 Task: Find flights from New Delhi to Austin using JetBlue, departing between June 2nd and June 6th, with specific departure times.
Action: Mouse moved to (243, 26)
Screenshot: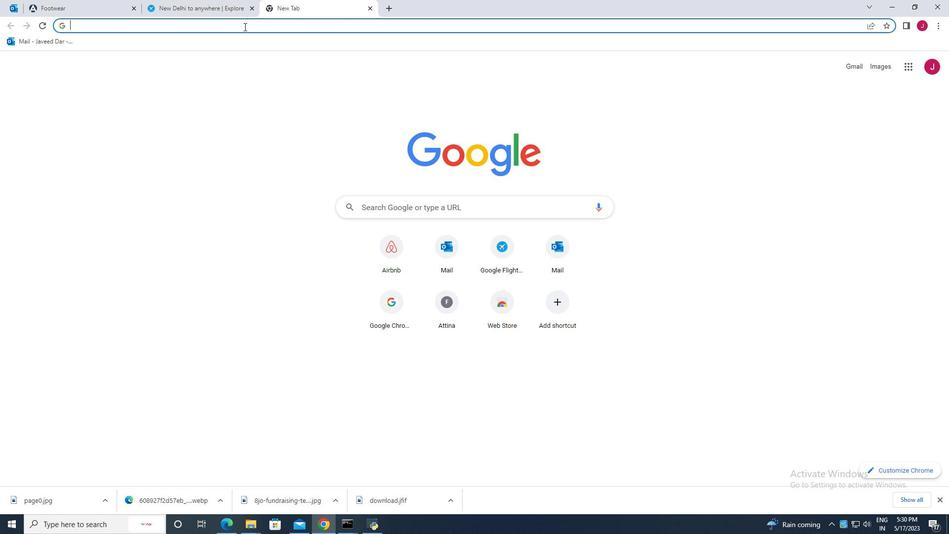 
Action: Key pressed f
Screenshot: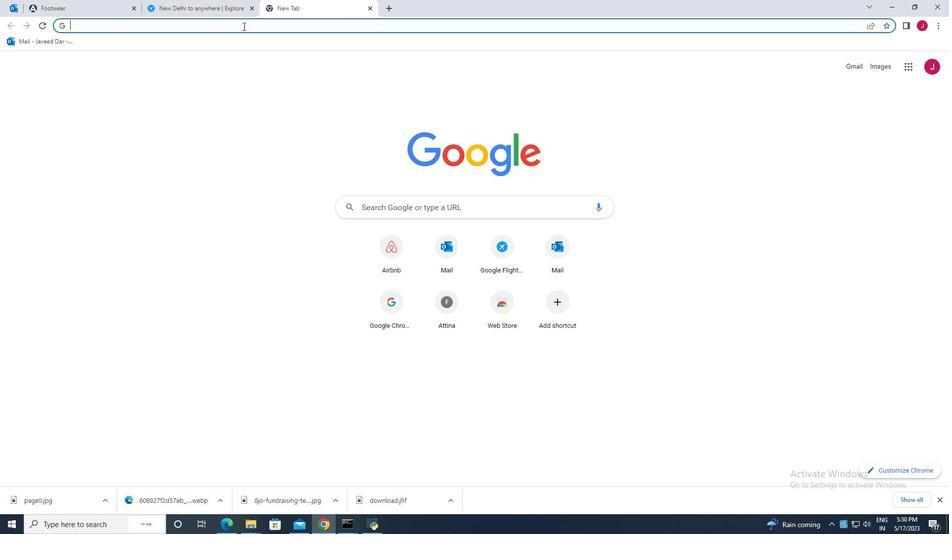 
Action: Mouse moved to (107, 67)
Screenshot: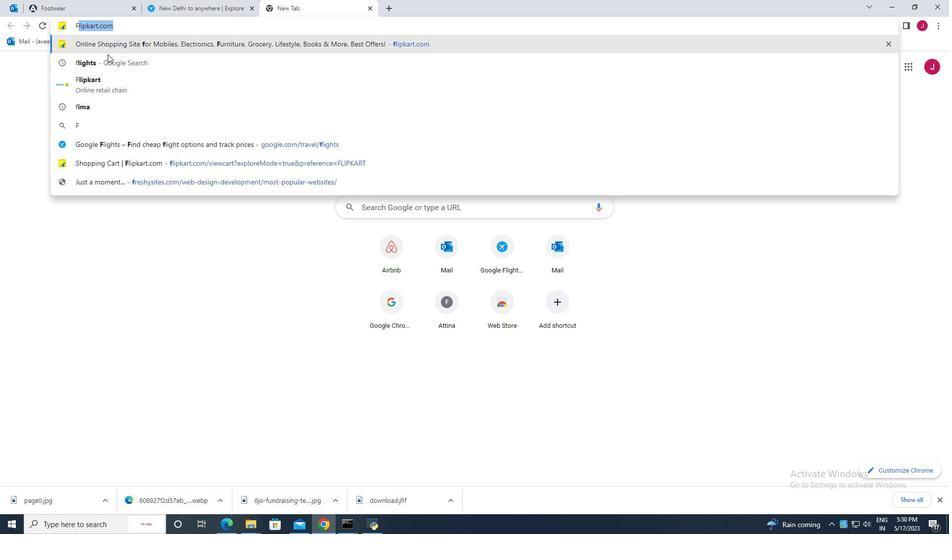 
Action: Mouse pressed left at (107, 67)
Screenshot: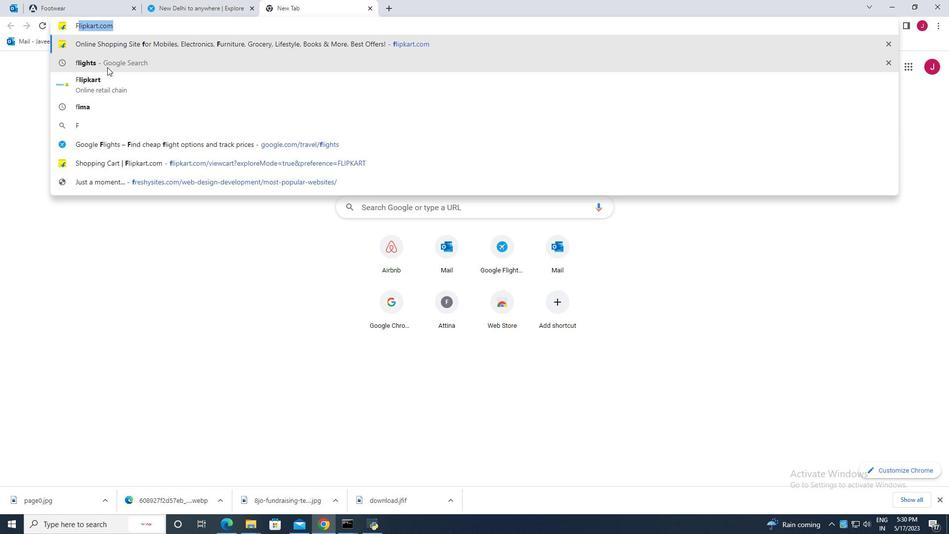 
Action: Mouse moved to (138, 403)
Screenshot: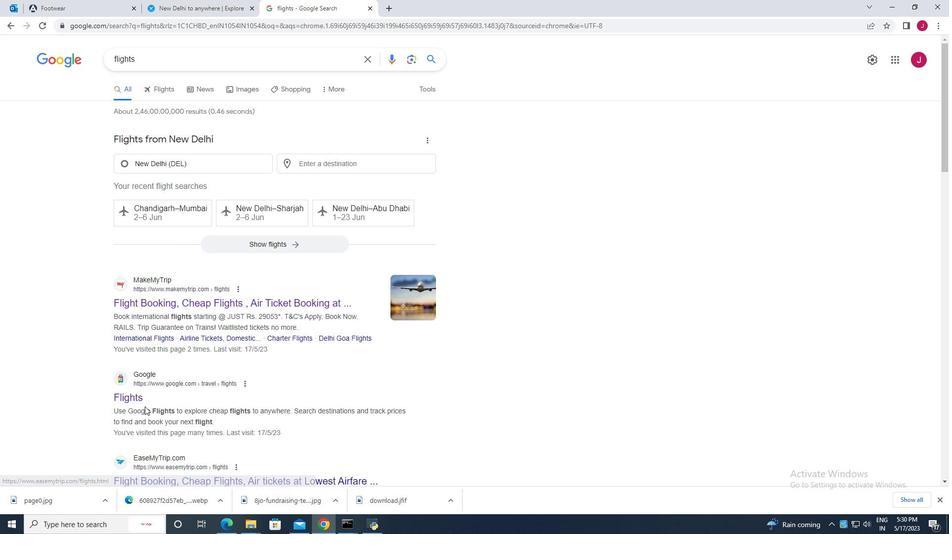 
Action: Mouse pressed left at (138, 403)
Screenshot: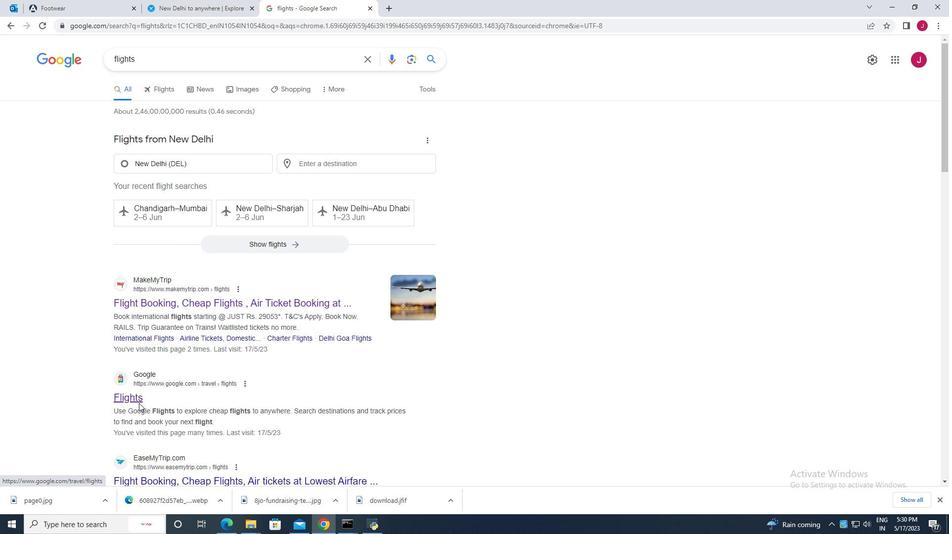 
Action: Mouse moved to (452, 279)
Screenshot: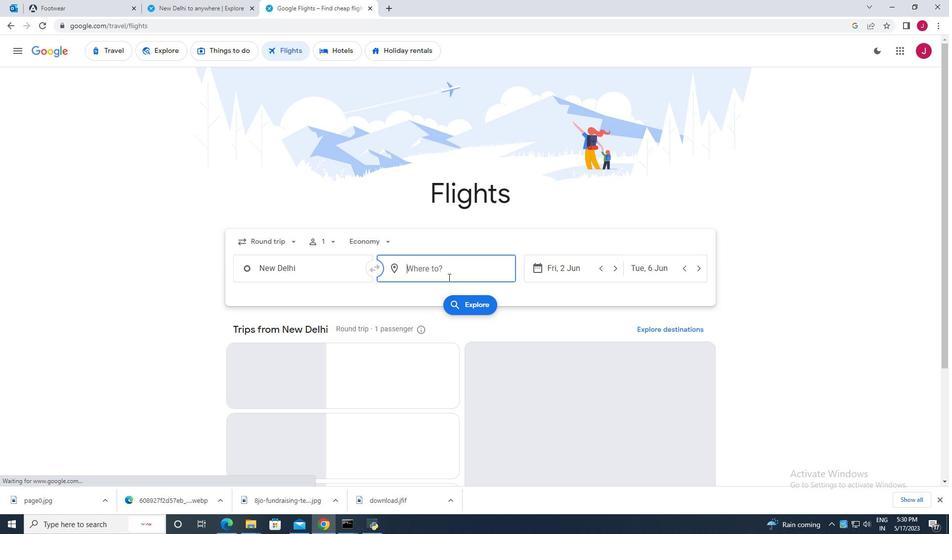 
Action: Mouse scrolled (452, 278) with delta (0, 0)
Screenshot: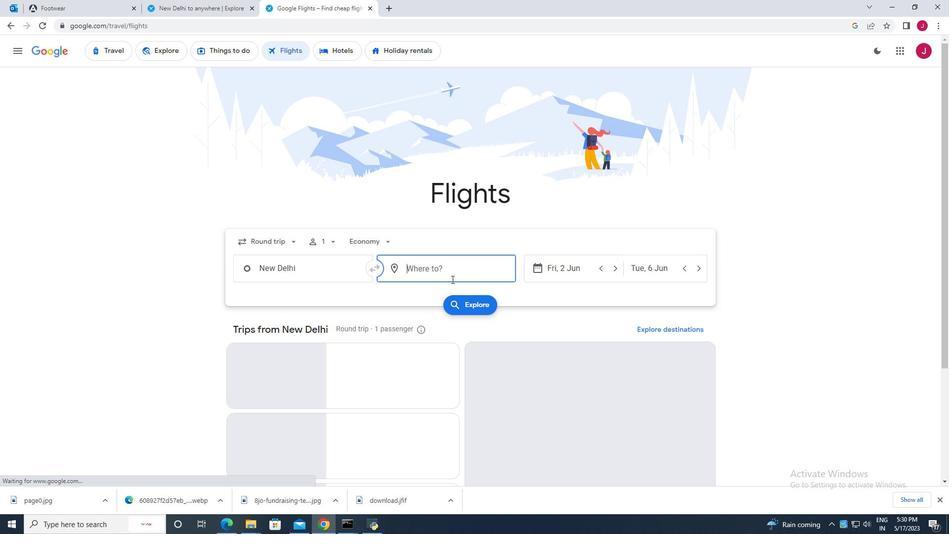 
Action: Mouse moved to (438, 222)
Screenshot: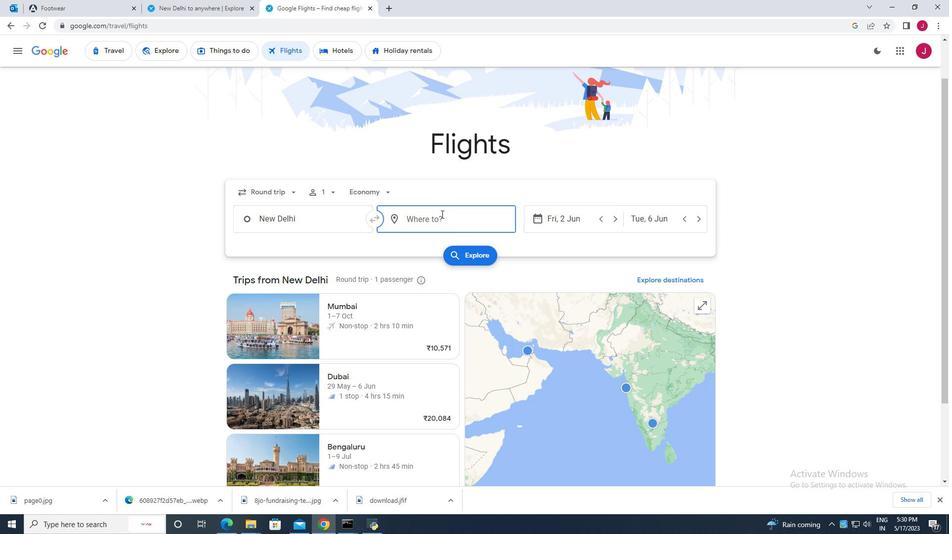 
Action: Key pressed aus
Screenshot: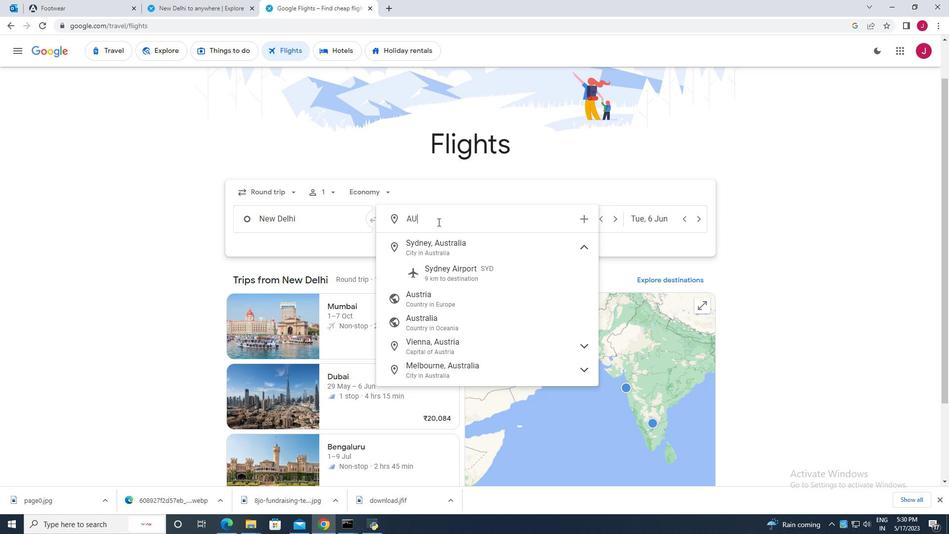 
Action: Mouse moved to (463, 247)
Screenshot: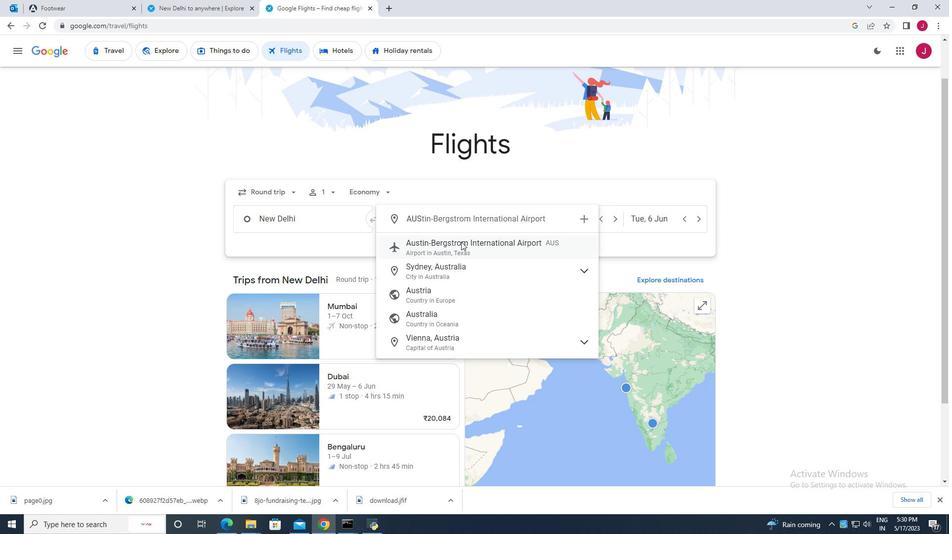 
Action: Mouse pressed left at (463, 247)
Screenshot: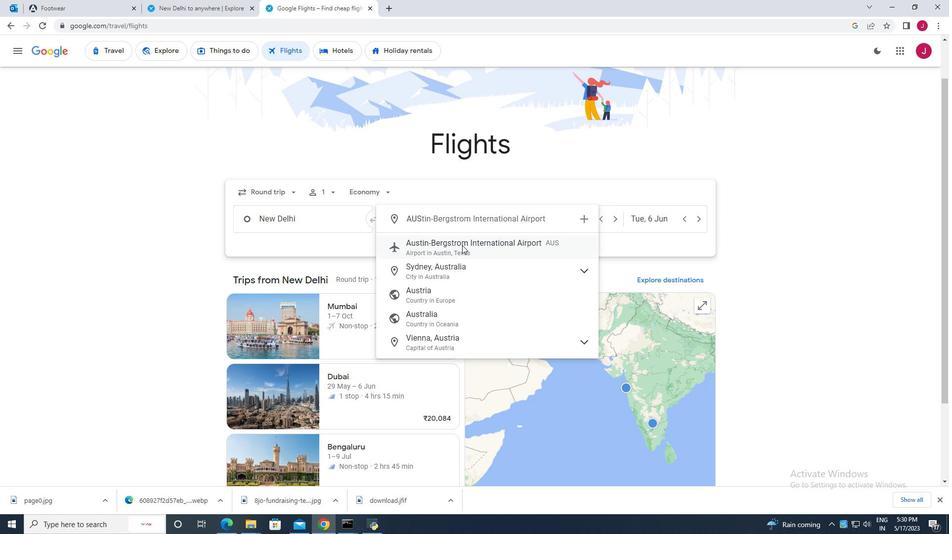 
Action: Mouse moved to (473, 255)
Screenshot: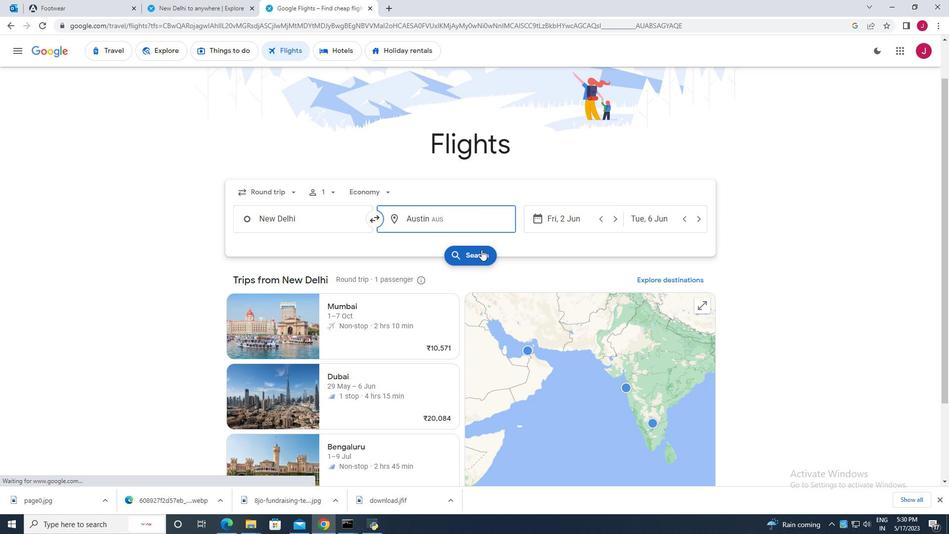 
Action: Mouse pressed left at (473, 255)
Screenshot: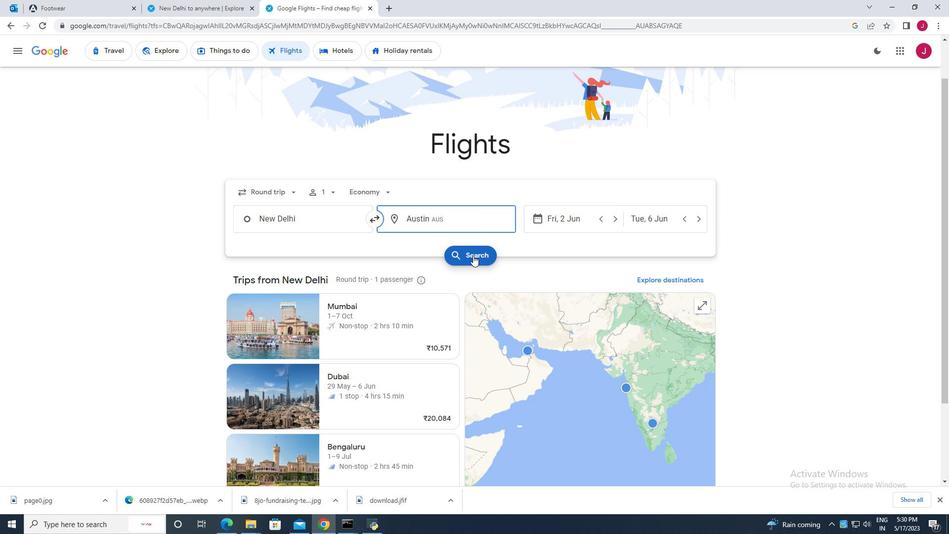 
Action: Mouse moved to (253, 140)
Screenshot: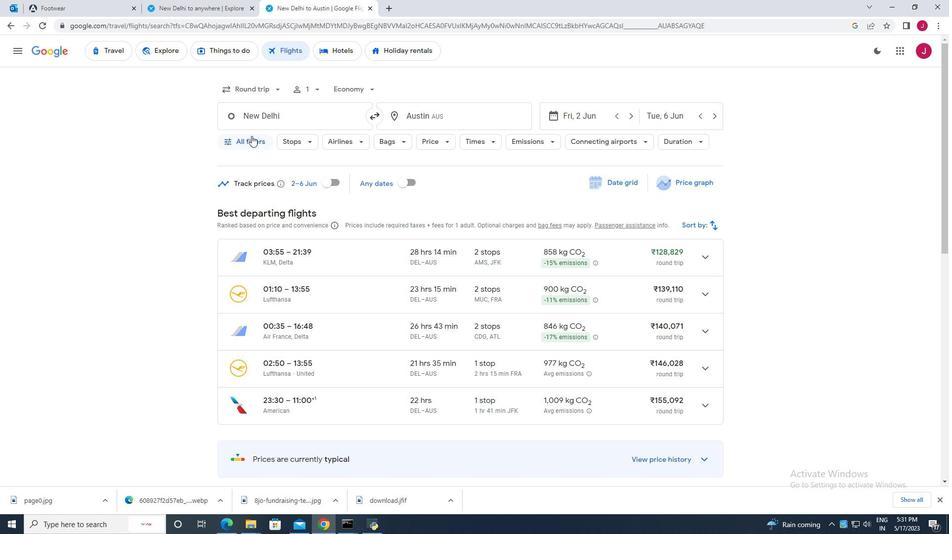 
Action: Mouse pressed left at (253, 140)
Screenshot: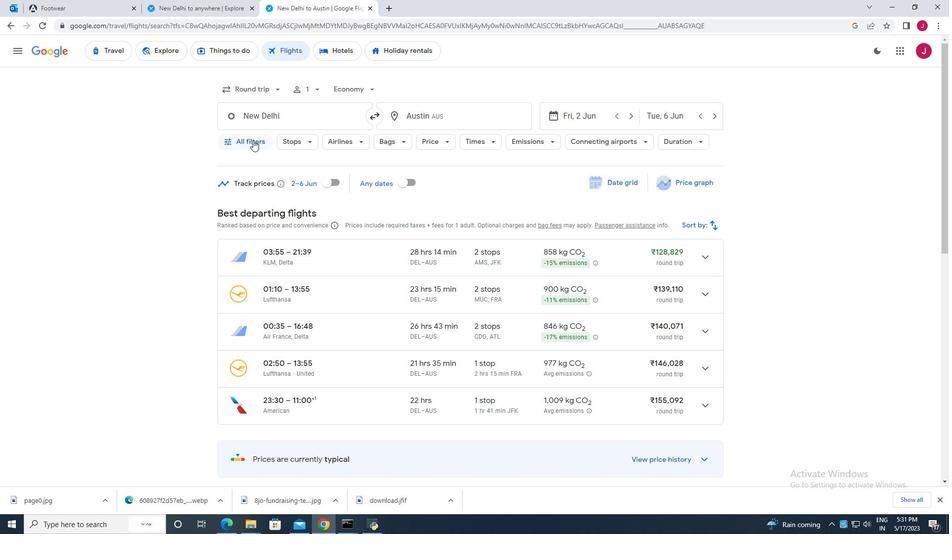 
Action: Mouse moved to (292, 211)
Screenshot: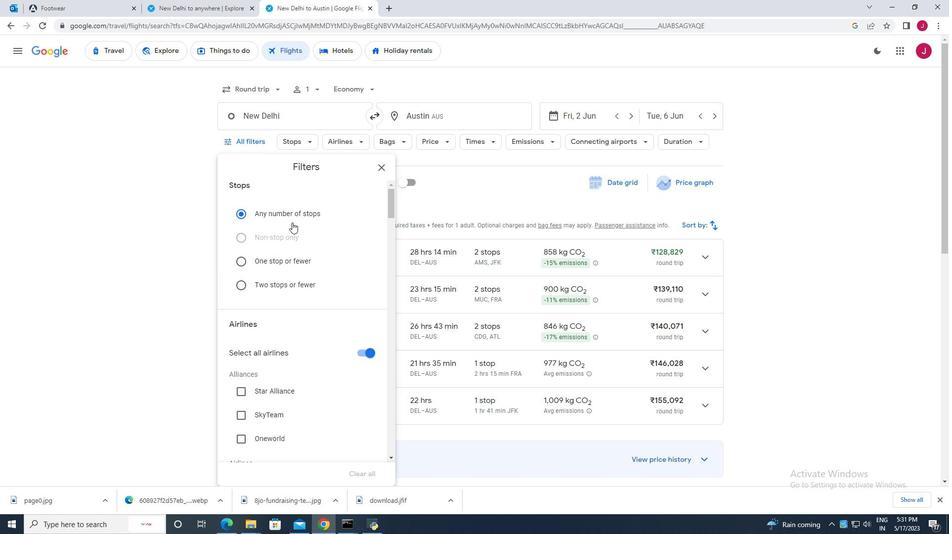 
Action: Mouse scrolled (292, 210) with delta (0, 0)
Screenshot: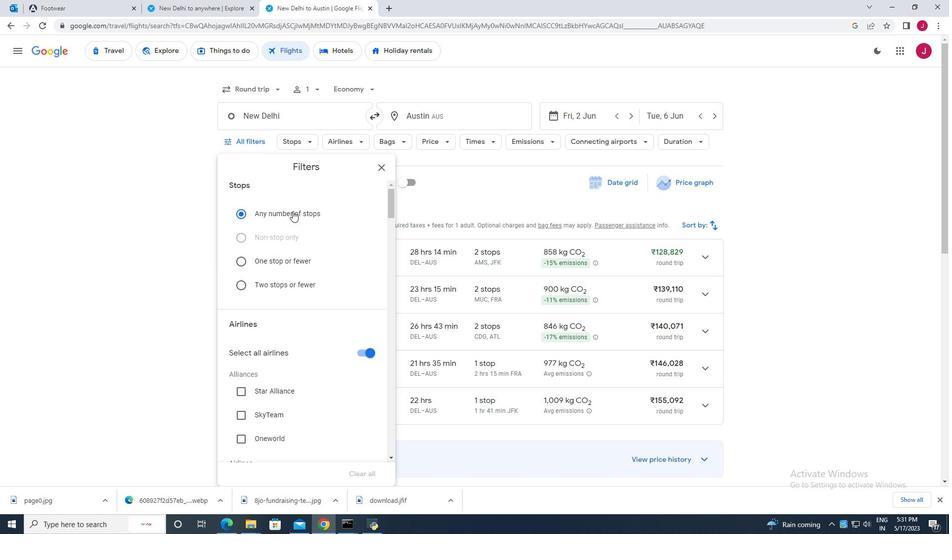 
Action: Mouse scrolled (292, 210) with delta (0, 0)
Screenshot: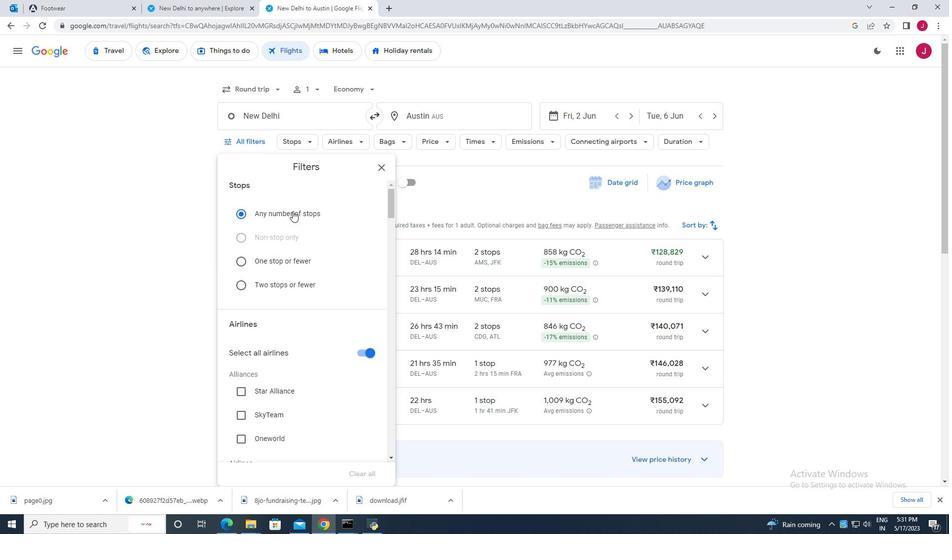 
Action: Mouse moved to (297, 216)
Screenshot: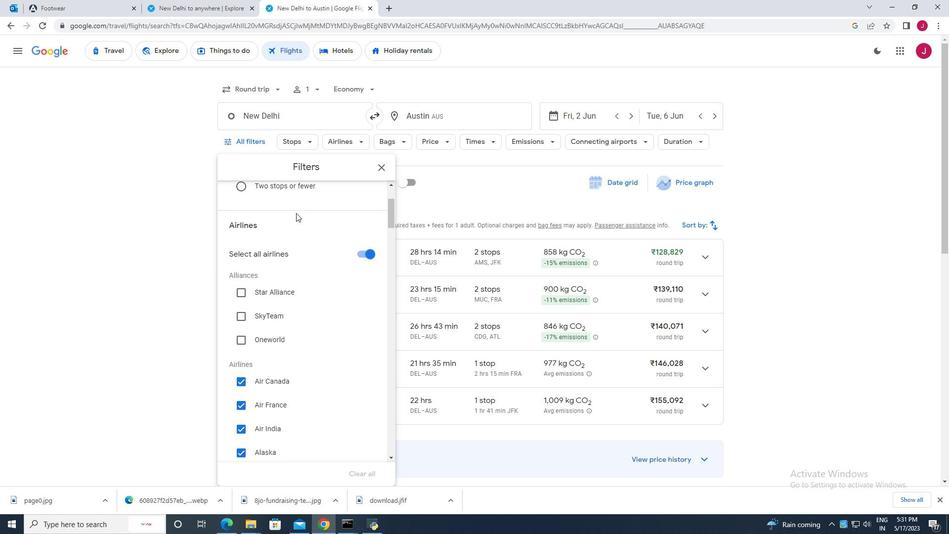 
Action: Mouse scrolled (297, 216) with delta (0, 0)
Screenshot: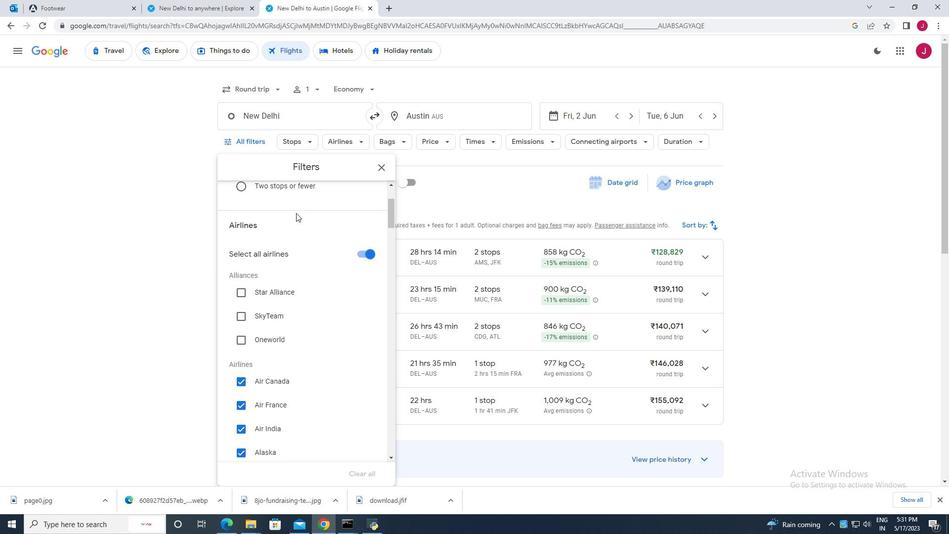 
Action: Mouse scrolled (297, 216) with delta (0, 0)
Screenshot: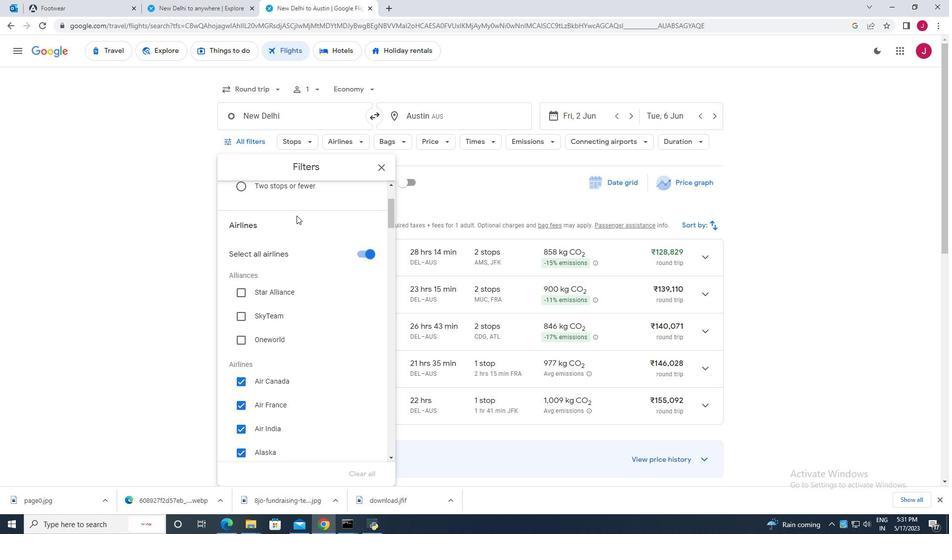 
Action: Mouse scrolled (297, 216) with delta (0, 0)
Screenshot: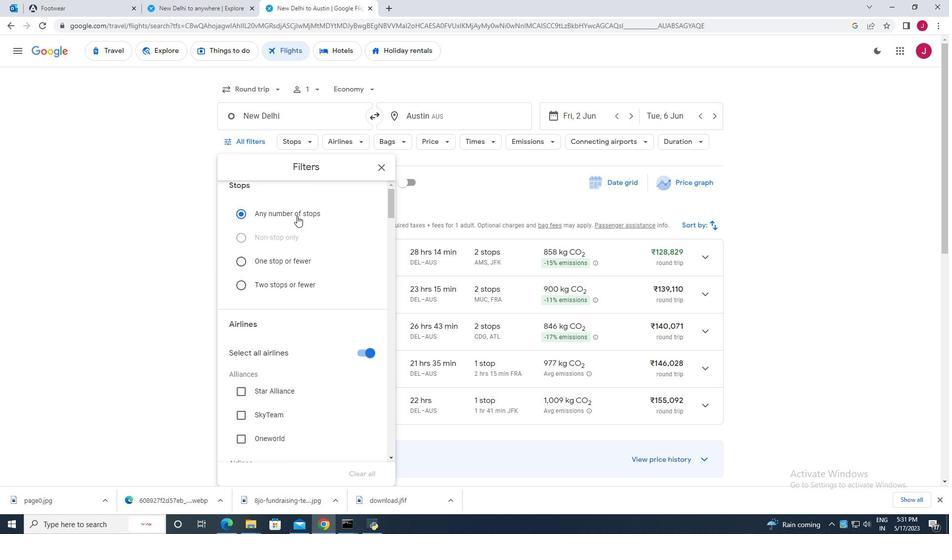
Action: Mouse scrolled (297, 216) with delta (0, 0)
Screenshot: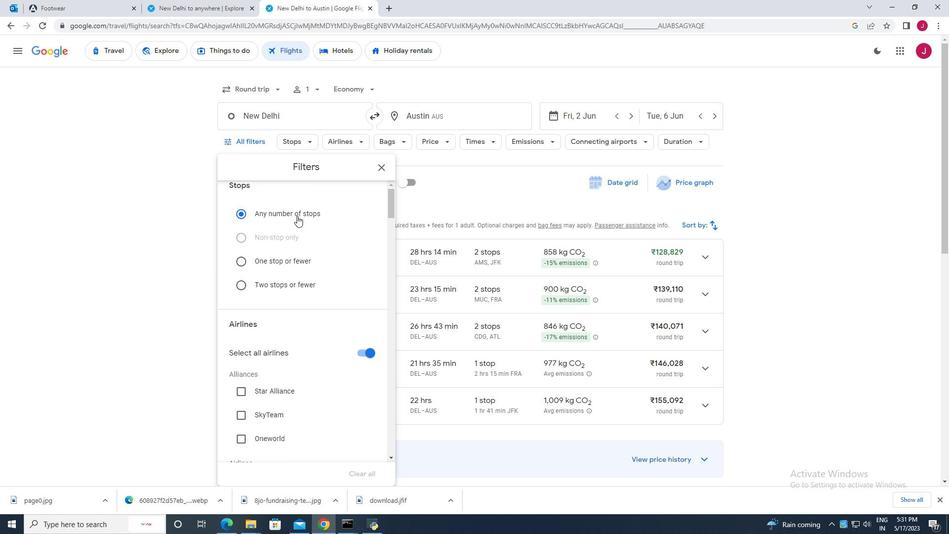 
Action: Mouse moved to (297, 224)
Screenshot: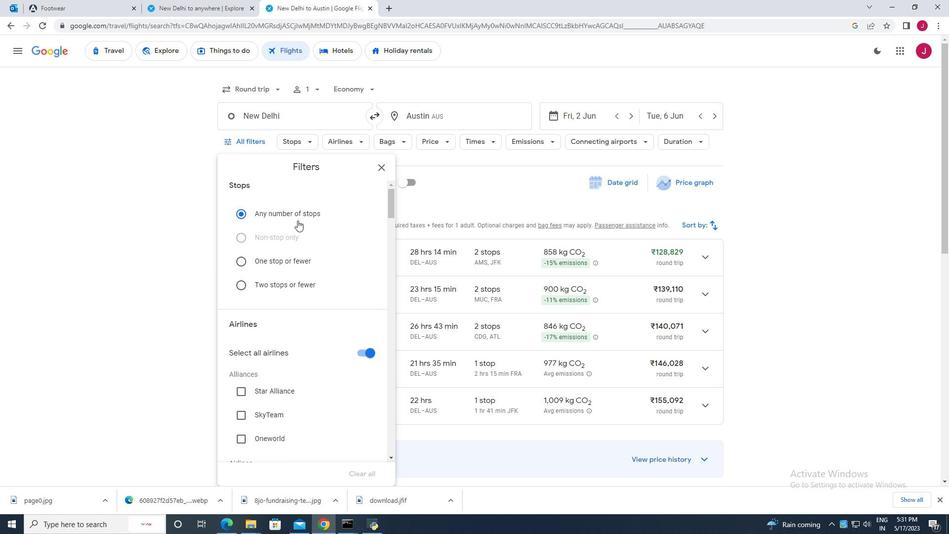 
Action: Mouse scrolled (297, 224) with delta (0, 0)
Screenshot: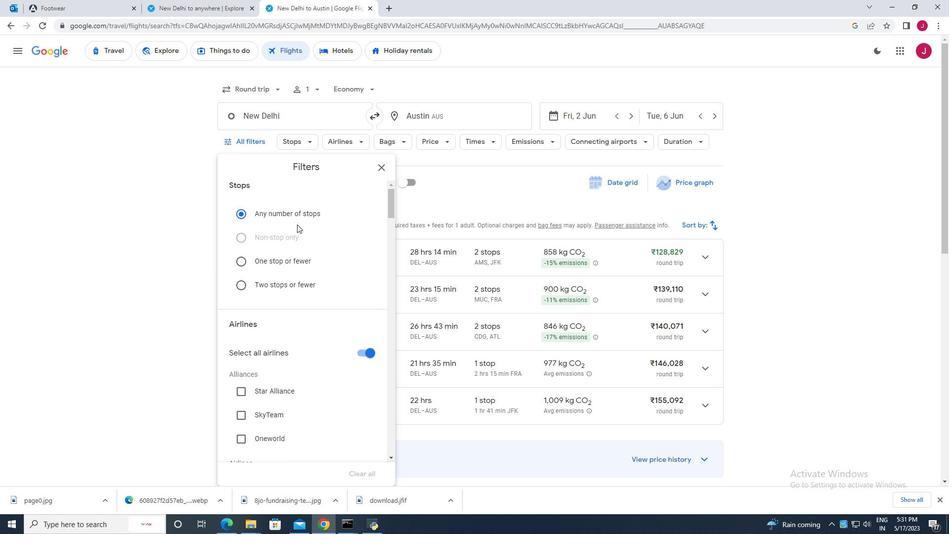 
Action: Mouse scrolled (297, 224) with delta (0, 0)
Screenshot: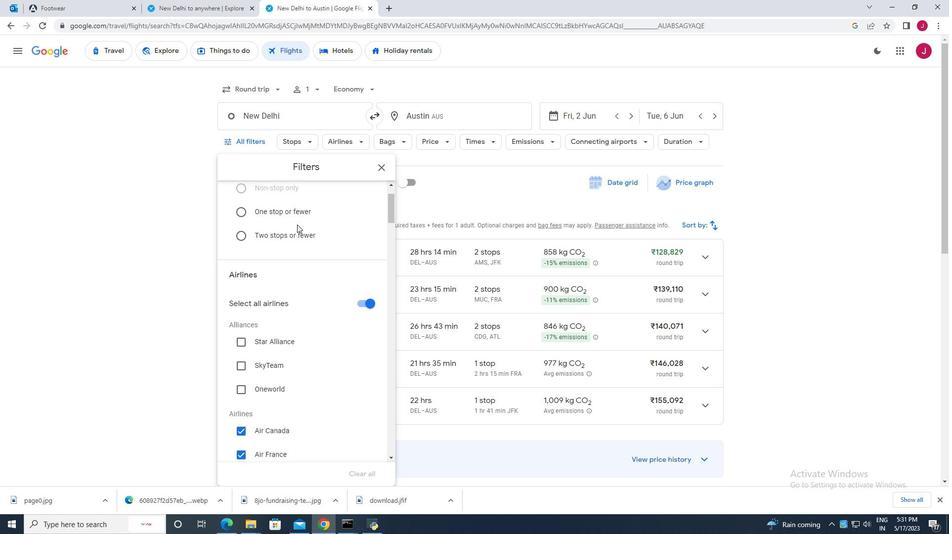 
Action: Mouse scrolled (297, 224) with delta (0, 0)
Screenshot: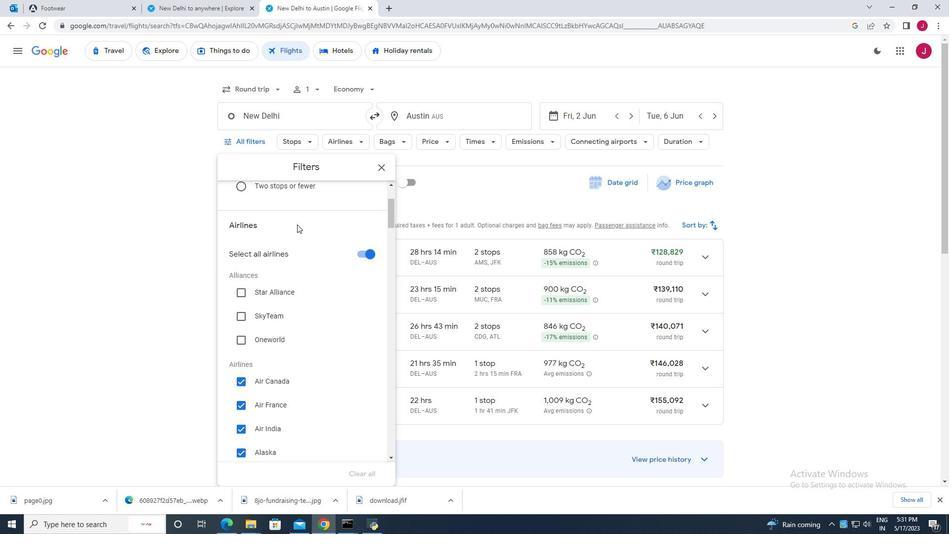 
Action: Mouse moved to (242, 245)
Screenshot: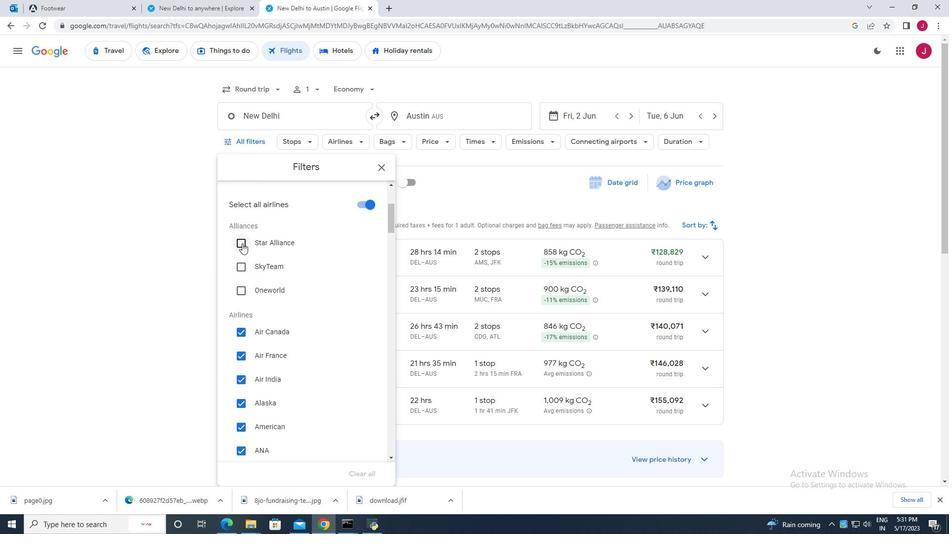 
Action: Mouse scrolled (242, 244) with delta (0, 0)
Screenshot: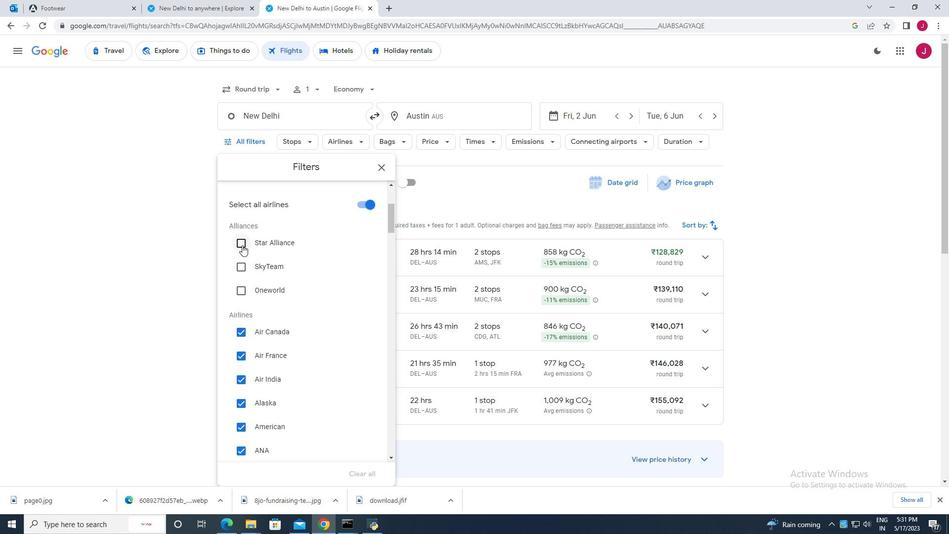 
Action: Mouse moved to (239, 281)
Screenshot: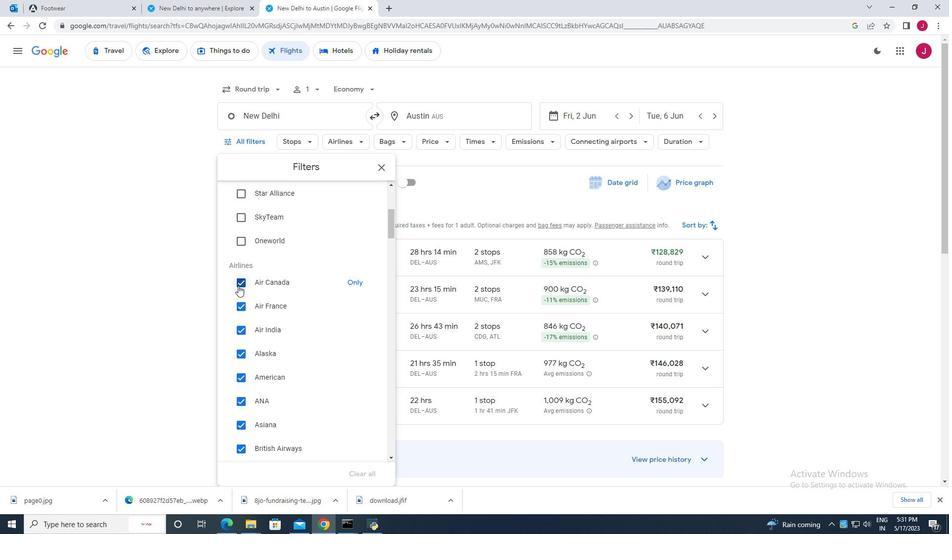 
Action: Mouse pressed left at (239, 281)
Screenshot: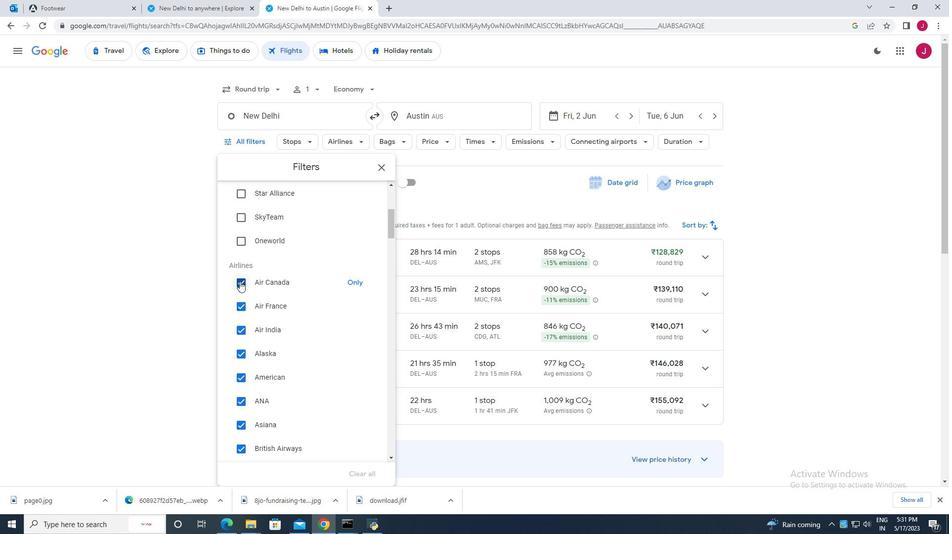 
Action: Mouse moved to (241, 303)
Screenshot: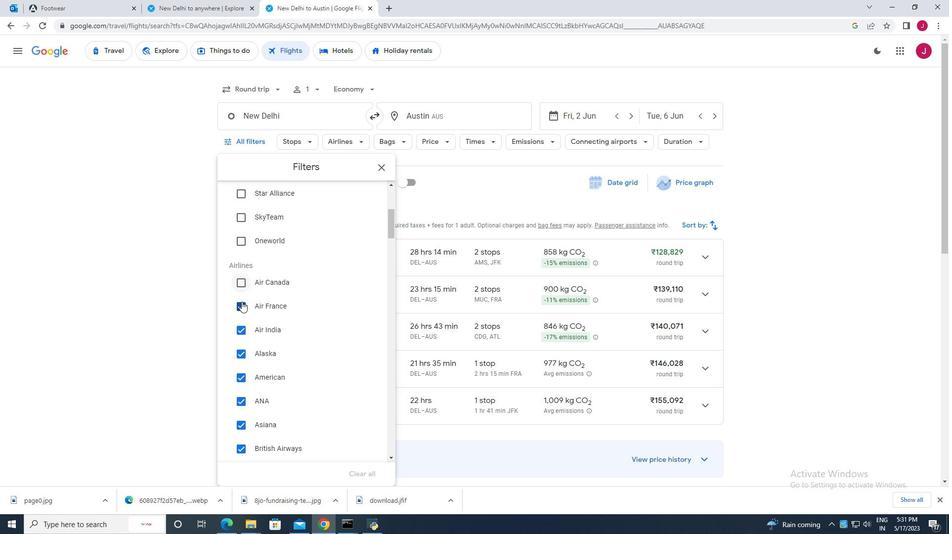 
Action: Mouse pressed left at (241, 303)
Screenshot: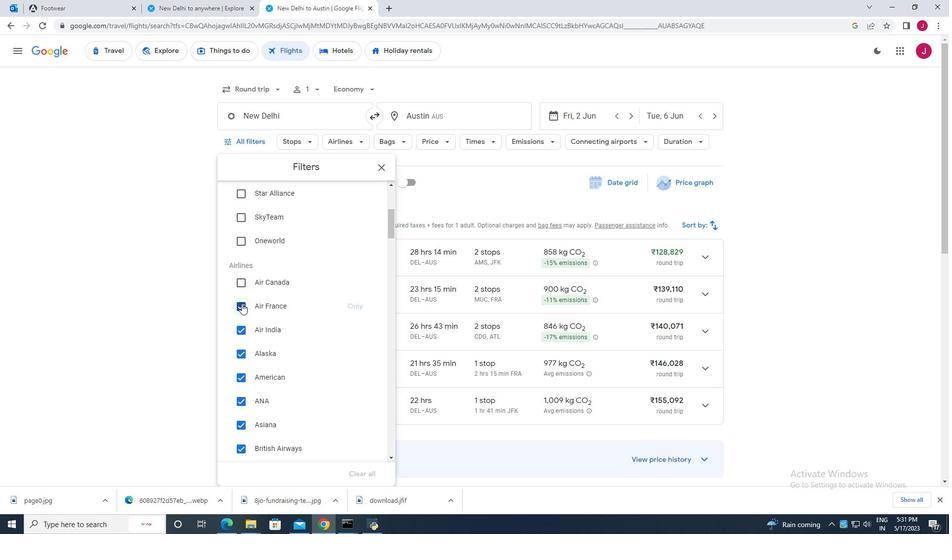 
Action: Mouse moved to (278, 296)
Screenshot: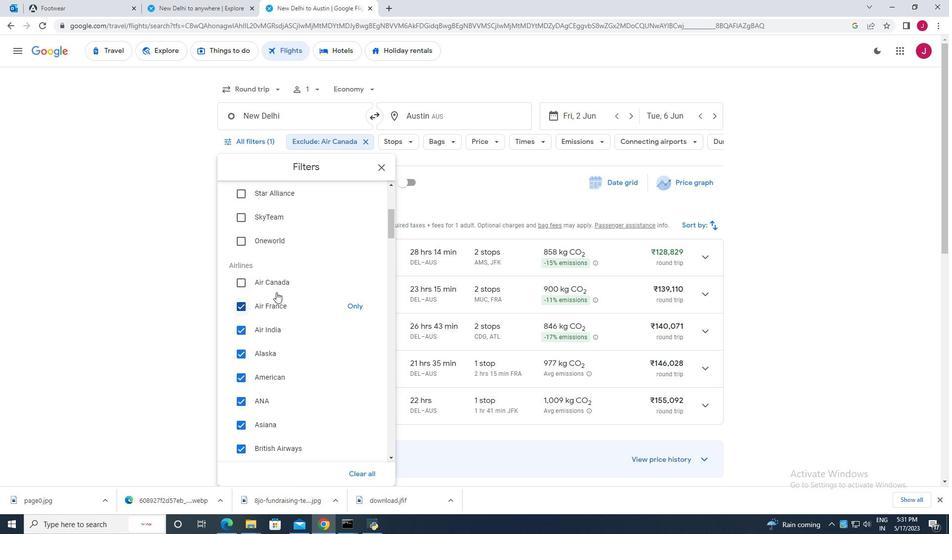 
Action: Mouse scrolled (278, 296) with delta (0, 0)
Screenshot: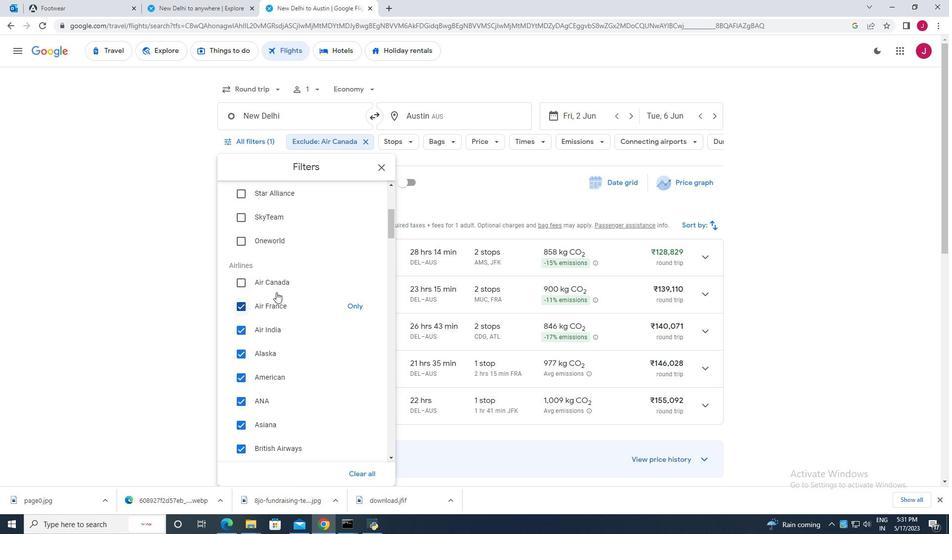 
Action: Mouse scrolled (278, 296) with delta (0, 0)
Screenshot: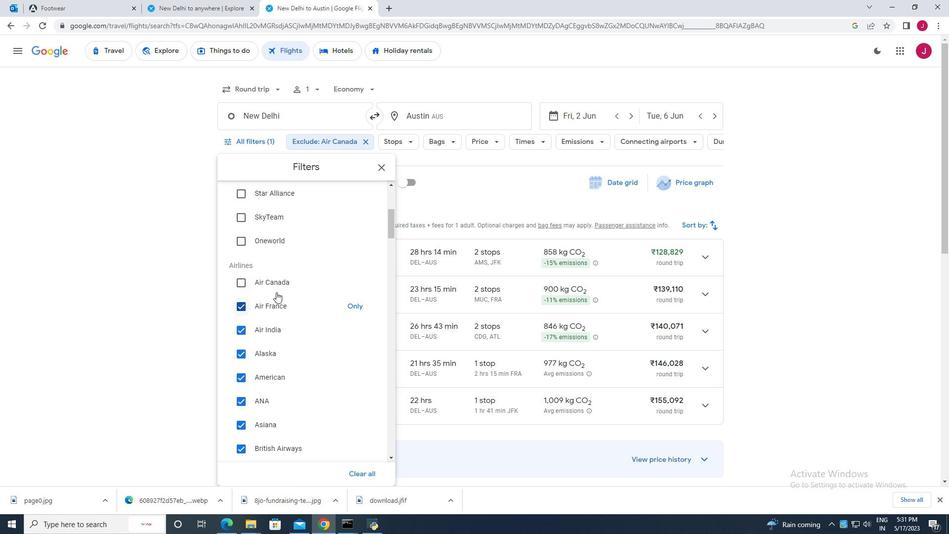 
Action: Mouse moved to (278, 296)
Screenshot: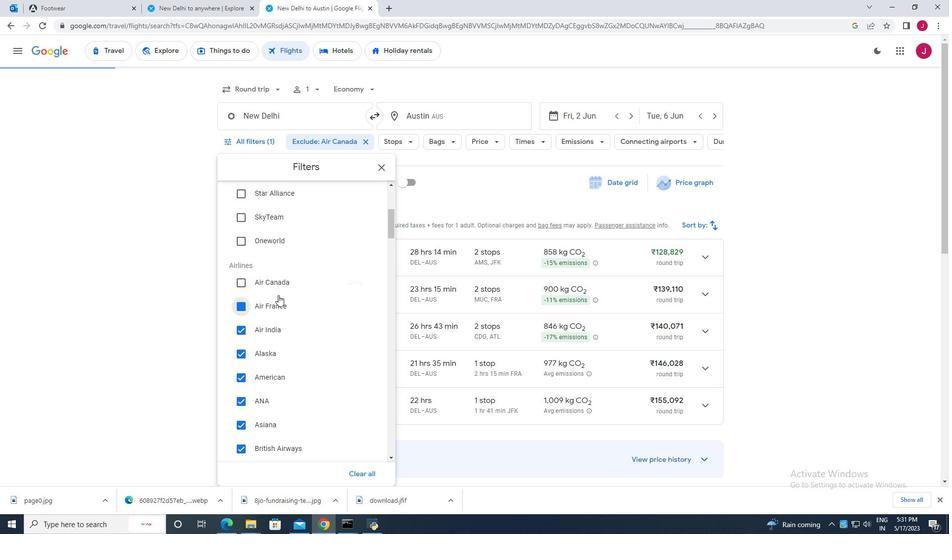 
Action: Mouse scrolled (278, 296) with delta (0, 0)
Screenshot: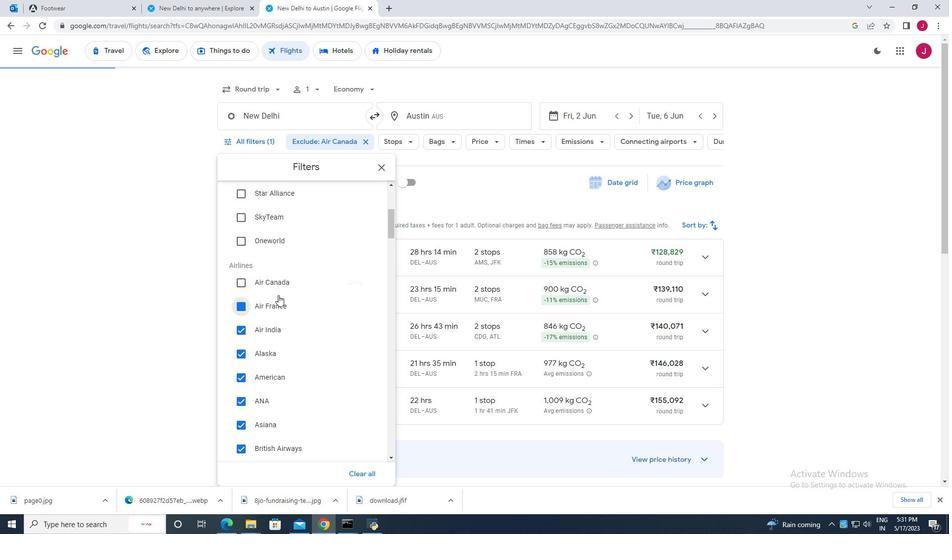 
Action: Mouse moved to (361, 306)
Screenshot: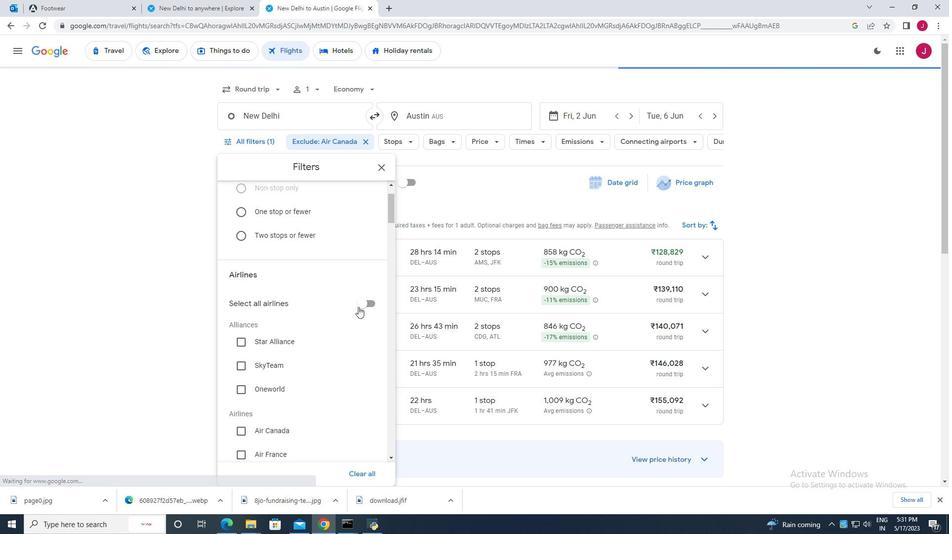 
Action: Mouse pressed left at (361, 306)
Screenshot: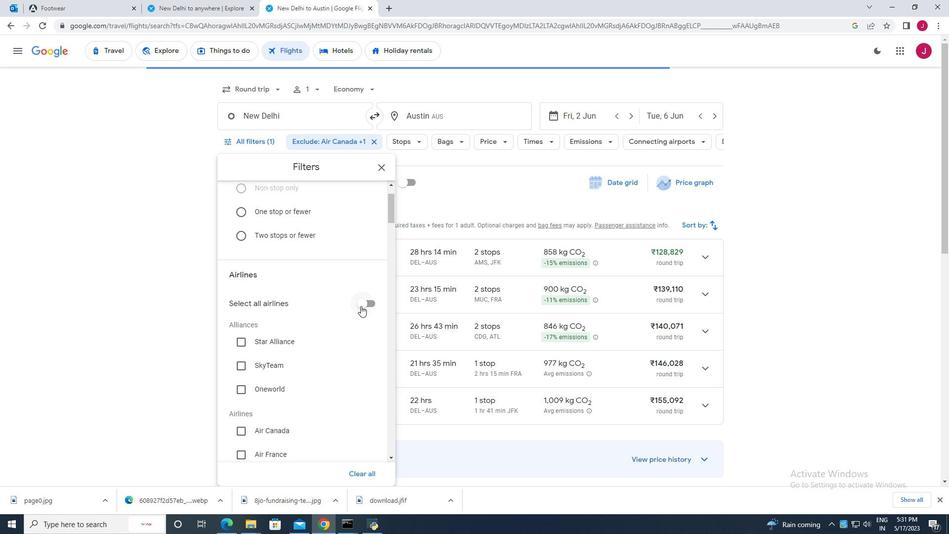 
Action: Mouse moved to (358, 305)
Screenshot: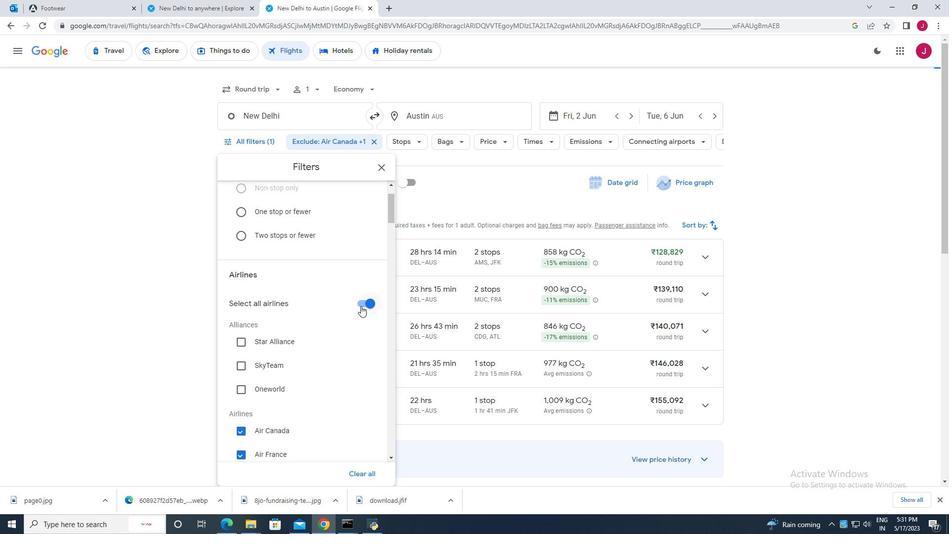 
Action: Mouse pressed left at (358, 305)
Screenshot: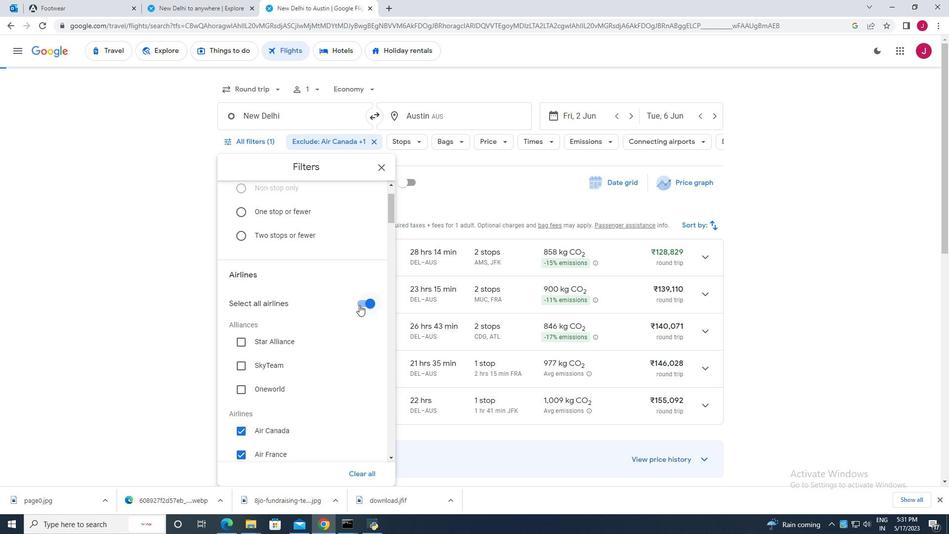 
Action: Mouse moved to (303, 300)
Screenshot: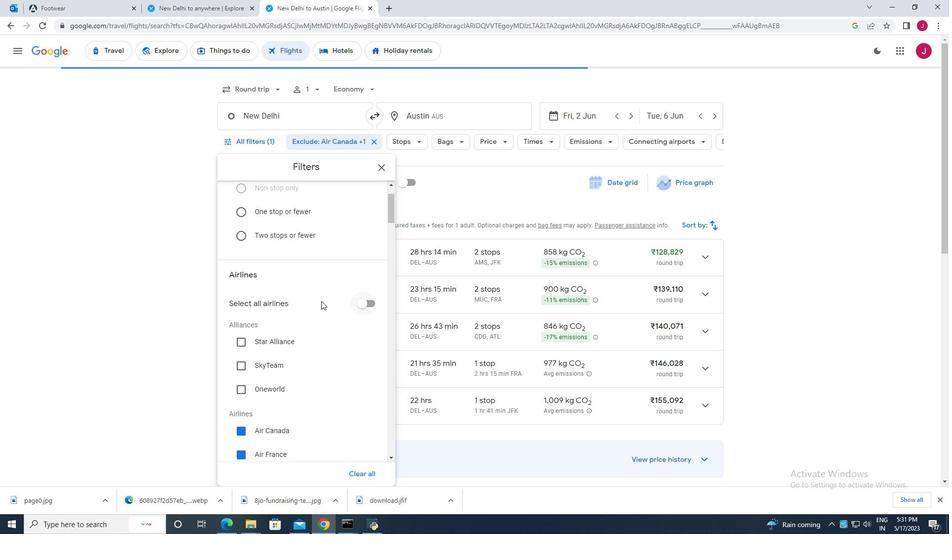 
Action: Mouse scrolled (303, 299) with delta (0, 0)
Screenshot: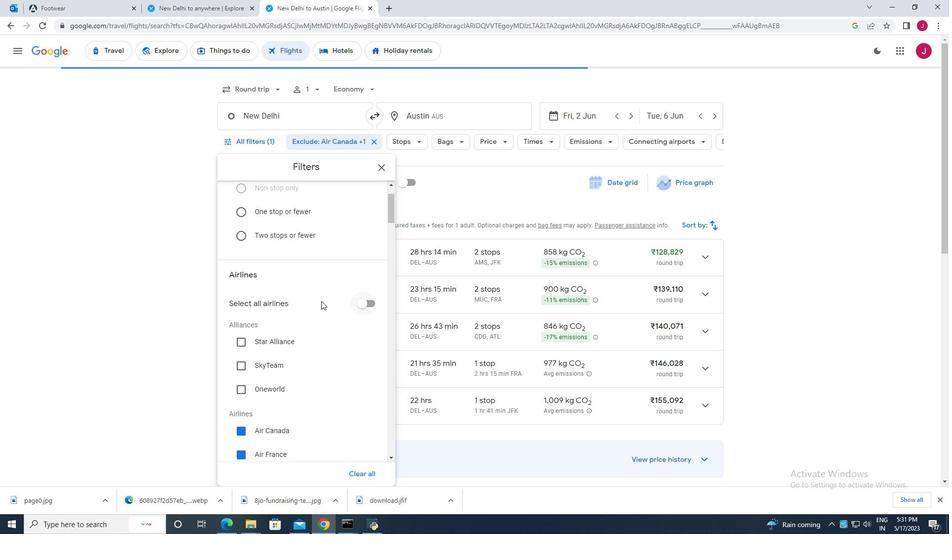 
Action: Mouse scrolled (303, 299) with delta (0, 0)
Screenshot: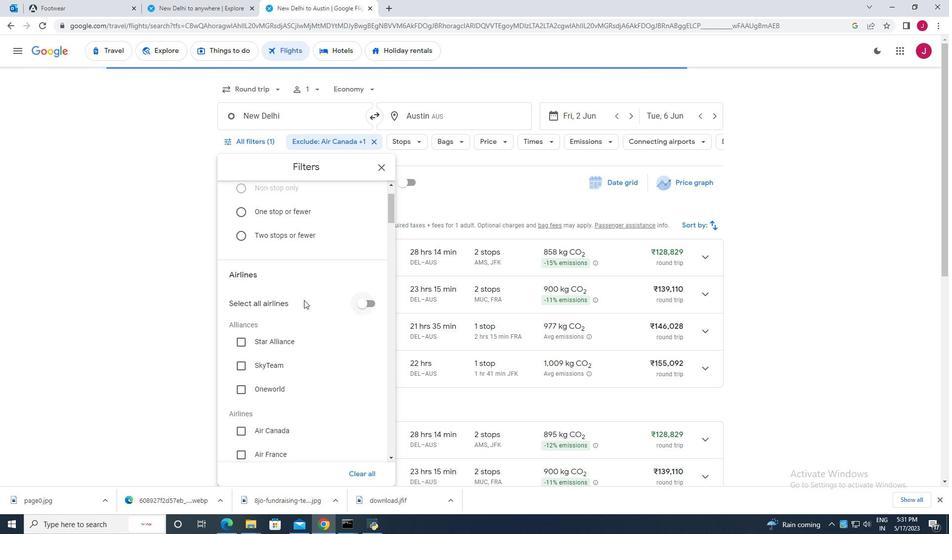 
Action: Mouse scrolled (303, 299) with delta (0, 0)
Screenshot: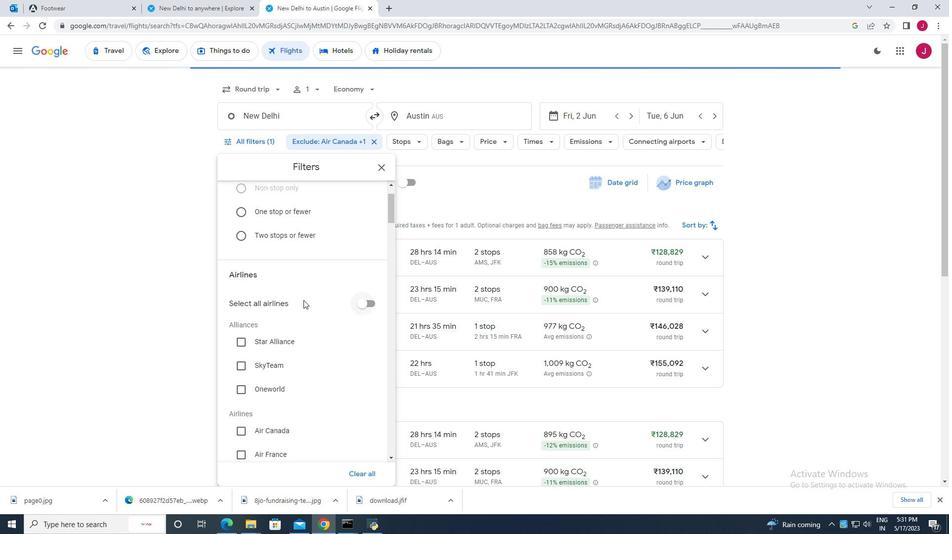 
Action: Mouse moved to (303, 298)
Screenshot: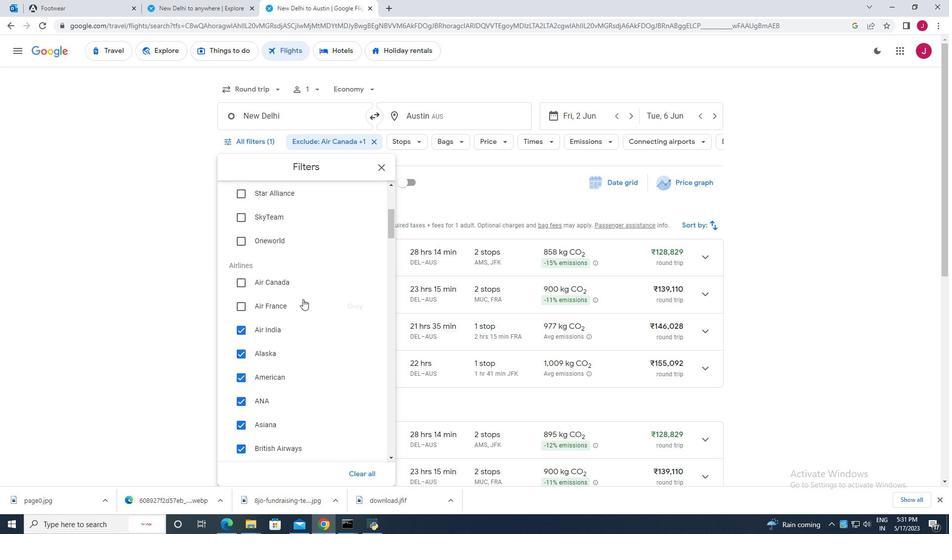 
Action: Mouse scrolled (303, 297) with delta (0, 0)
Screenshot: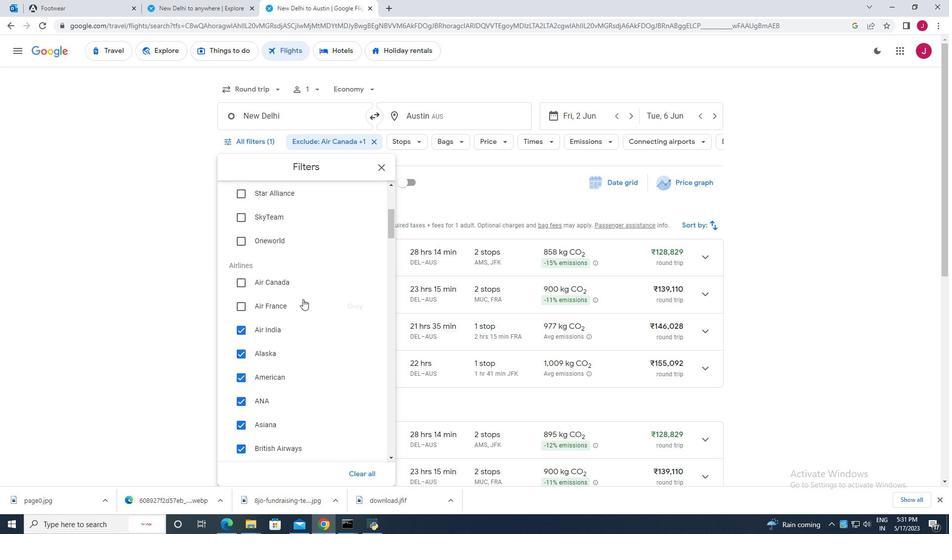 
Action: Mouse scrolled (303, 297) with delta (0, 0)
Screenshot: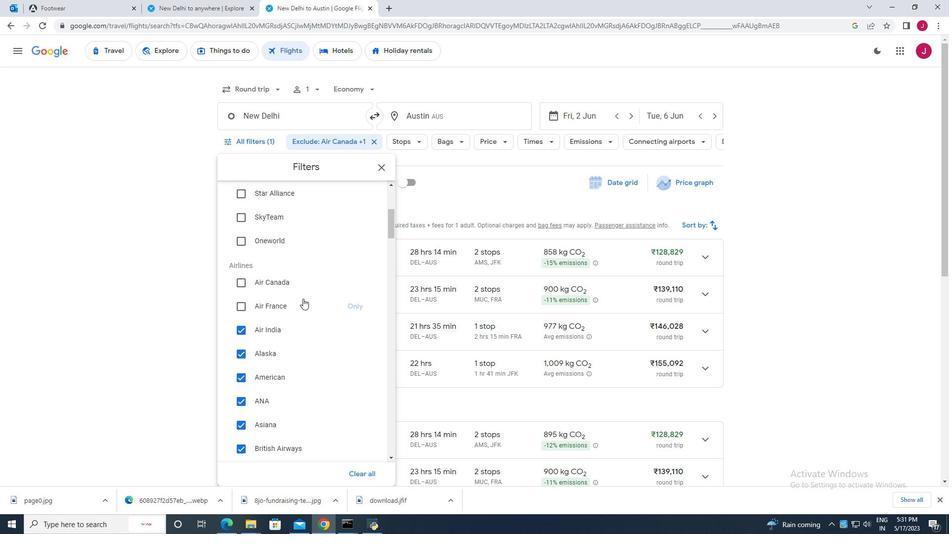 
Action: Mouse moved to (260, 263)
Screenshot: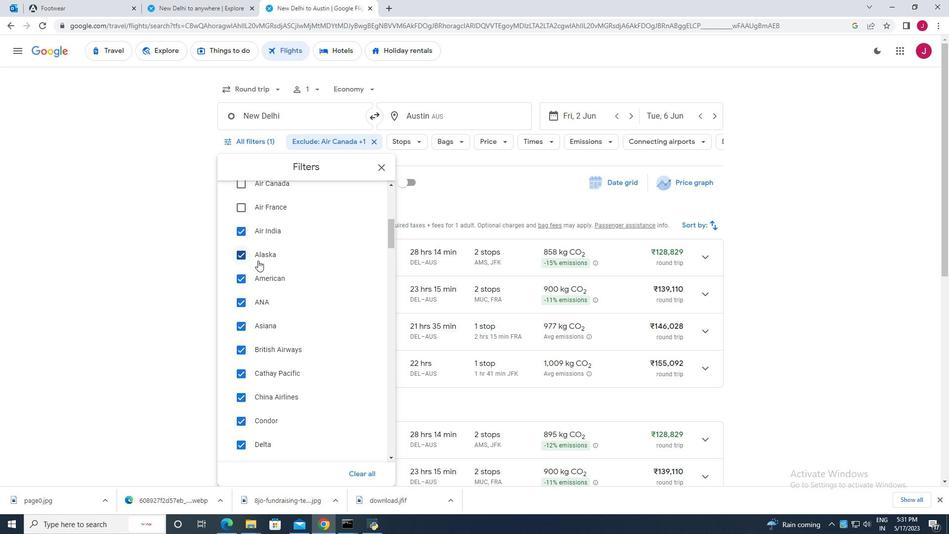
Action: Mouse scrolled (260, 263) with delta (0, 0)
Screenshot: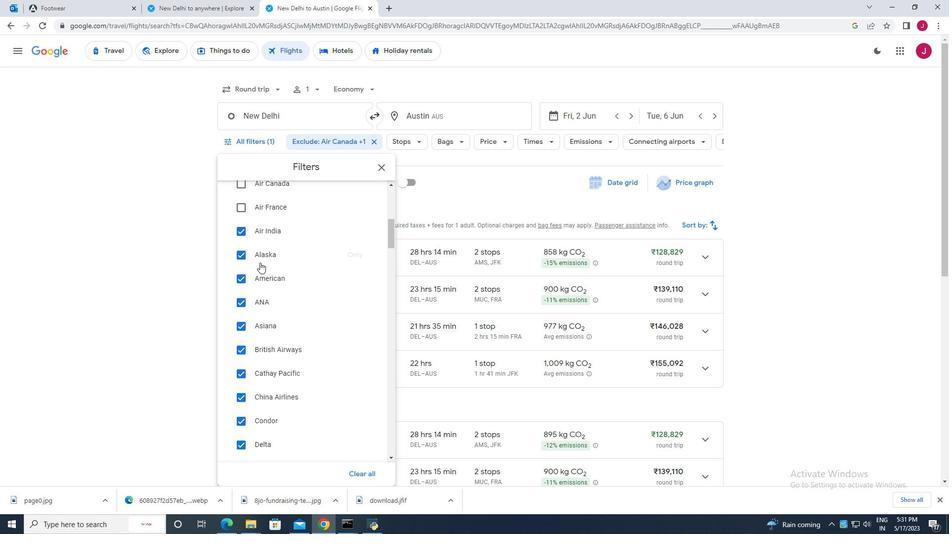 
Action: Mouse scrolled (260, 263) with delta (0, 0)
Screenshot: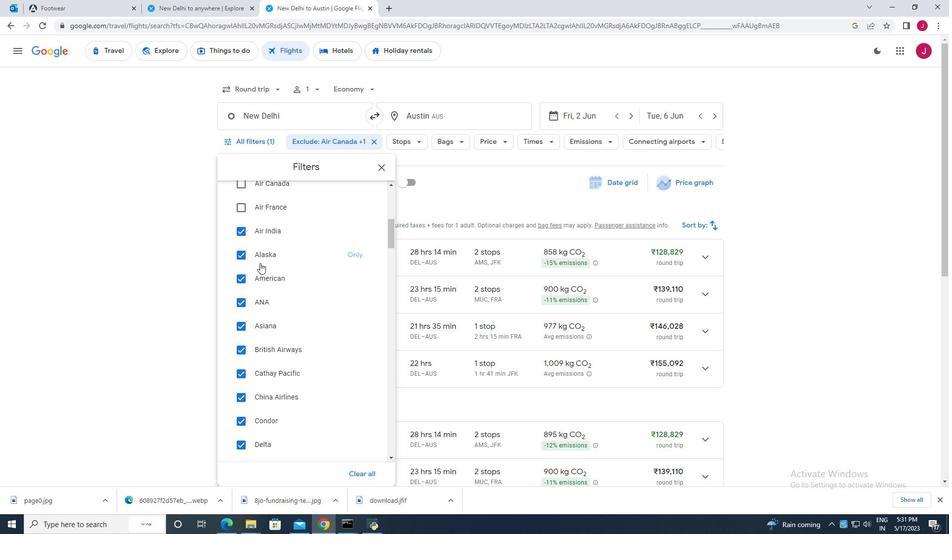 
Action: Mouse moved to (238, 329)
Screenshot: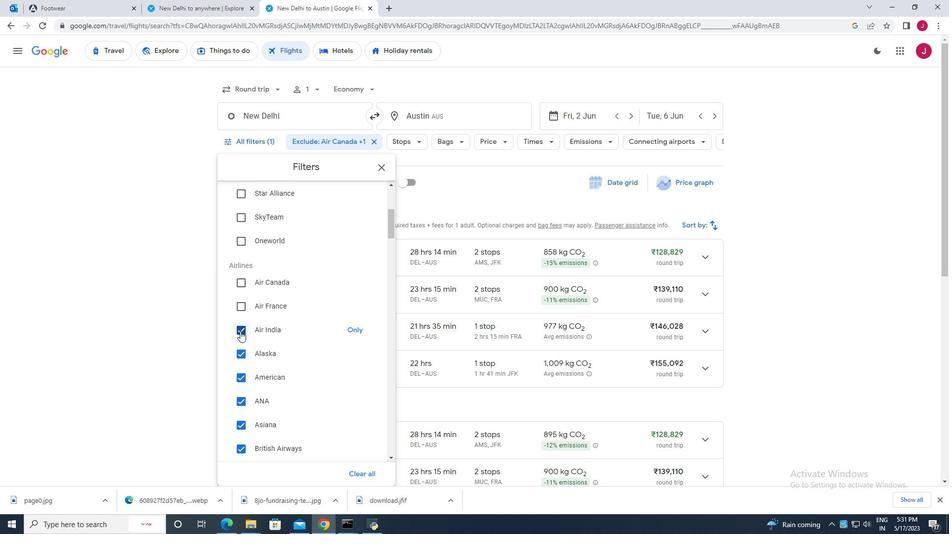 
Action: Mouse pressed left at (238, 329)
Screenshot: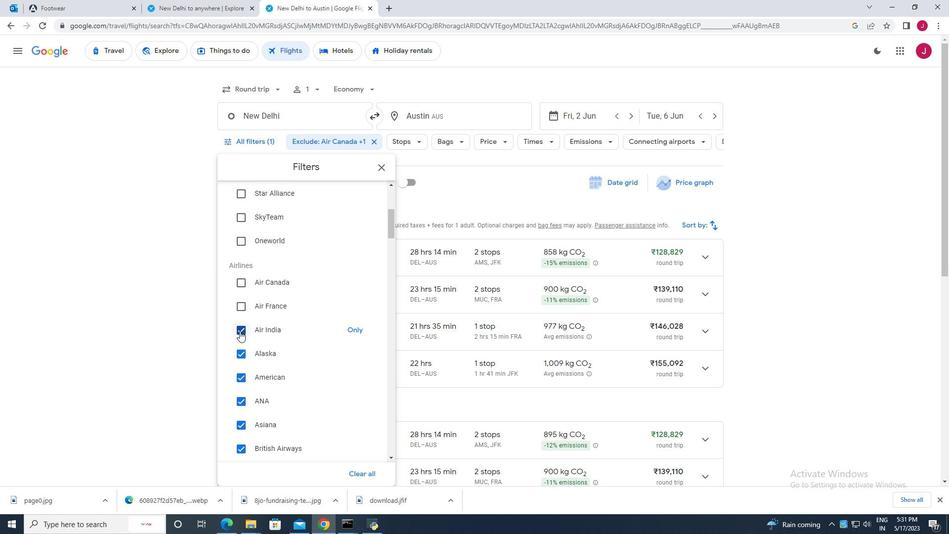 
Action: Mouse moved to (238, 355)
Screenshot: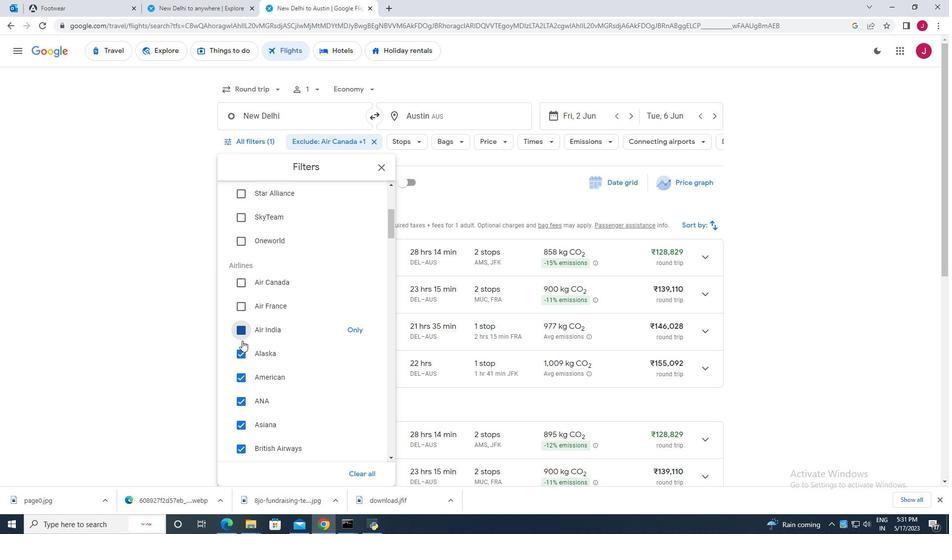 
Action: Mouse pressed left at (238, 355)
Screenshot: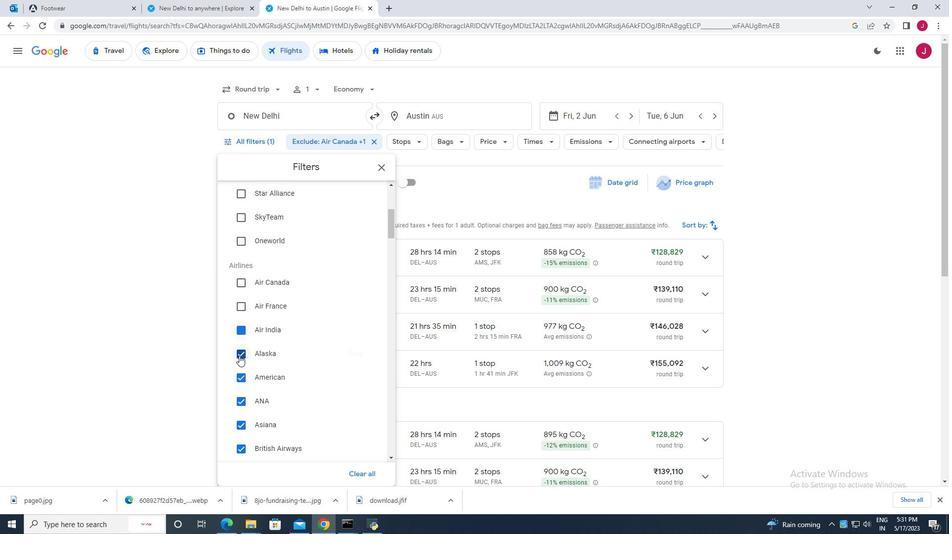 
Action: Mouse moved to (238, 377)
Screenshot: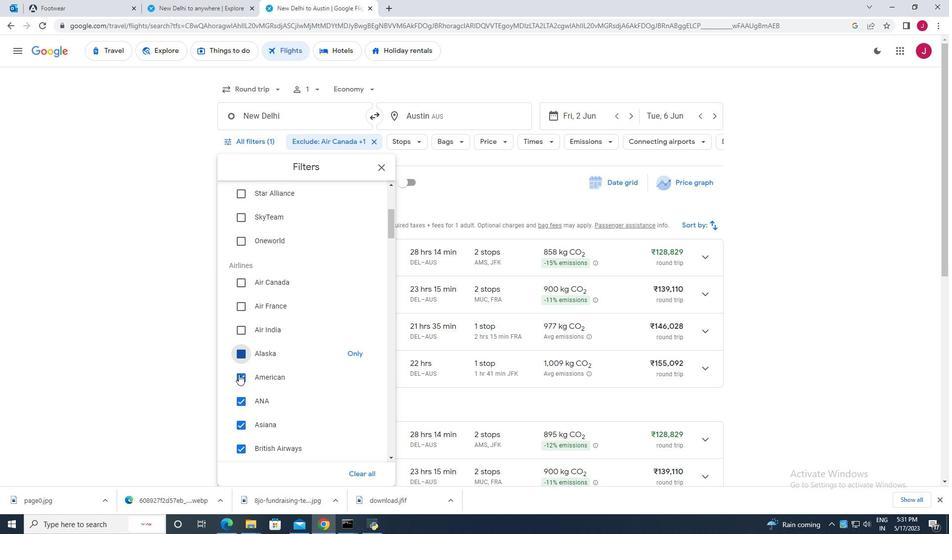 
Action: Mouse pressed left at (238, 377)
Screenshot: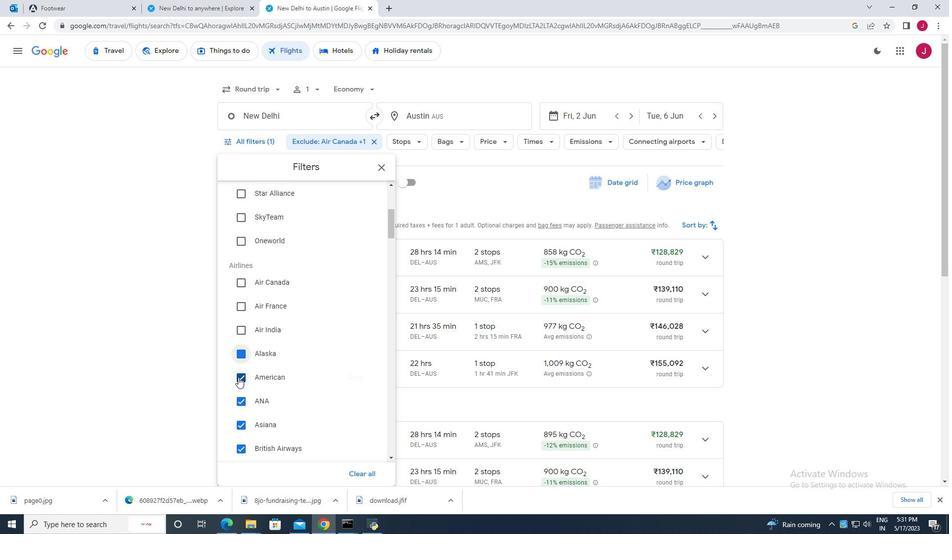 
Action: Mouse moved to (240, 399)
Screenshot: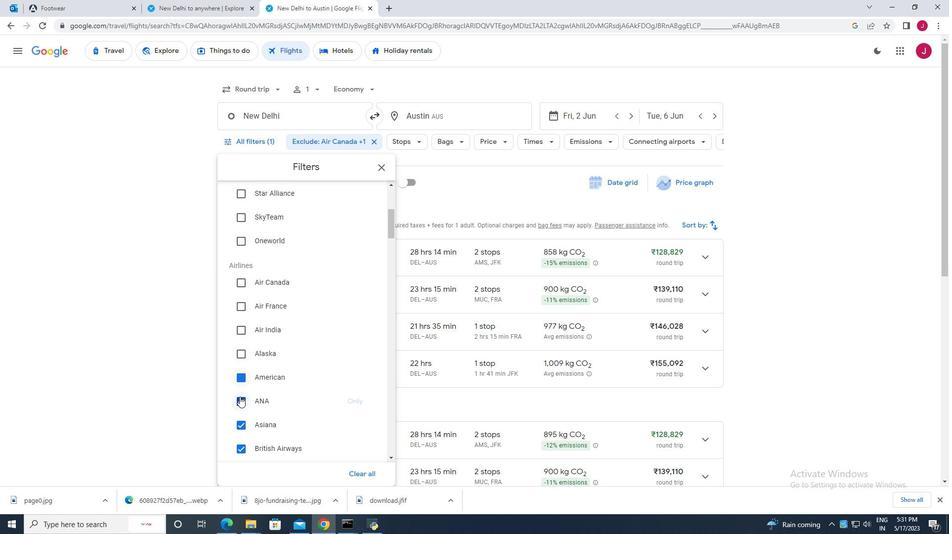 
Action: Mouse pressed left at (240, 399)
Screenshot: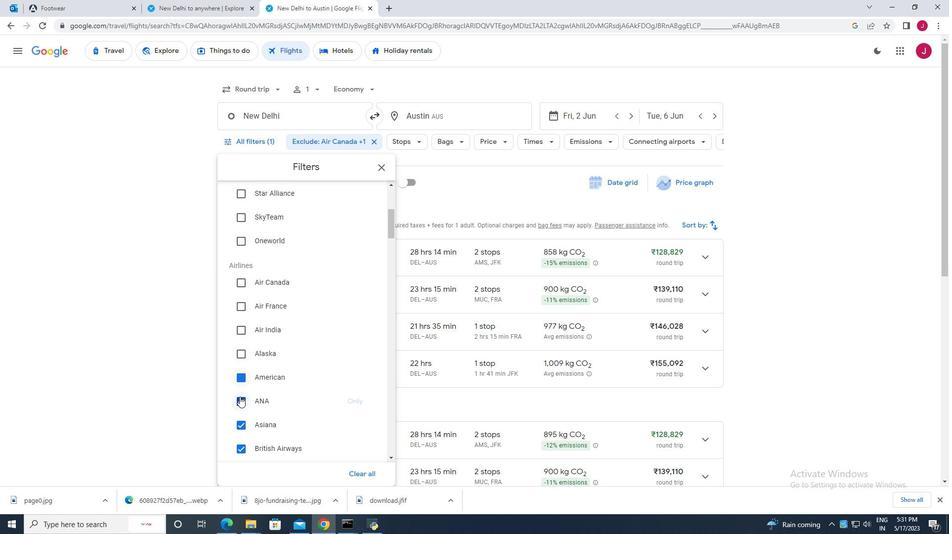 
Action: Mouse moved to (239, 426)
Screenshot: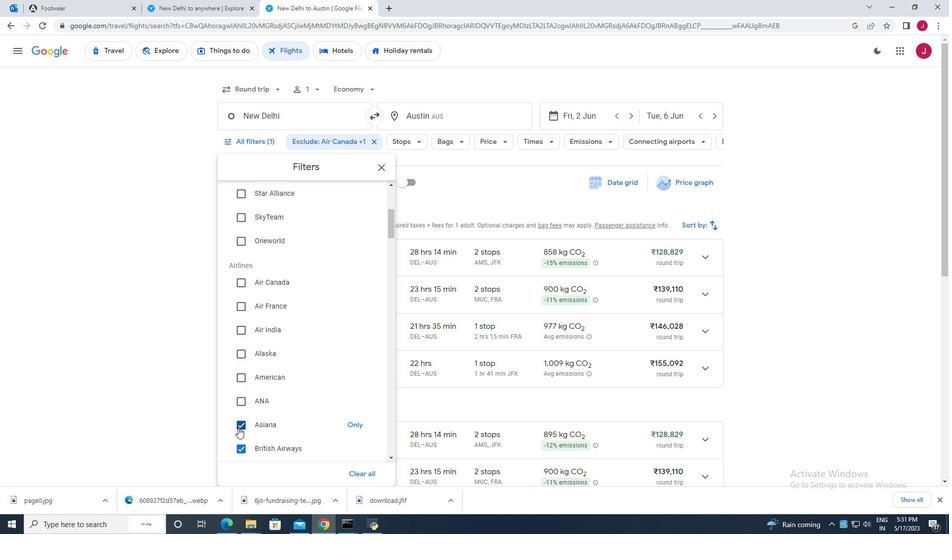 
Action: Mouse pressed left at (239, 426)
Screenshot: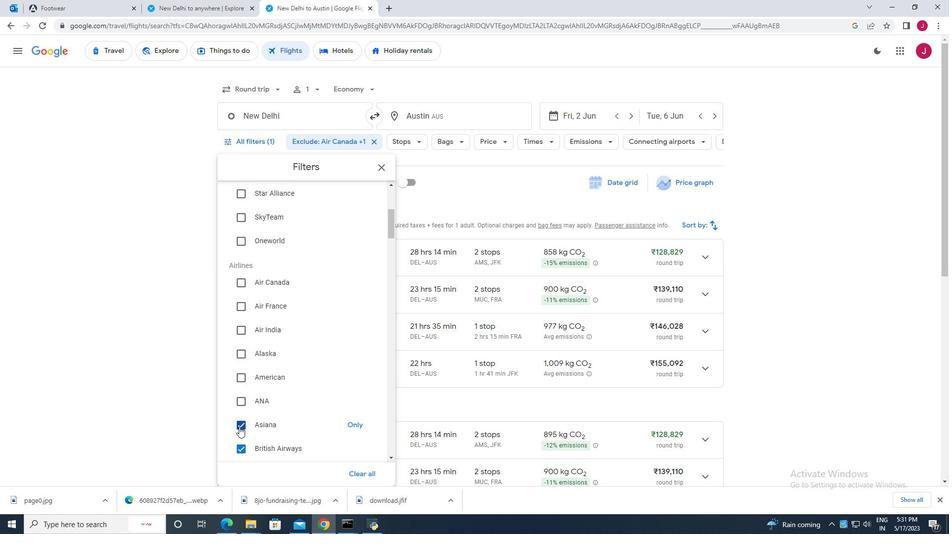 
Action: Mouse moved to (240, 449)
Screenshot: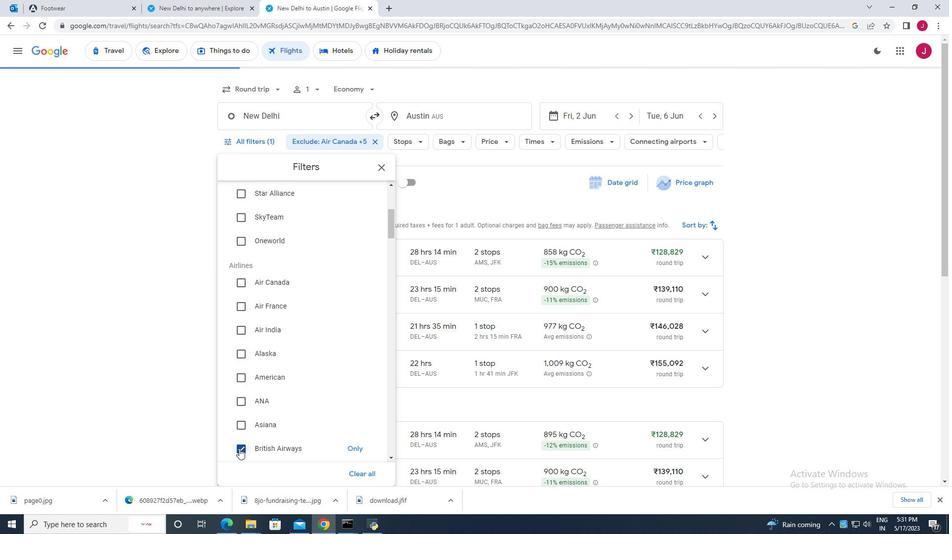 
Action: Mouse pressed left at (240, 449)
Screenshot: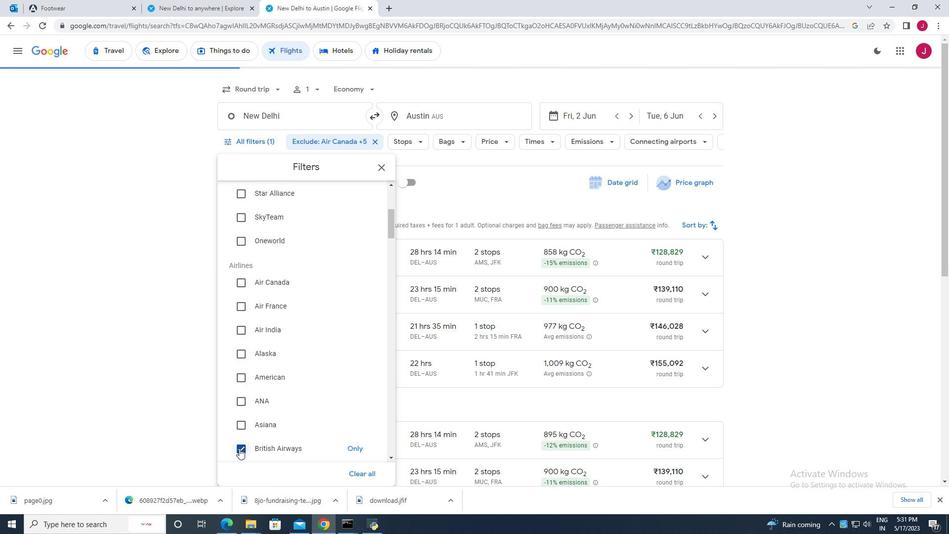 
Action: Mouse moved to (272, 369)
Screenshot: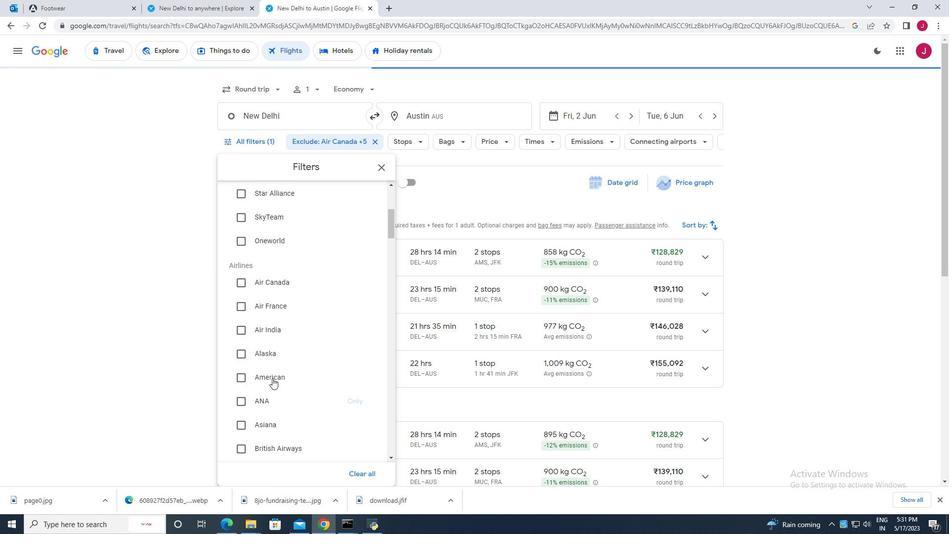 
Action: Mouse scrolled (272, 368) with delta (0, 0)
Screenshot: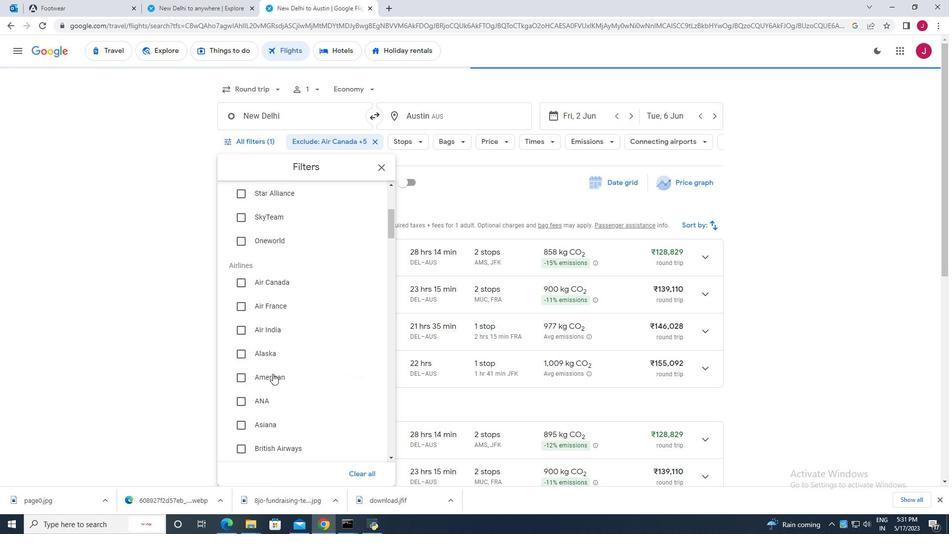 
Action: Mouse scrolled (272, 368) with delta (0, 0)
Screenshot: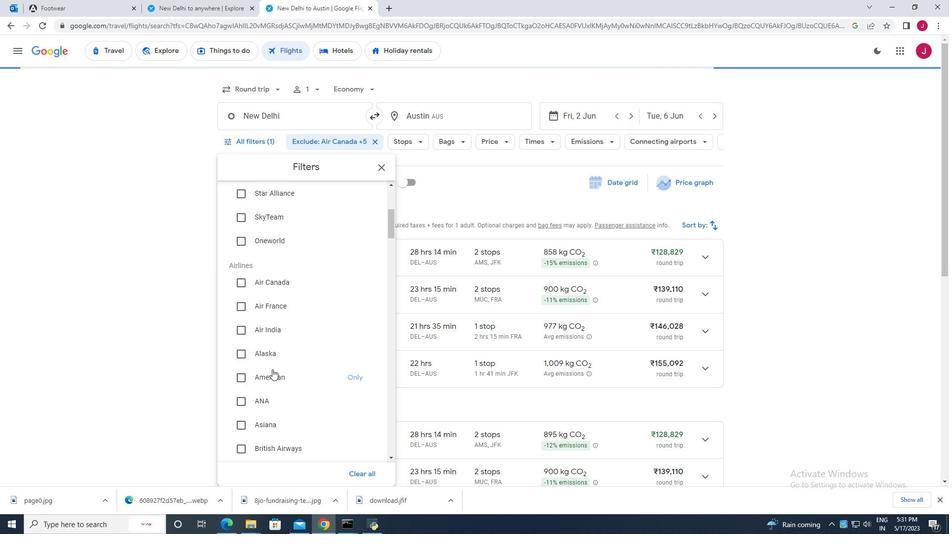 
Action: Mouse scrolled (272, 368) with delta (0, 0)
Screenshot: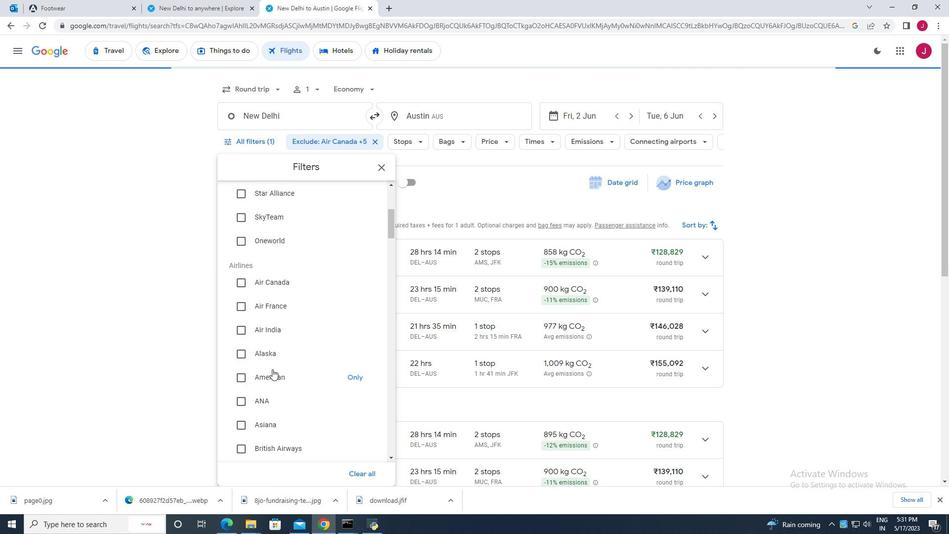 
Action: Mouse moved to (241, 323)
Screenshot: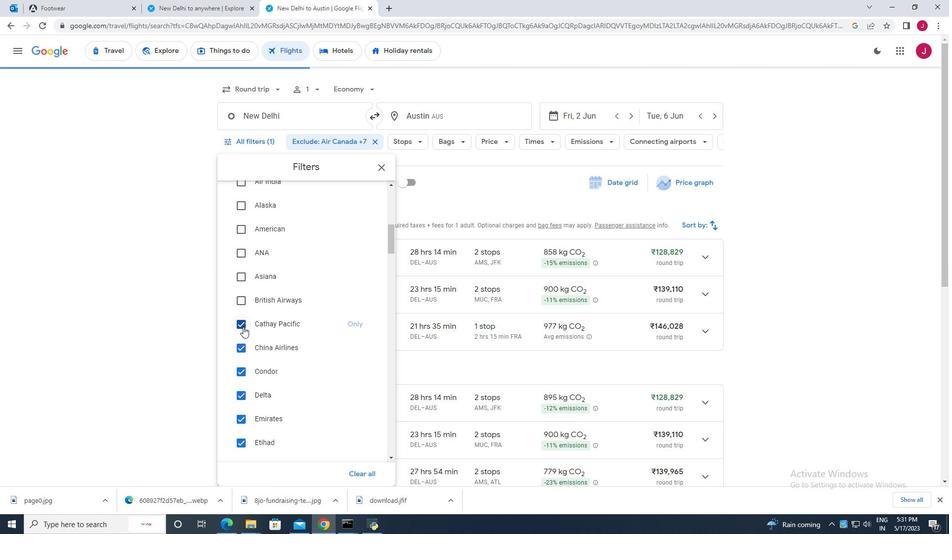 
Action: Mouse pressed left at (241, 323)
Screenshot: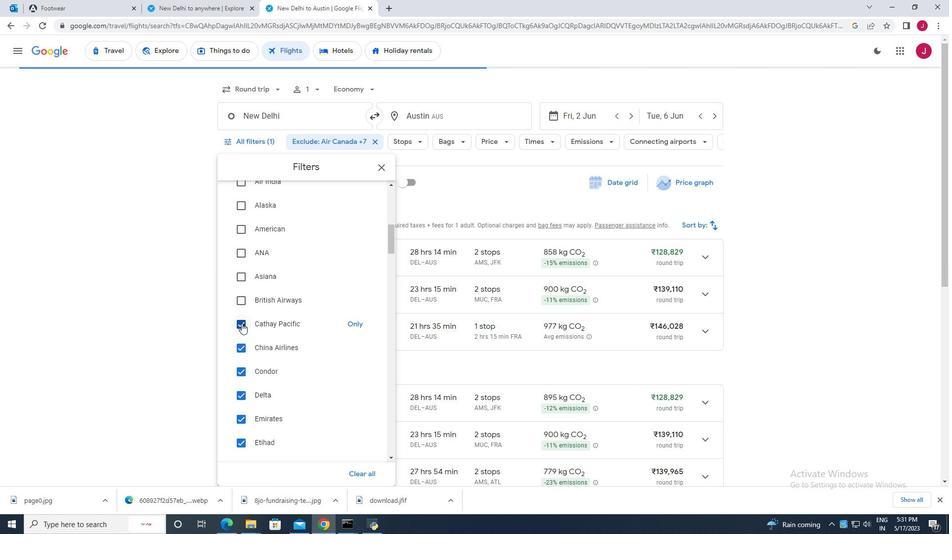 
Action: Mouse moved to (241, 352)
Screenshot: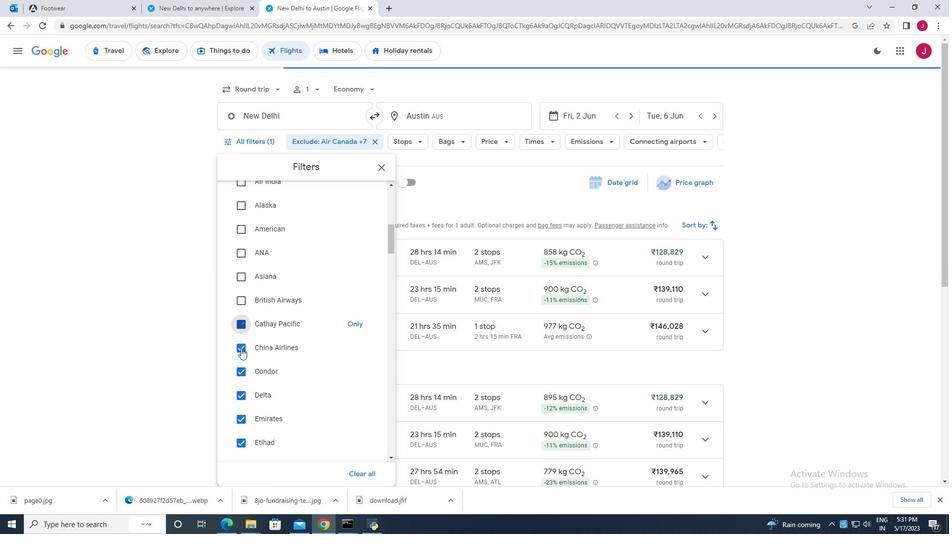 
Action: Mouse pressed left at (241, 352)
Screenshot: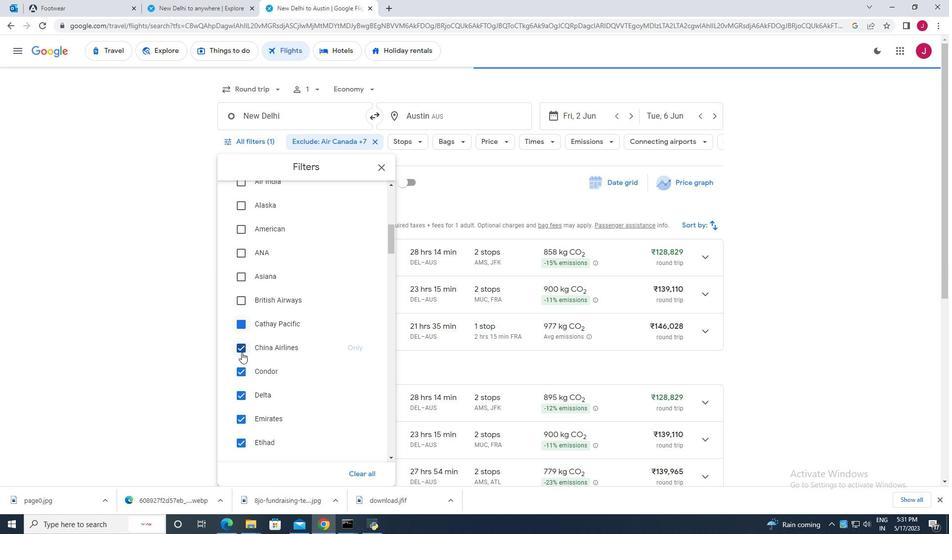 
Action: Mouse moved to (240, 376)
Screenshot: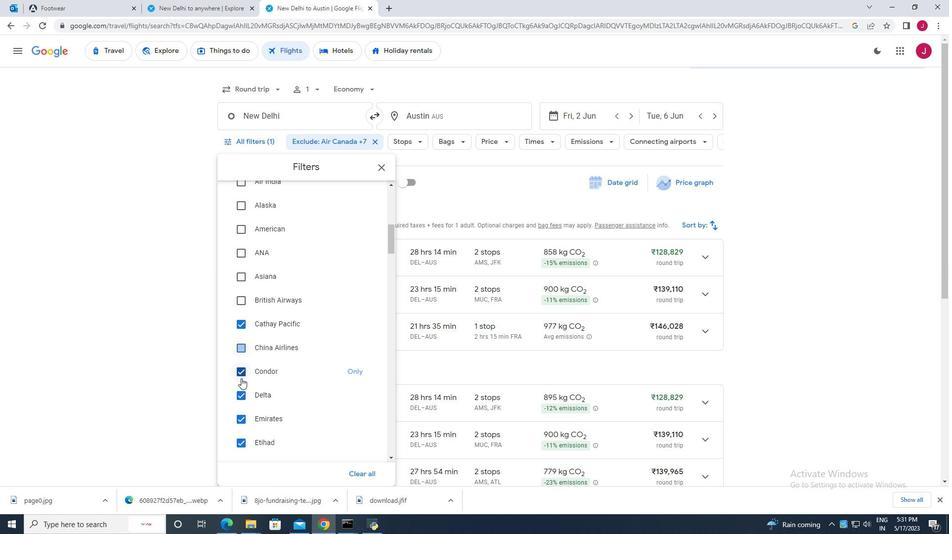 
Action: Mouse pressed left at (240, 376)
Screenshot: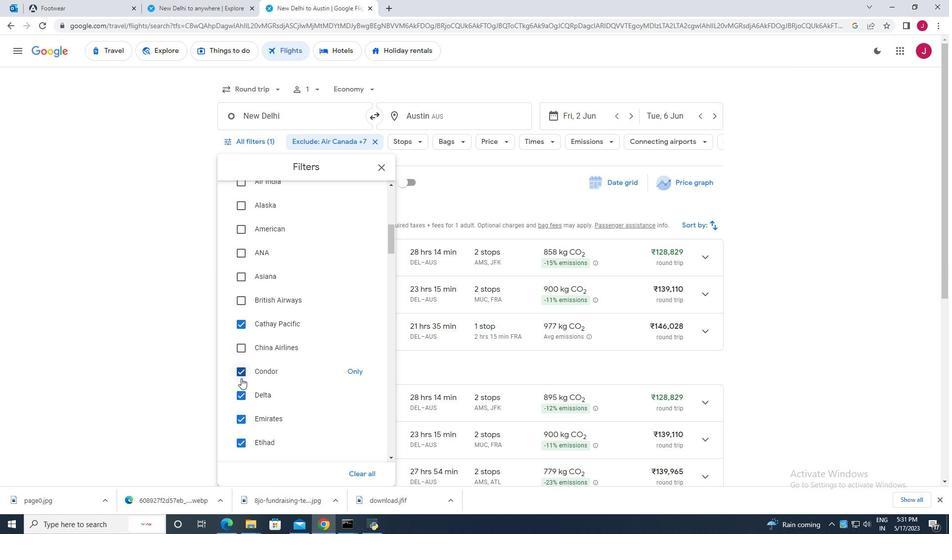 
Action: Mouse moved to (237, 394)
Screenshot: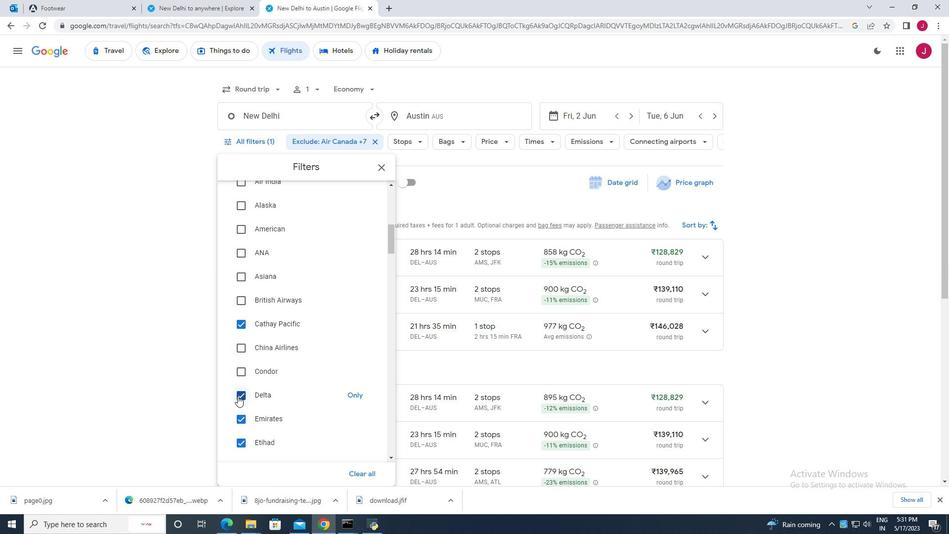 
Action: Mouse pressed left at (237, 394)
Screenshot: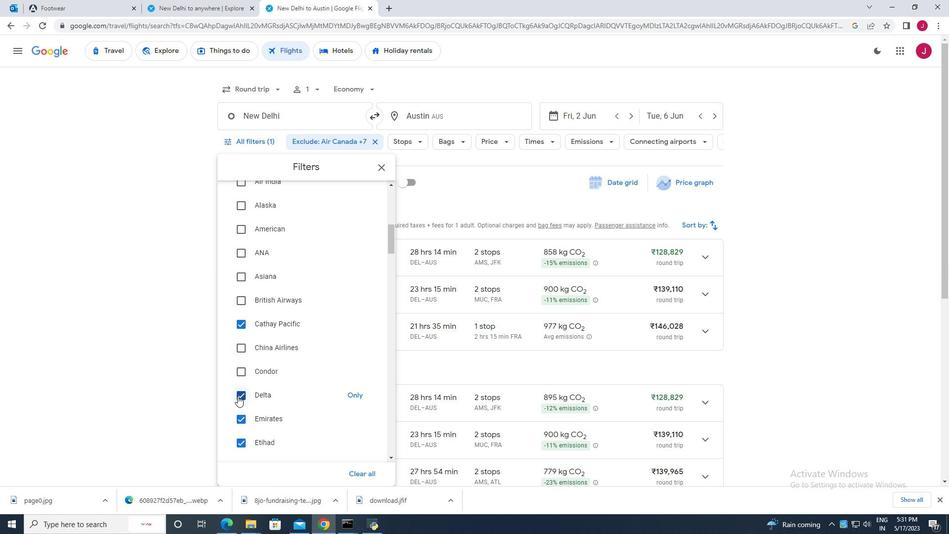 
Action: Mouse moved to (242, 417)
Screenshot: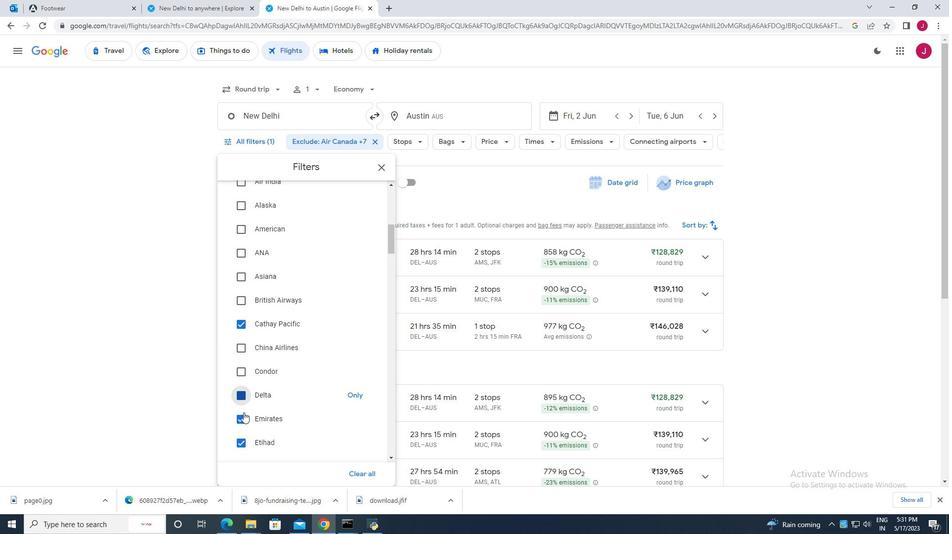 
Action: Mouse pressed left at (242, 417)
Screenshot: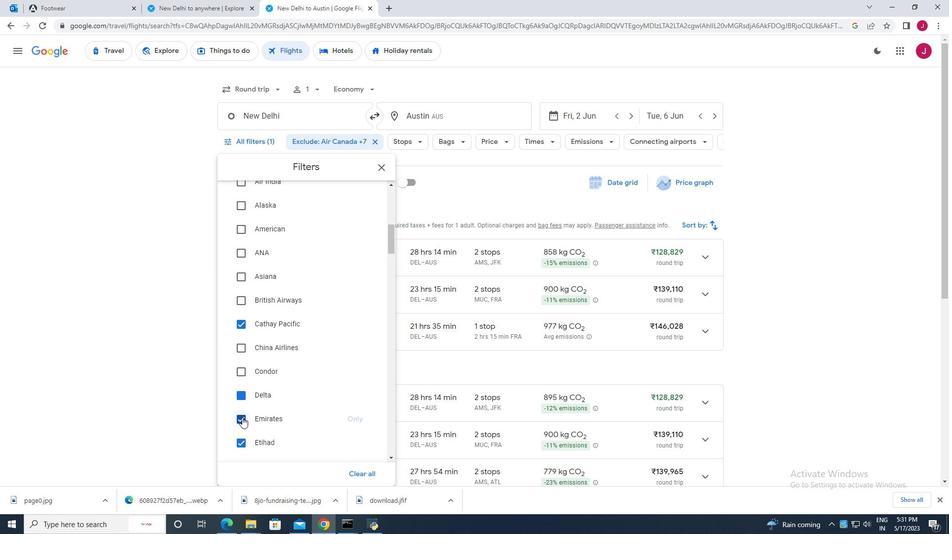 
Action: Mouse moved to (238, 442)
Screenshot: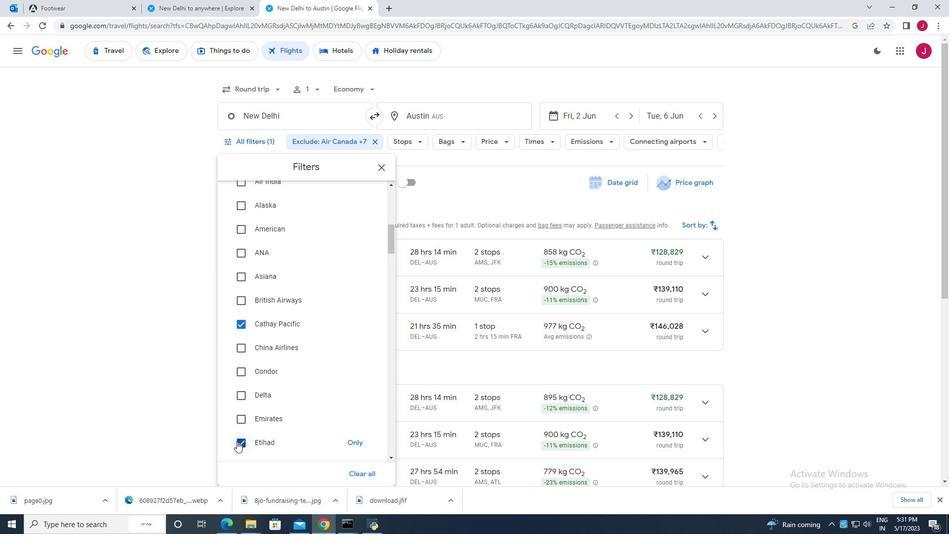 
Action: Mouse pressed left at (238, 442)
Screenshot: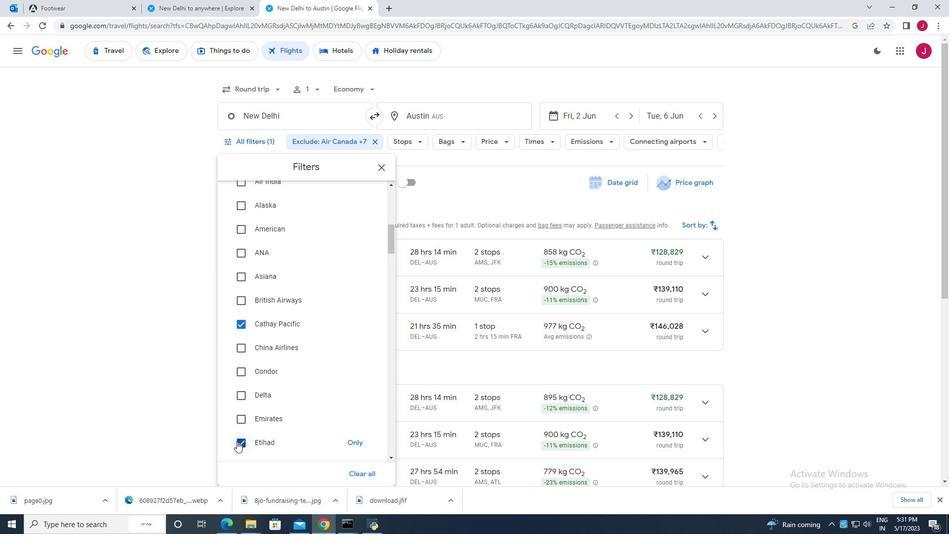 
Action: Mouse moved to (273, 393)
Screenshot: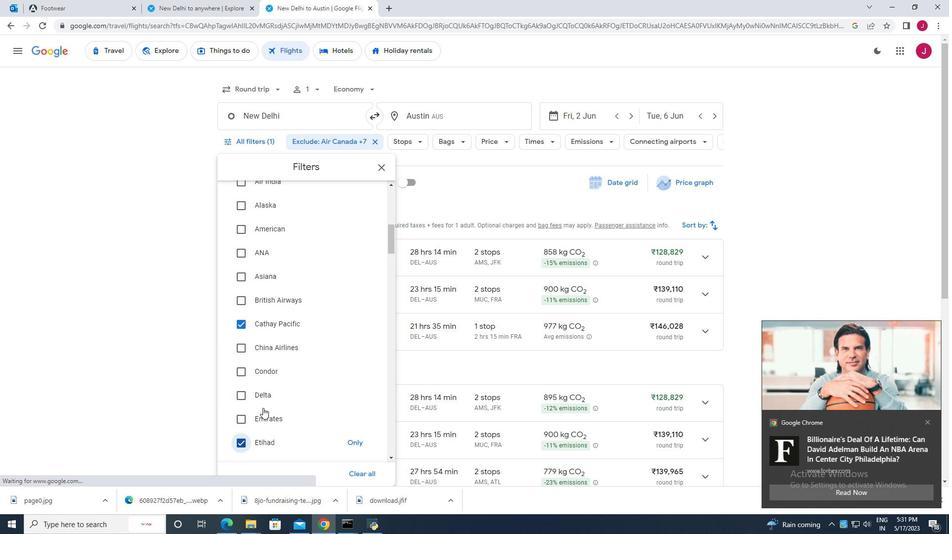 
Action: Mouse scrolled (273, 392) with delta (0, 0)
Screenshot: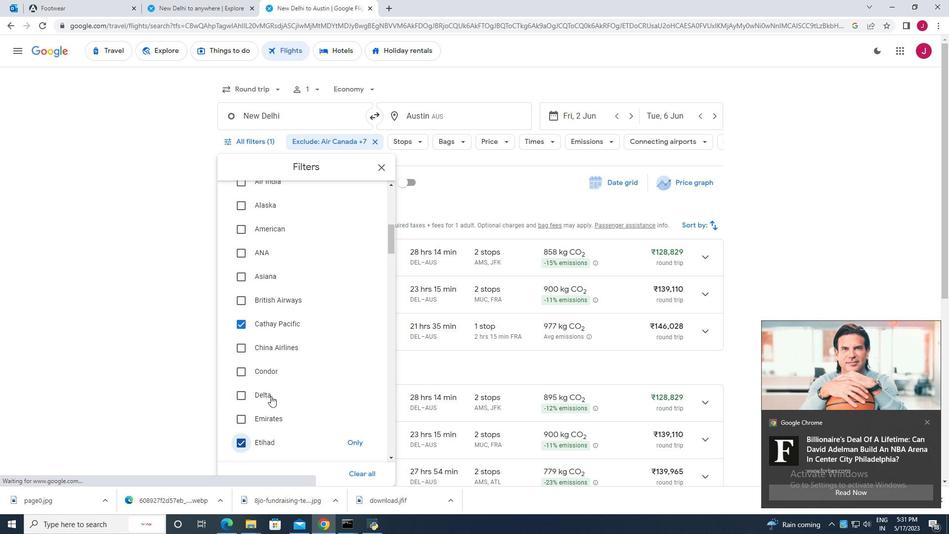 
Action: Mouse scrolled (273, 392) with delta (0, 0)
Screenshot: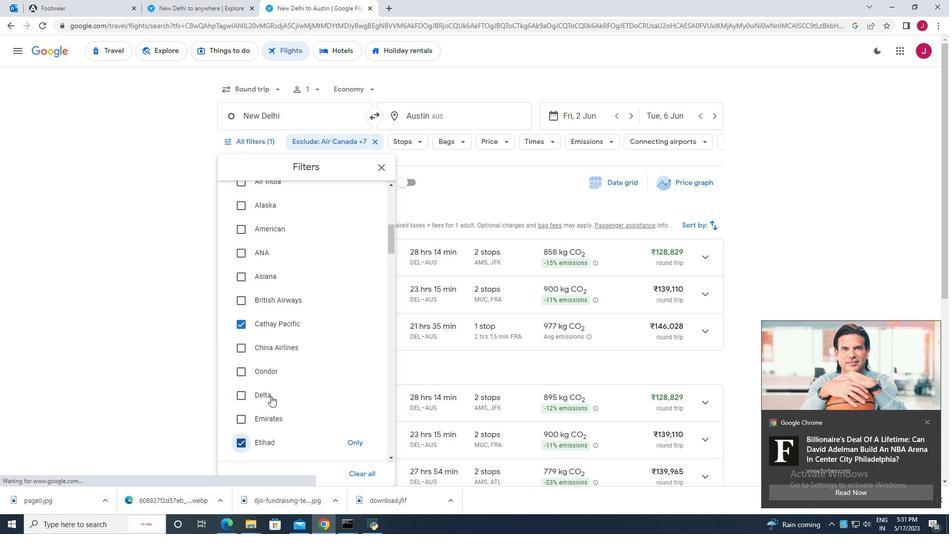 
Action: Mouse moved to (244, 345)
Screenshot: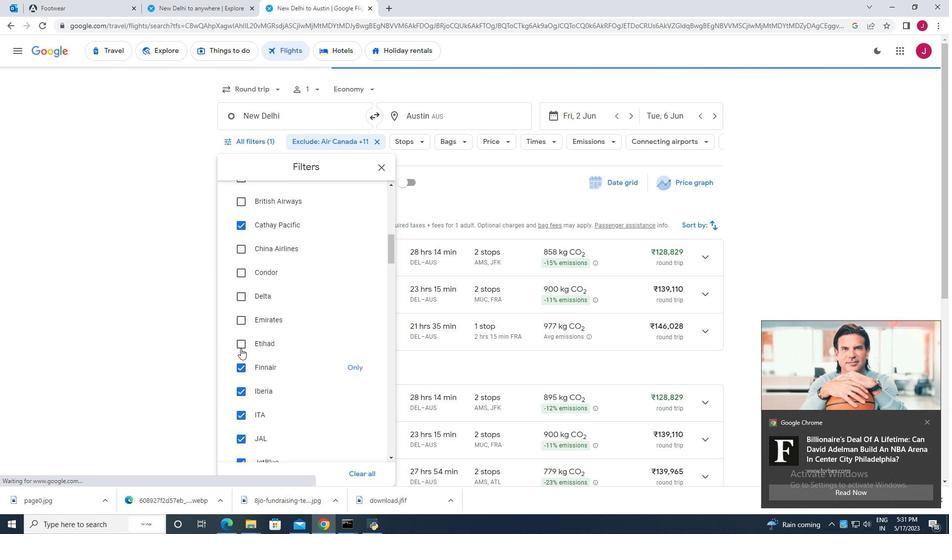 
Action: Mouse scrolled (244, 345) with delta (0, 0)
Screenshot: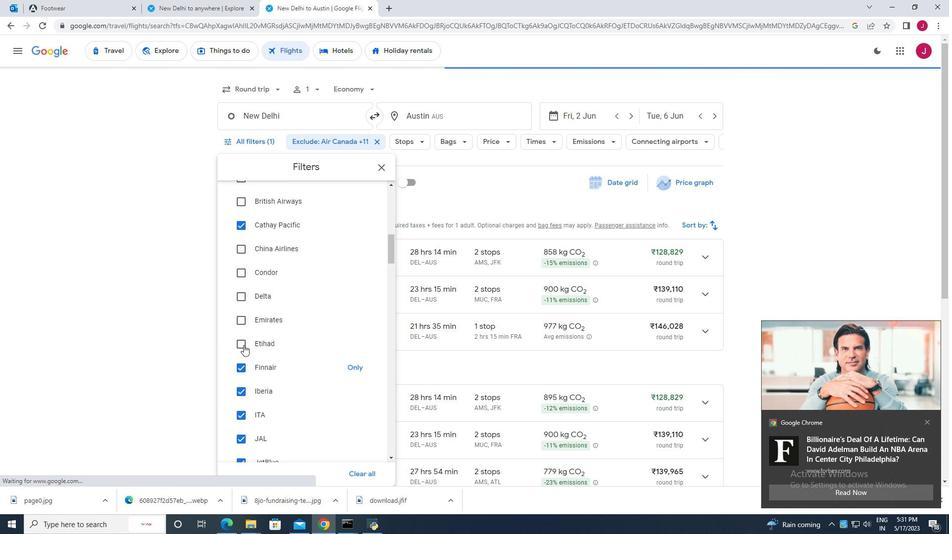 
Action: Mouse moved to (245, 345)
Screenshot: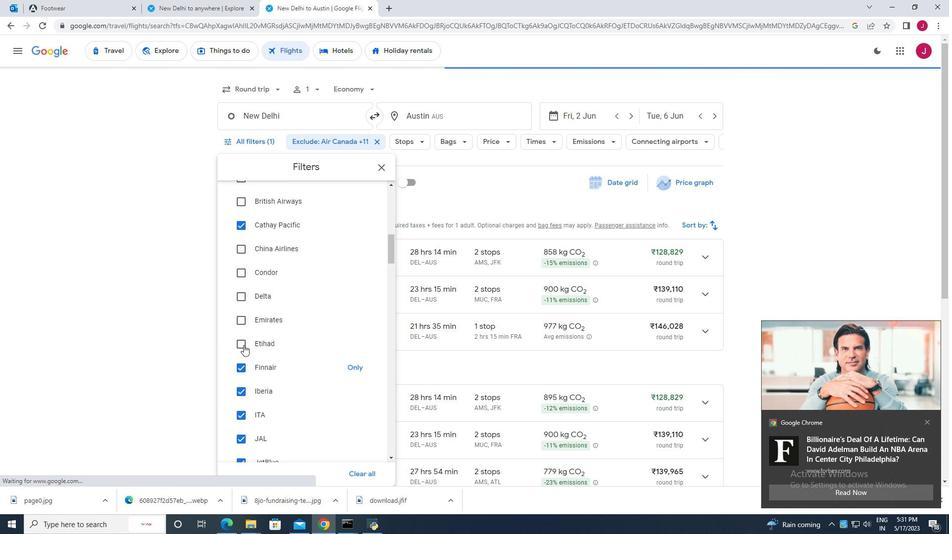 
Action: Mouse scrolled (245, 345) with delta (0, 0)
Screenshot: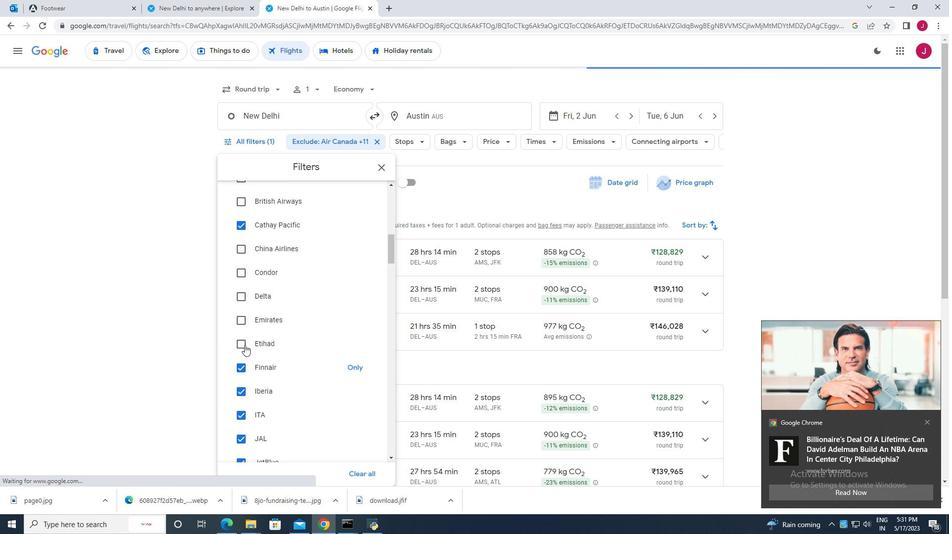 
Action: Mouse scrolled (245, 345) with delta (0, 0)
Screenshot: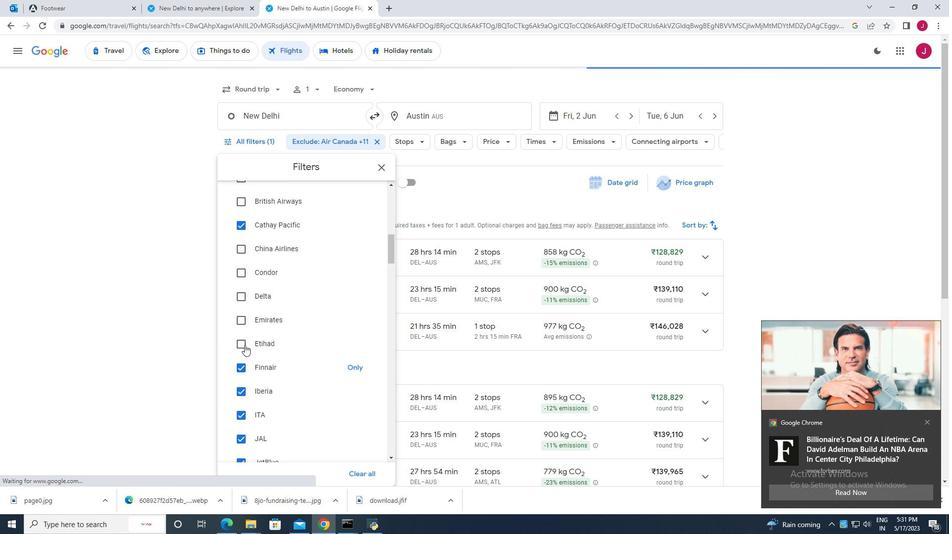 
Action: Mouse moved to (245, 344)
Screenshot: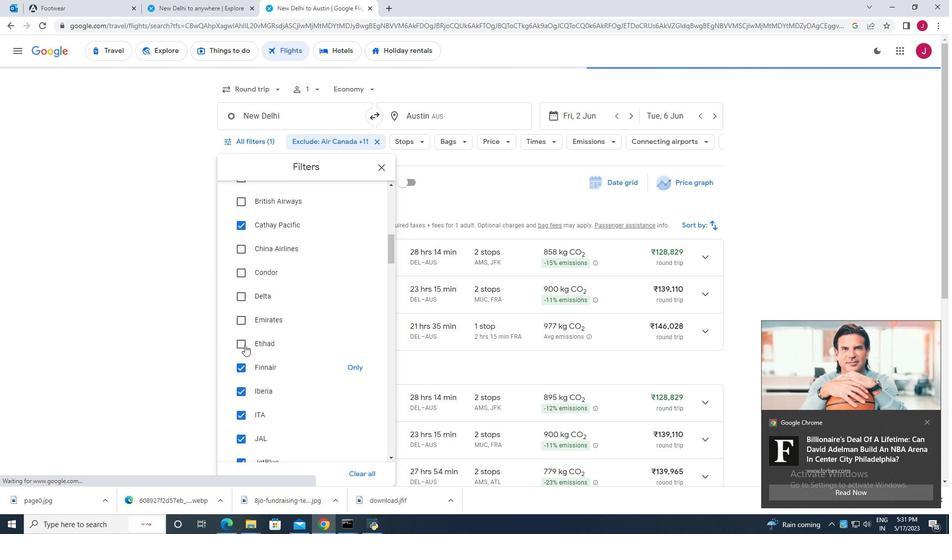 
Action: Mouse scrolled (245, 345) with delta (0, 0)
Screenshot: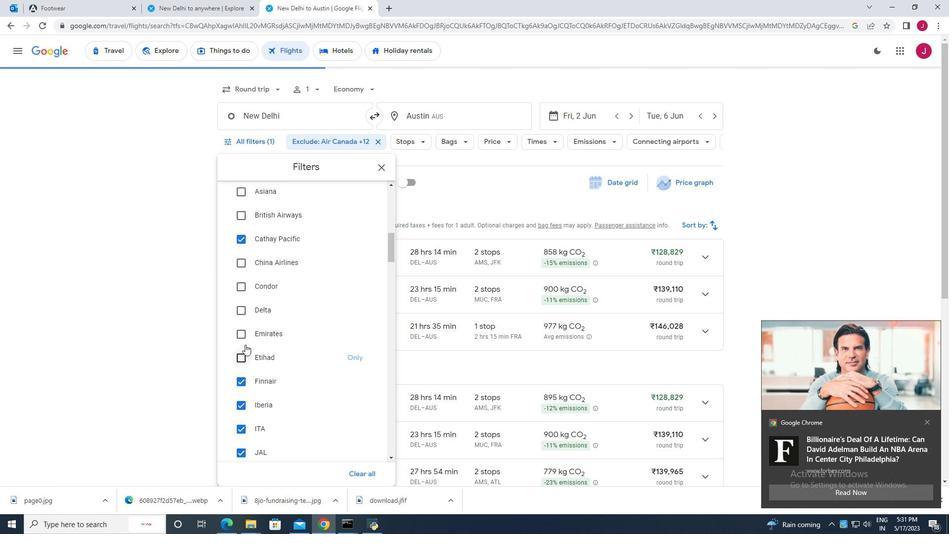 
Action: Mouse scrolled (245, 345) with delta (0, 0)
Screenshot: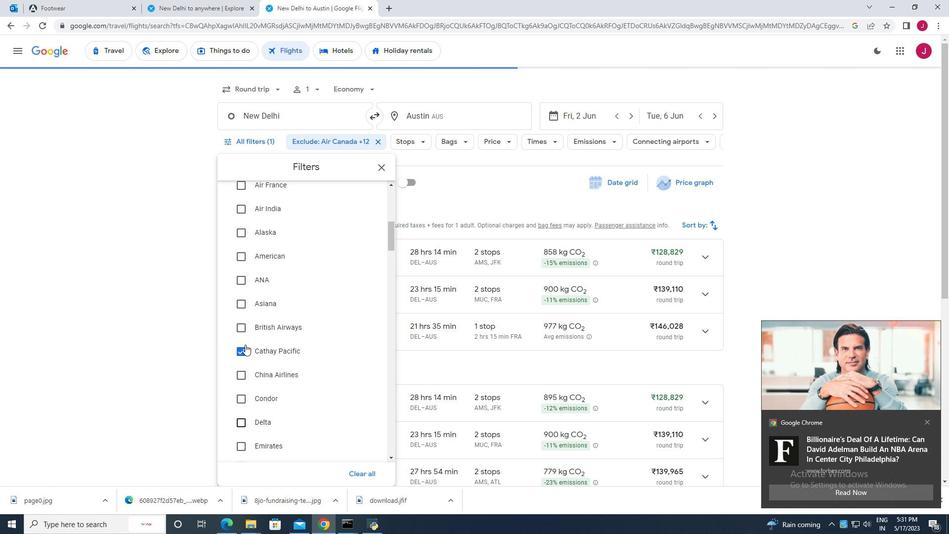 
Action: Mouse scrolled (245, 345) with delta (0, 0)
Screenshot: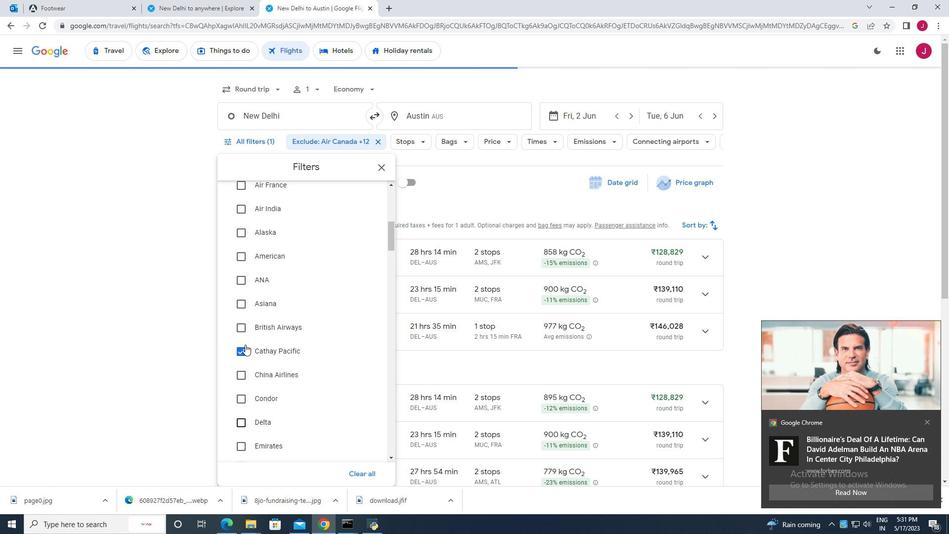 
Action: Mouse scrolled (245, 345) with delta (0, 0)
Screenshot: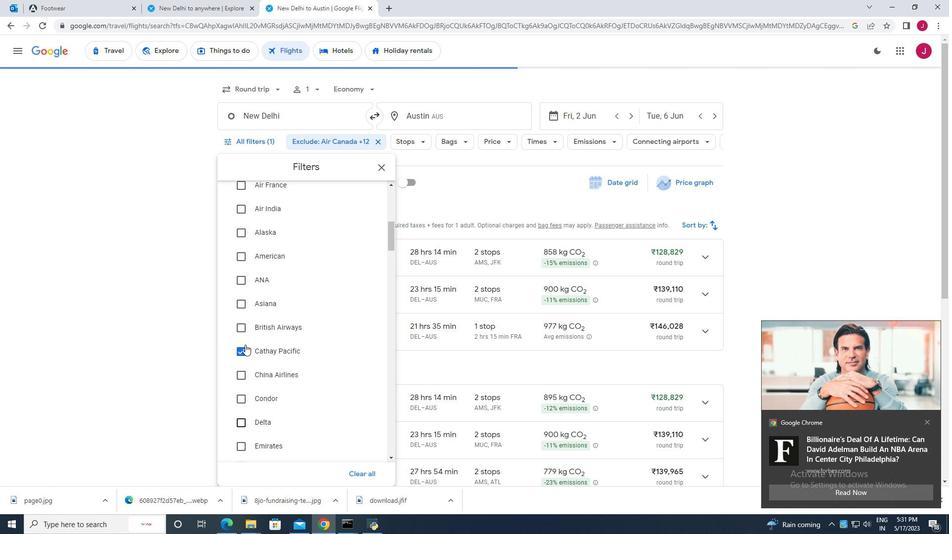 
Action: Mouse scrolled (245, 345) with delta (0, 0)
Screenshot: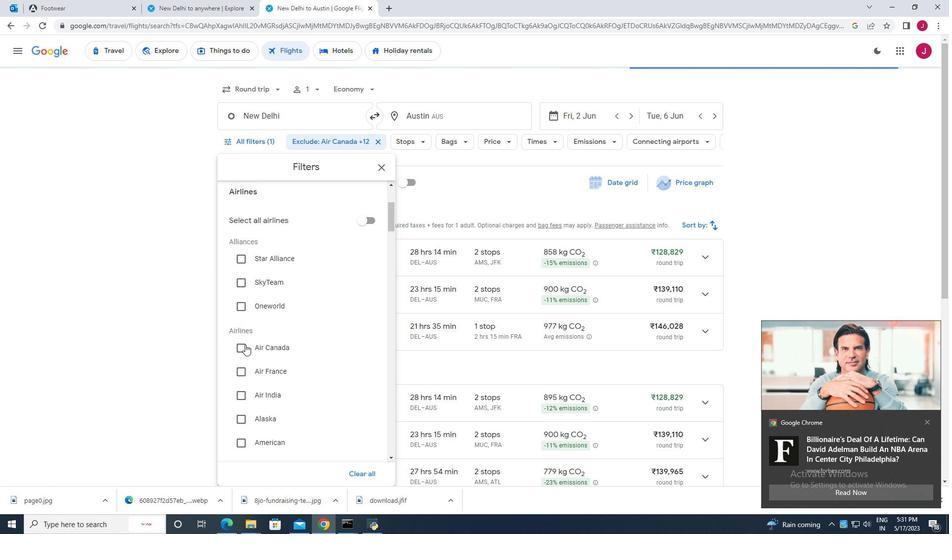 
Action: Mouse scrolled (245, 345) with delta (0, 0)
Screenshot: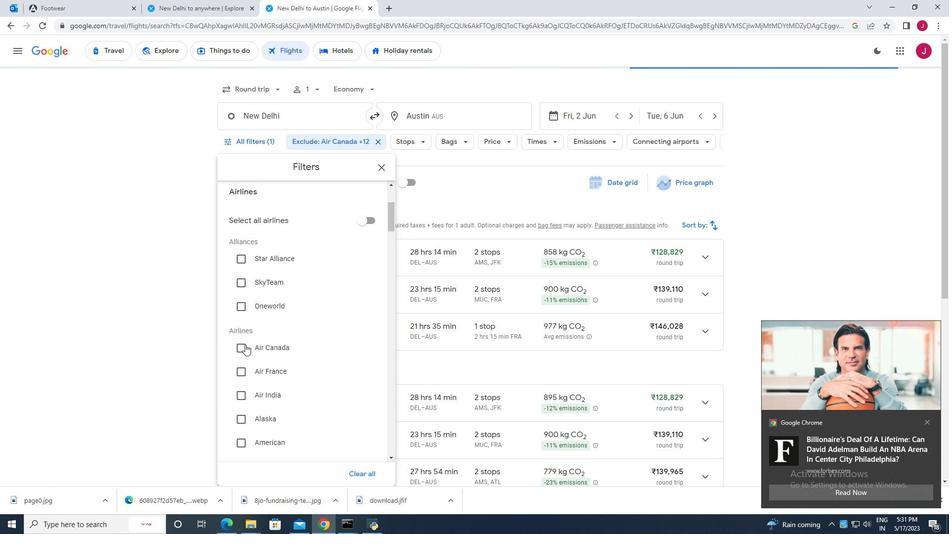 
Action: Mouse scrolled (245, 345) with delta (0, 0)
Screenshot: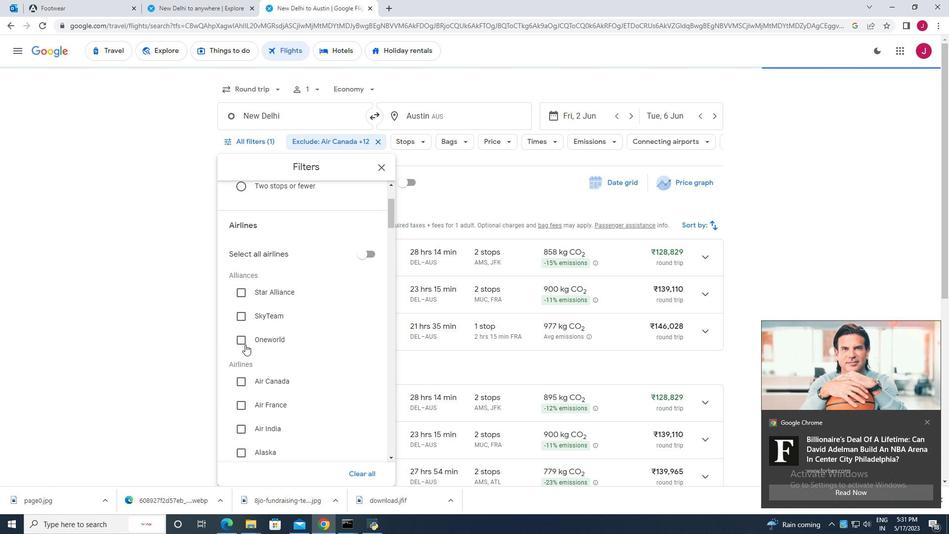 
Action: Mouse moved to (371, 352)
Screenshot: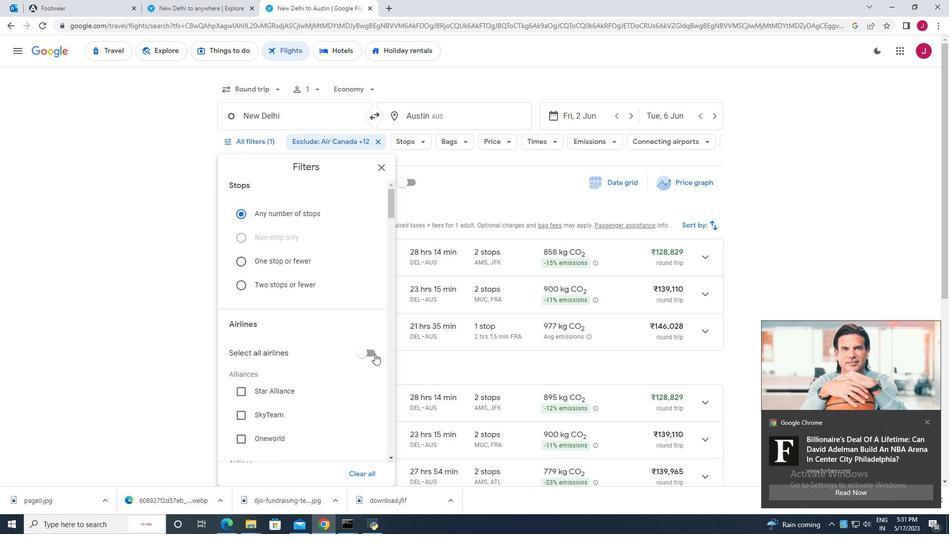 
Action: Mouse pressed left at (371, 352)
Screenshot: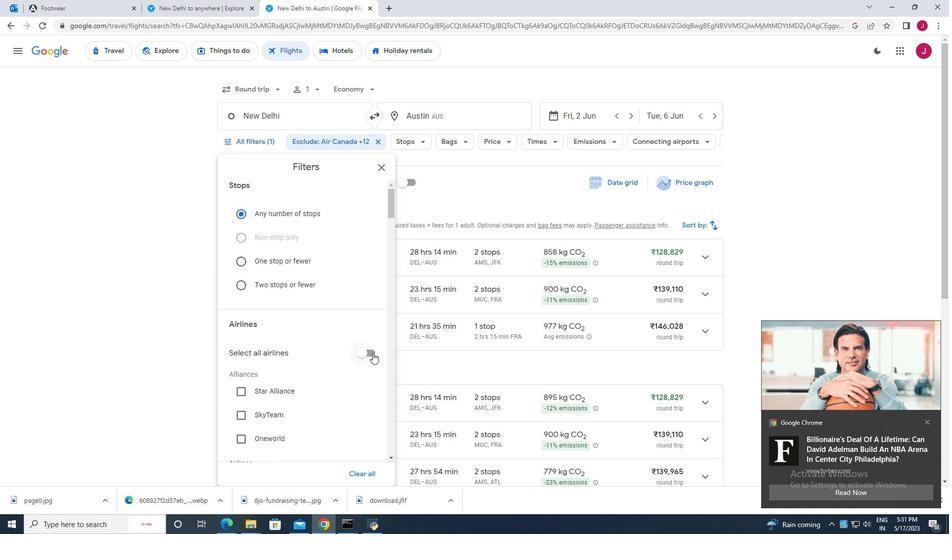 
Action: Mouse moved to (360, 349)
Screenshot: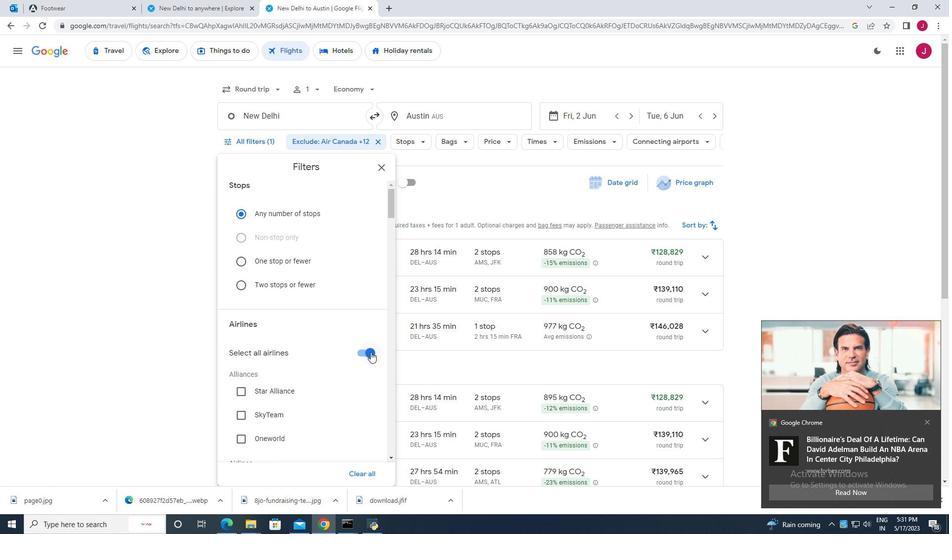 
Action: Mouse pressed left at (360, 349)
Screenshot: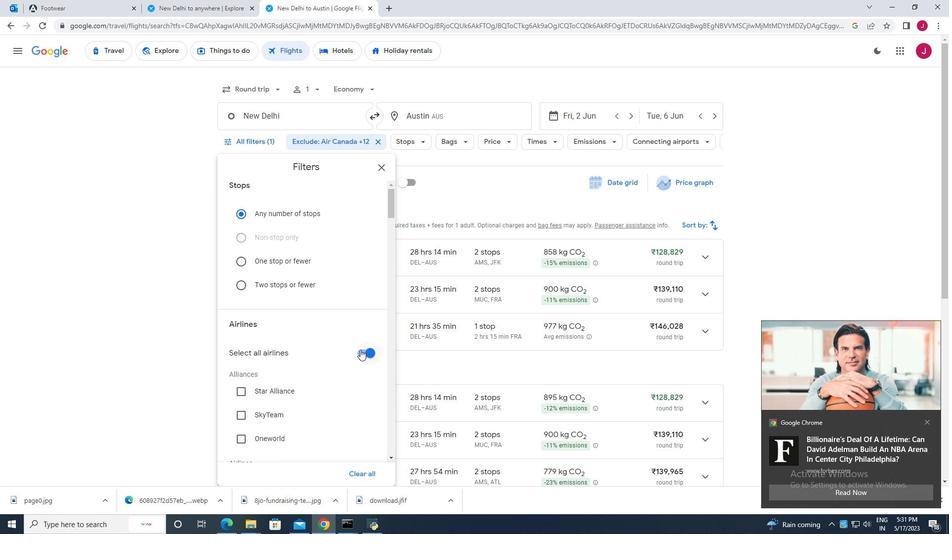 
Action: Mouse moved to (297, 333)
Screenshot: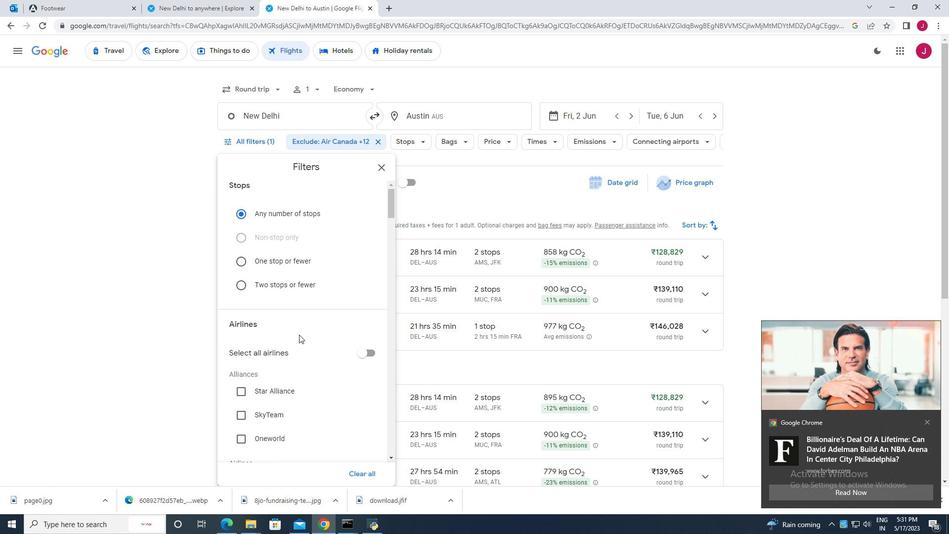 
Action: Mouse scrolled (297, 333) with delta (0, 0)
Screenshot: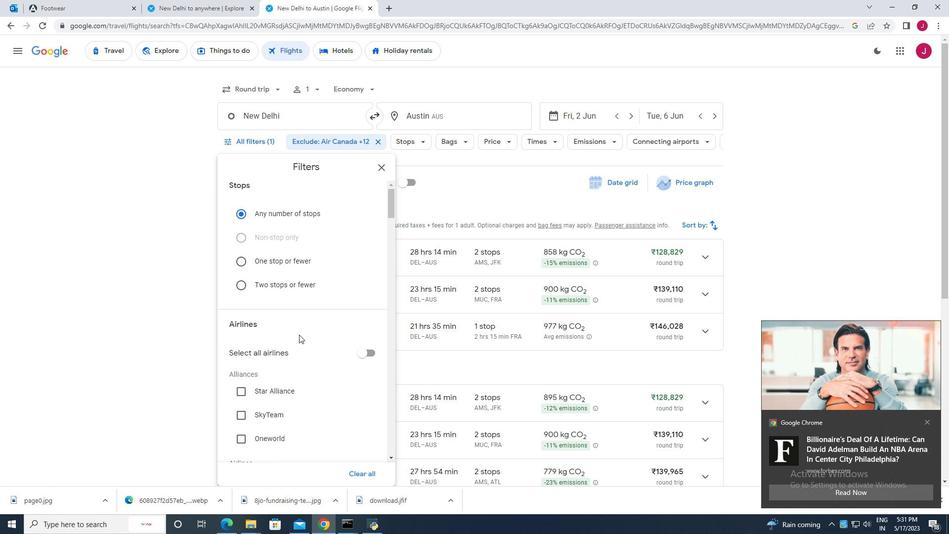 
Action: Mouse scrolled (297, 333) with delta (0, 0)
Screenshot: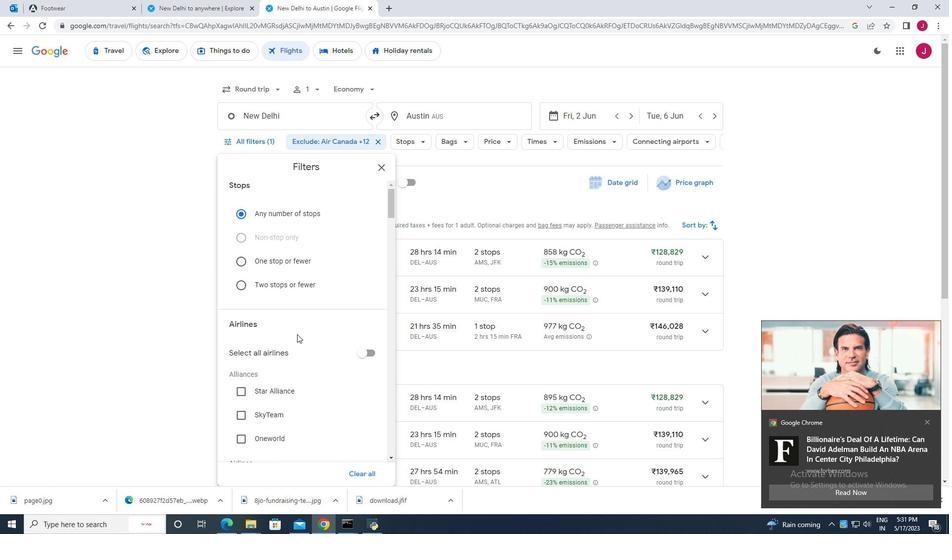
Action: Mouse scrolled (297, 333) with delta (0, 0)
Screenshot: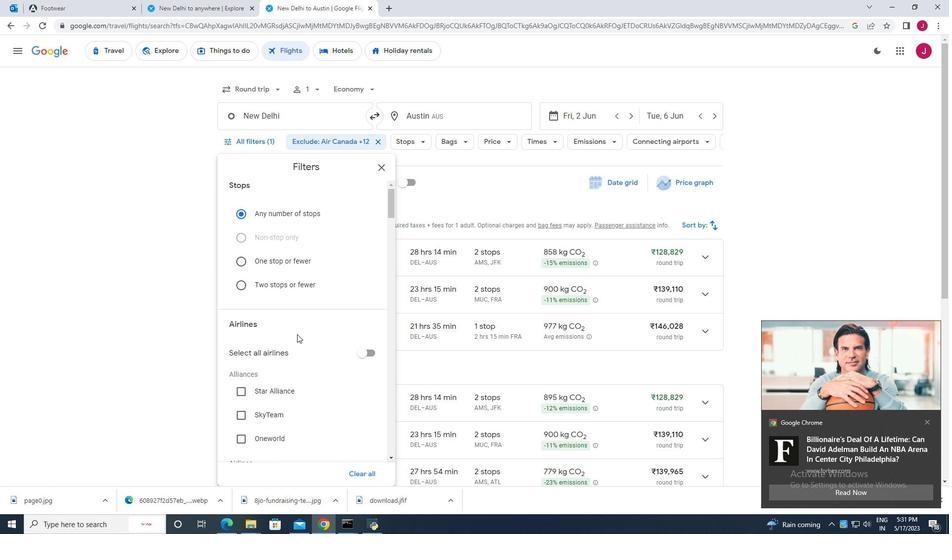 
Action: Mouse scrolled (297, 333) with delta (0, 0)
Screenshot: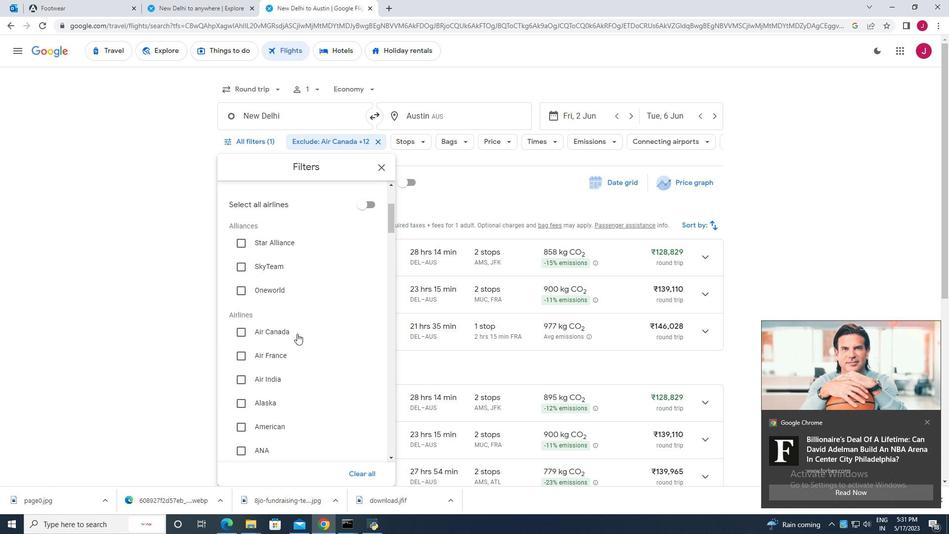 
Action: Mouse scrolled (297, 333) with delta (0, 0)
Screenshot: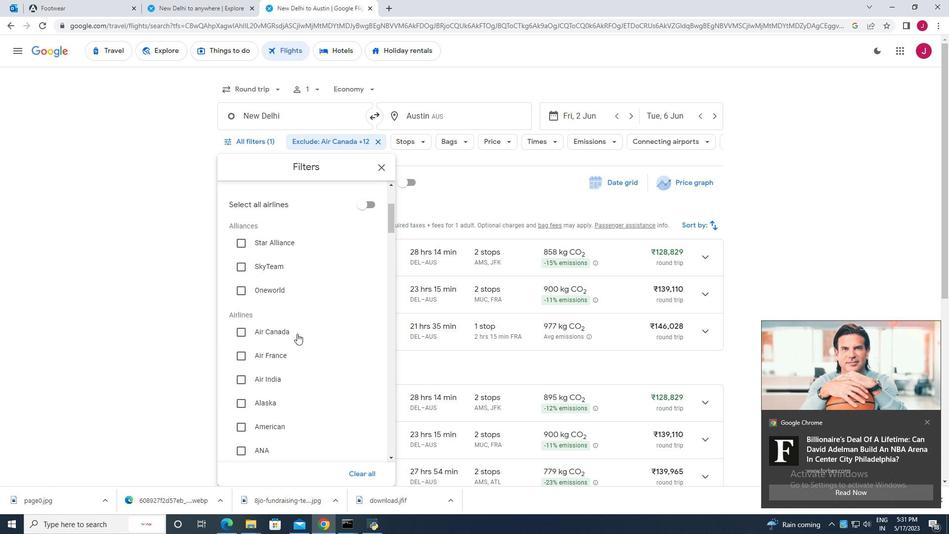 
Action: Mouse scrolled (297, 333) with delta (0, 0)
Screenshot: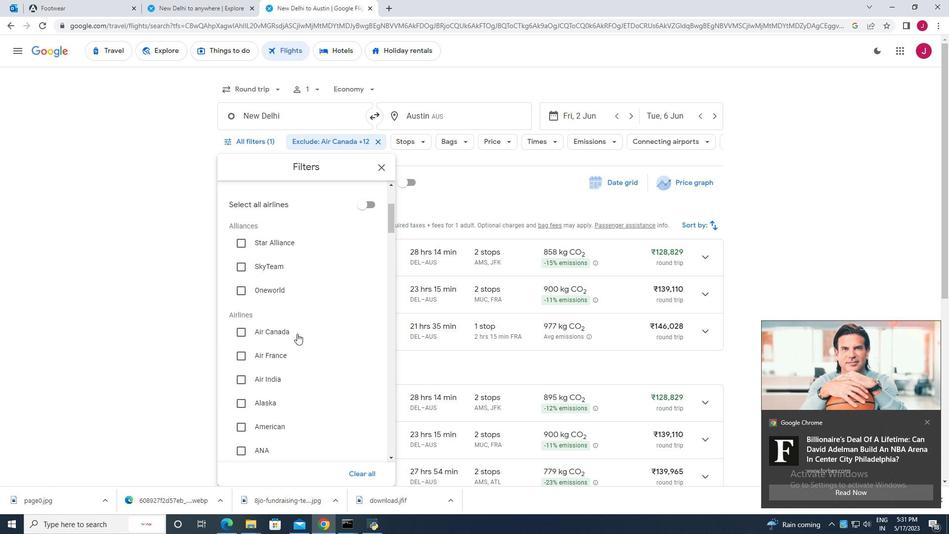 
Action: Mouse scrolled (297, 333) with delta (0, 0)
Screenshot: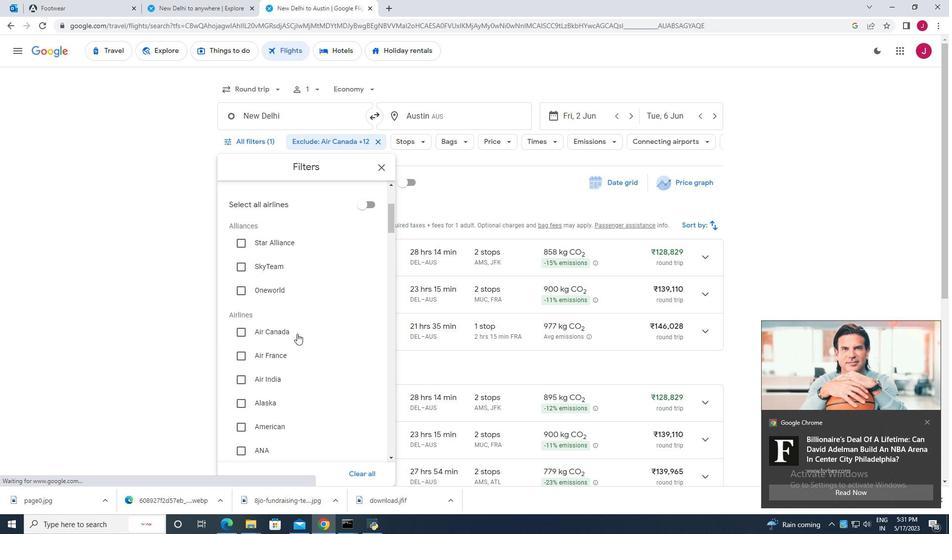 
Action: Mouse scrolled (297, 333) with delta (0, 0)
Screenshot: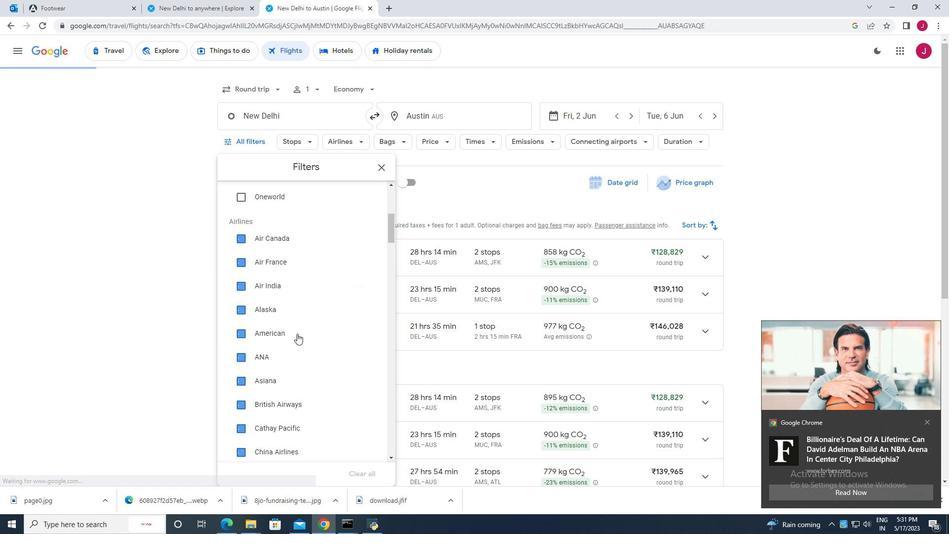 
Action: Mouse scrolled (297, 333) with delta (0, 0)
Screenshot: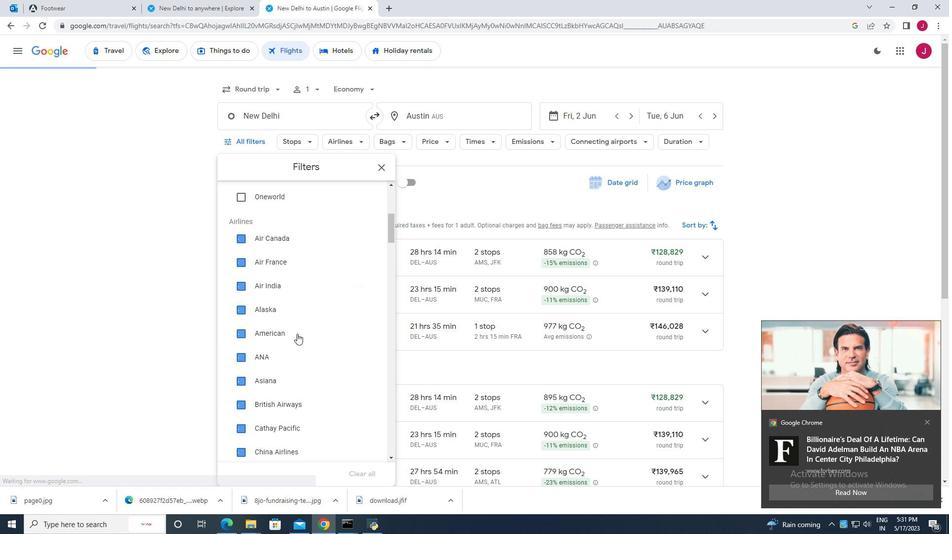 
Action: Mouse scrolled (297, 333) with delta (0, 0)
Screenshot: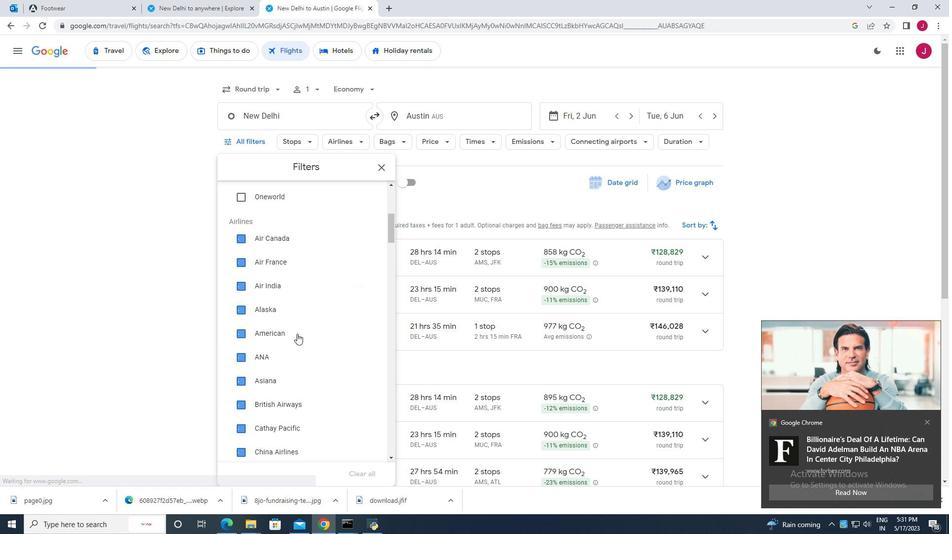
Action: Mouse scrolled (297, 333) with delta (0, 0)
Screenshot: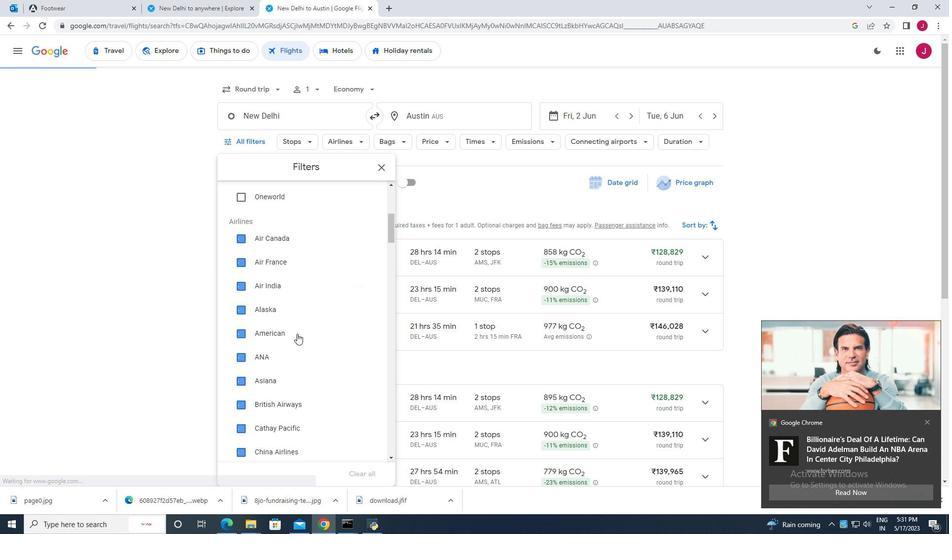 
Action: Mouse scrolled (297, 333) with delta (0, 0)
Screenshot: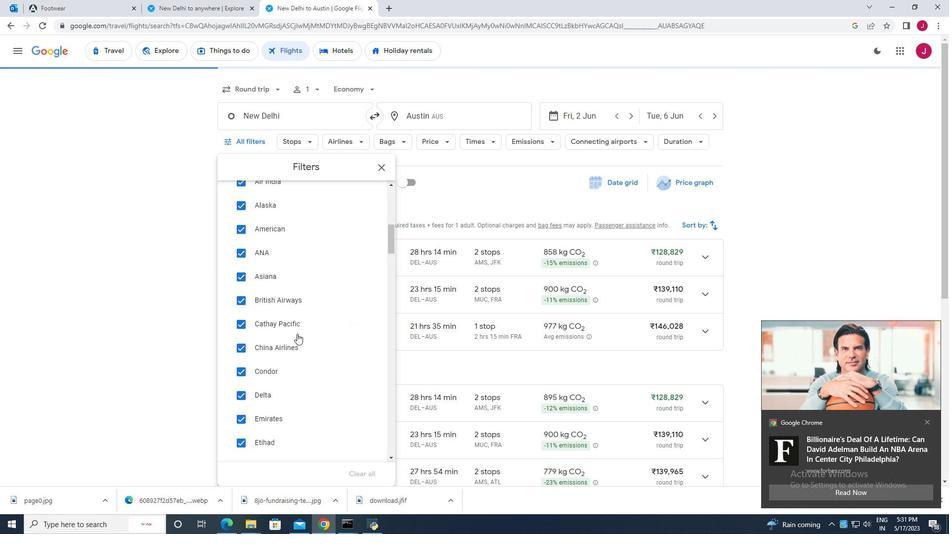 
Action: Mouse scrolled (297, 333) with delta (0, 0)
Screenshot: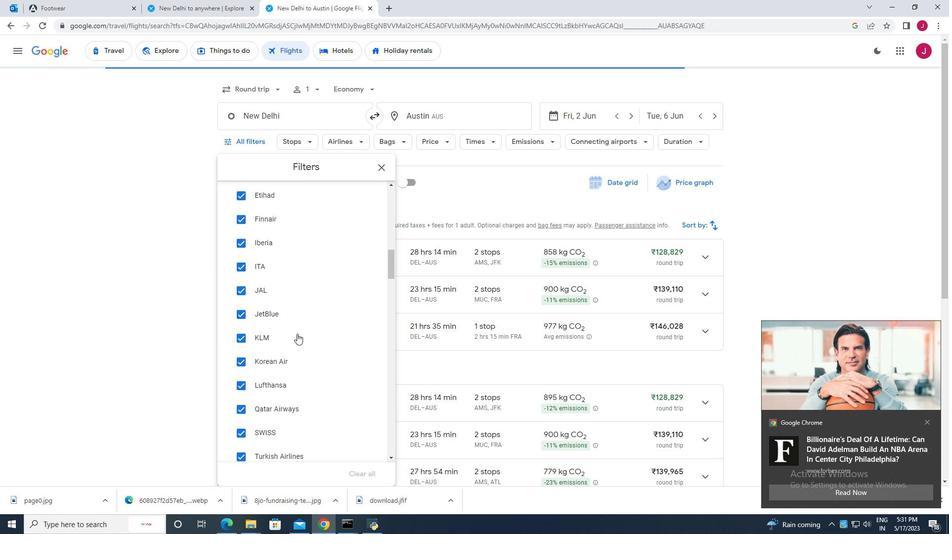 
Action: Mouse scrolled (297, 333) with delta (0, 0)
Screenshot: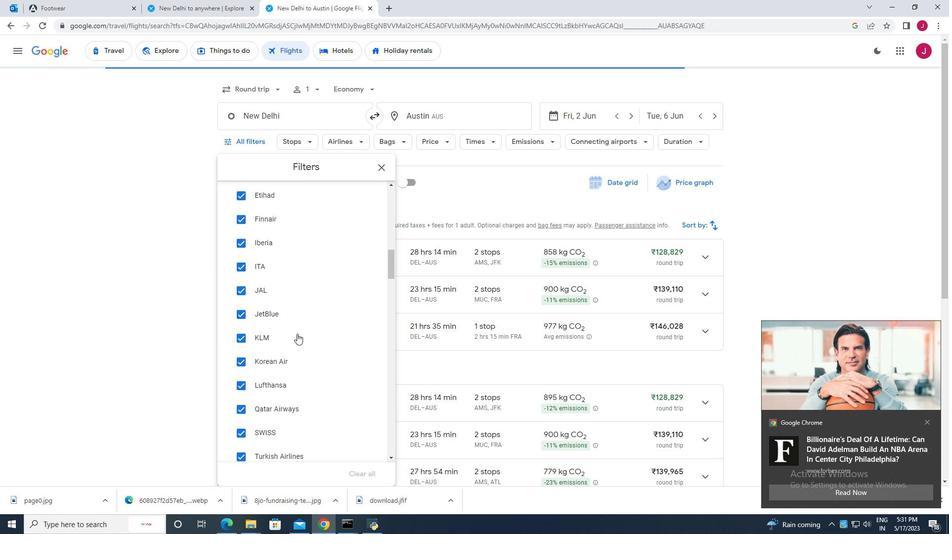
Action: Mouse scrolled (297, 333) with delta (0, 0)
Screenshot: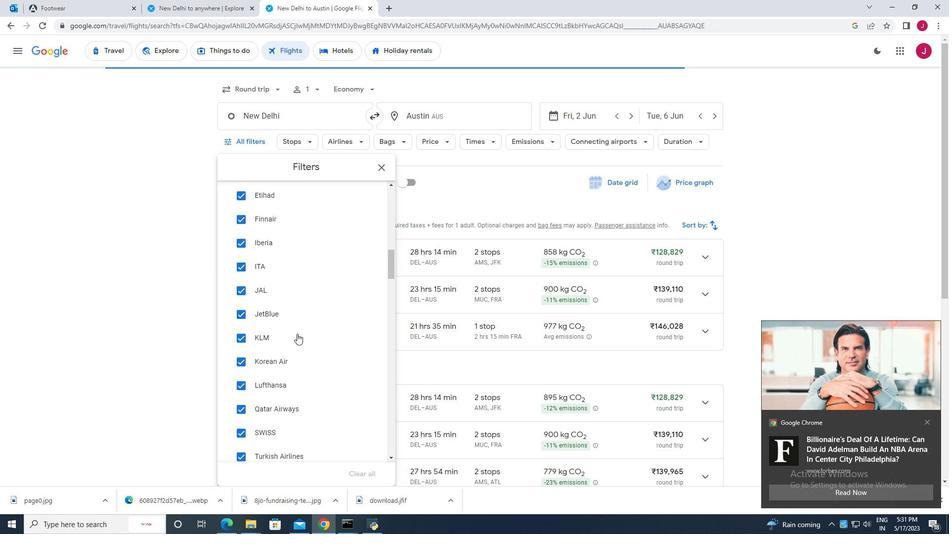 
Action: Mouse scrolled (297, 333) with delta (0, 0)
Screenshot: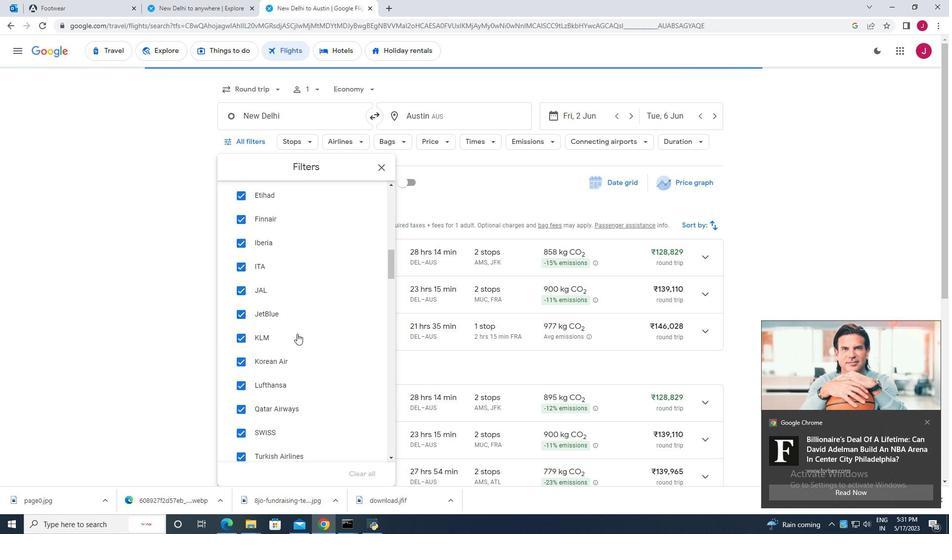 
Action: Mouse scrolled (297, 333) with delta (0, 0)
Screenshot: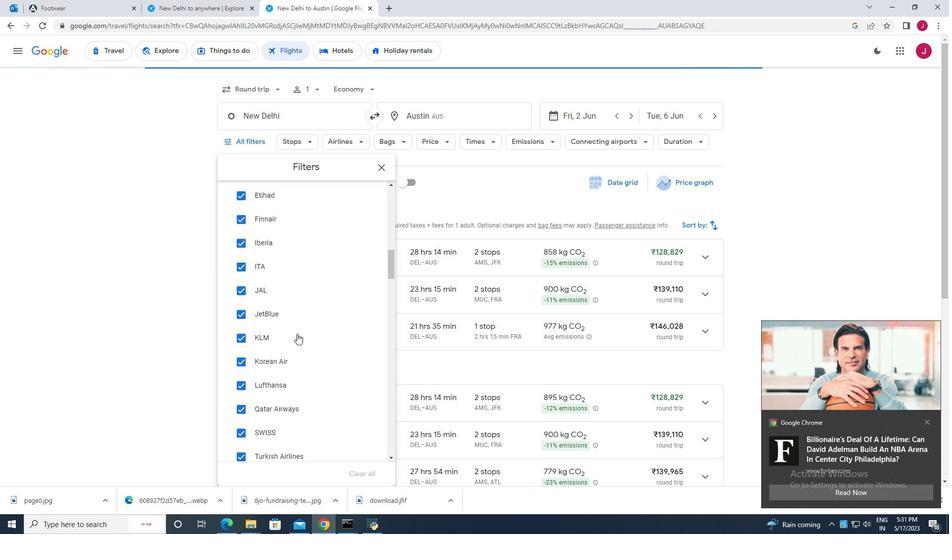 
Action: Mouse scrolled (297, 333) with delta (0, 0)
Screenshot: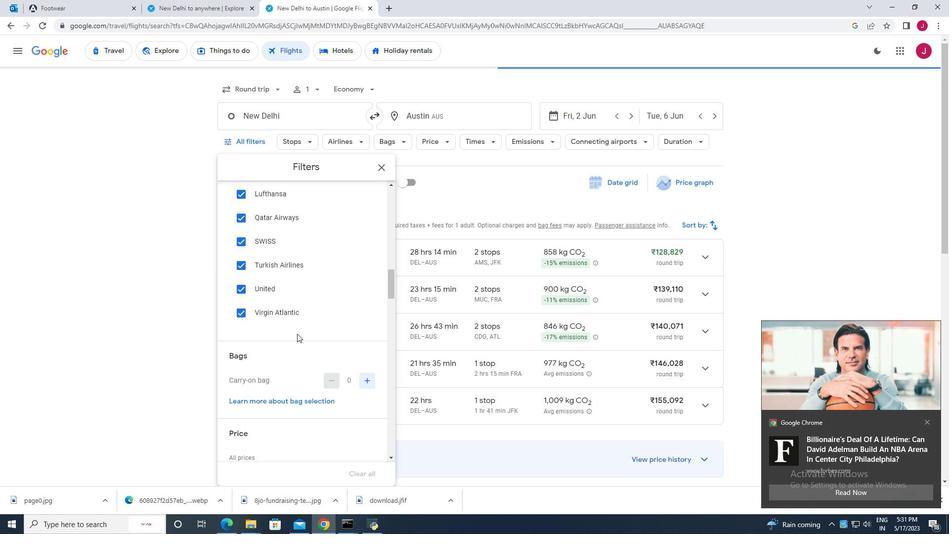 
Action: Mouse scrolled (297, 333) with delta (0, 0)
Screenshot: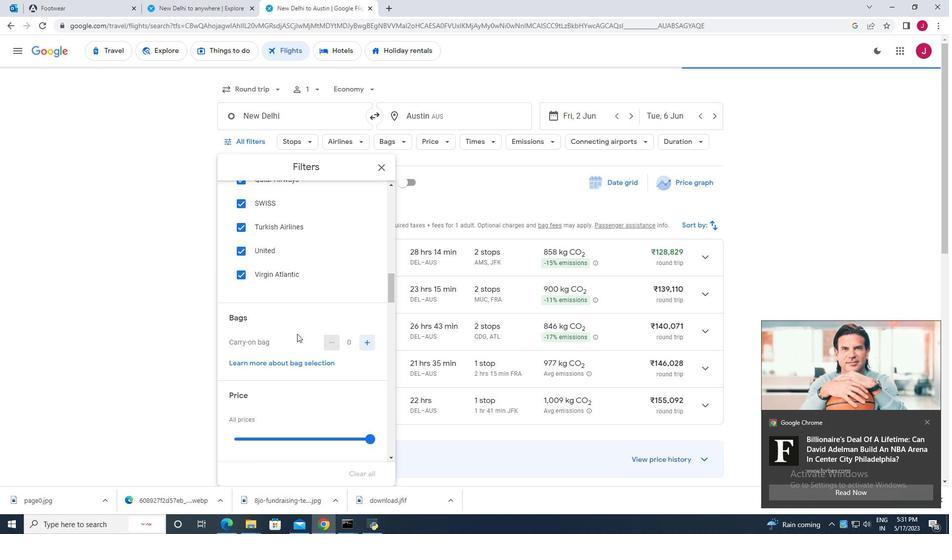 
Action: Mouse scrolled (297, 334) with delta (0, 0)
Screenshot: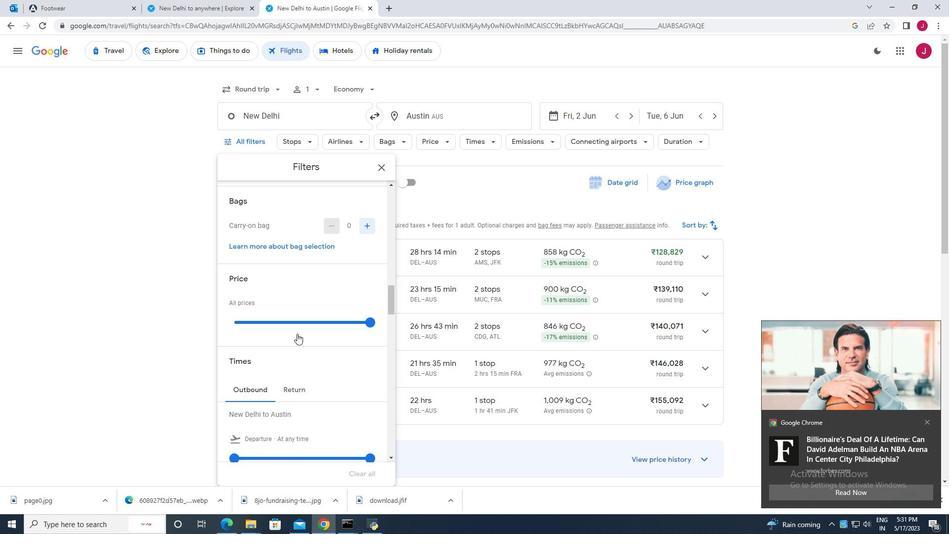 
Action: Mouse scrolled (297, 334) with delta (0, 0)
Screenshot: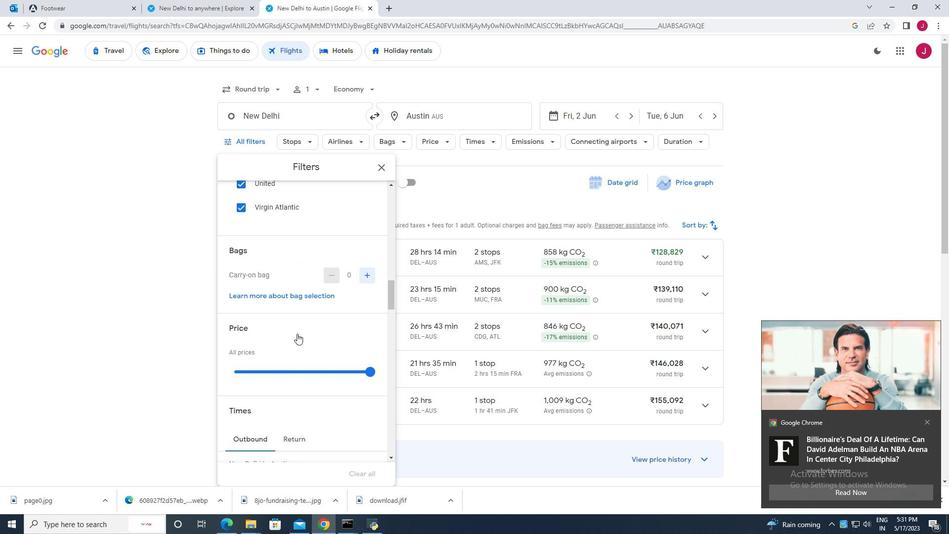 
Action: Mouse scrolled (297, 334) with delta (0, 0)
Screenshot: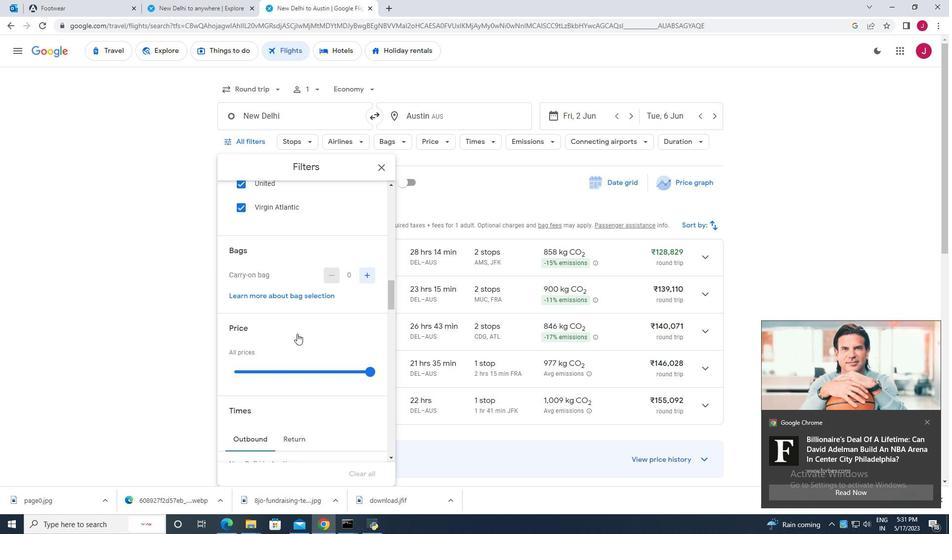 
Action: Mouse scrolled (297, 334) with delta (0, 0)
Screenshot: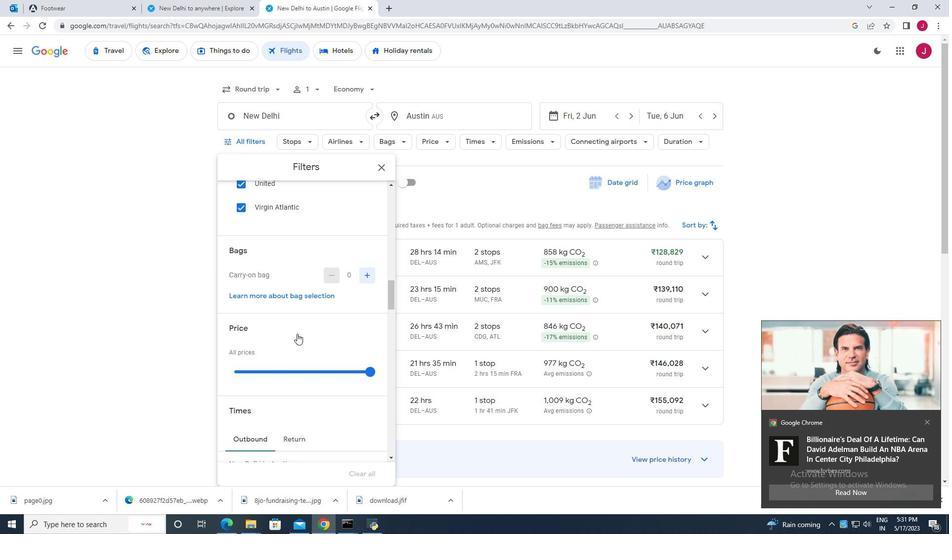 
Action: Mouse scrolled (297, 334) with delta (0, 0)
Screenshot: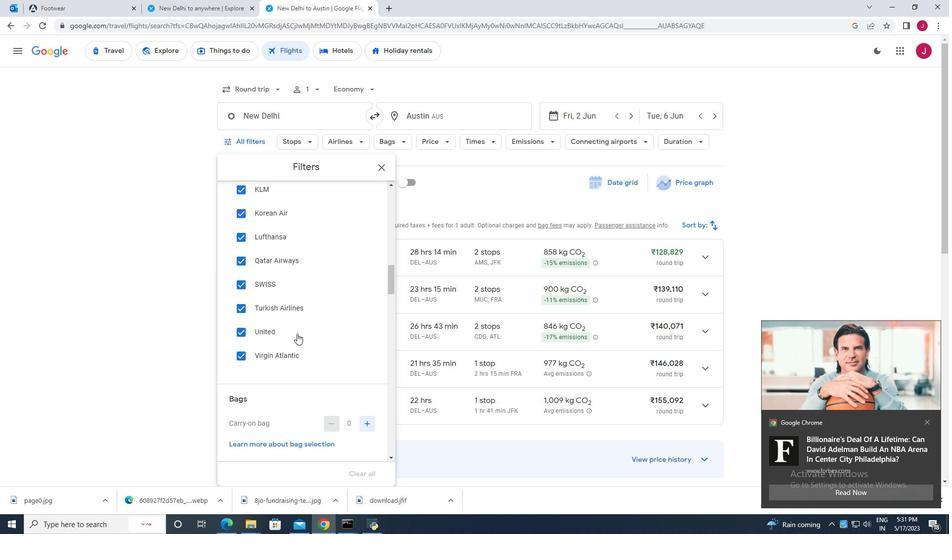 
Action: Mouse scrolled (297, 334) with delta (0, 0)
Screenshot: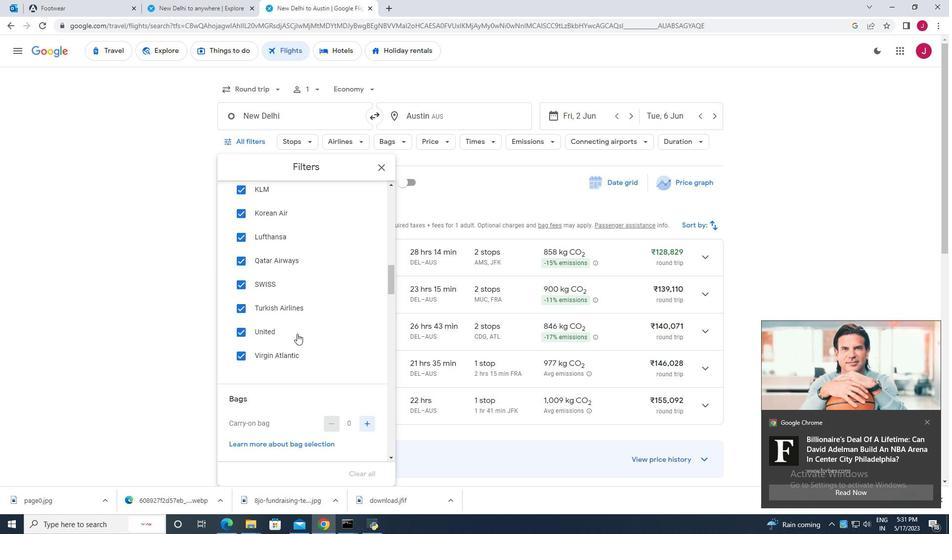 
Action: Mouse scrolled (297, 334) with delta (0, 0)
Screenshot: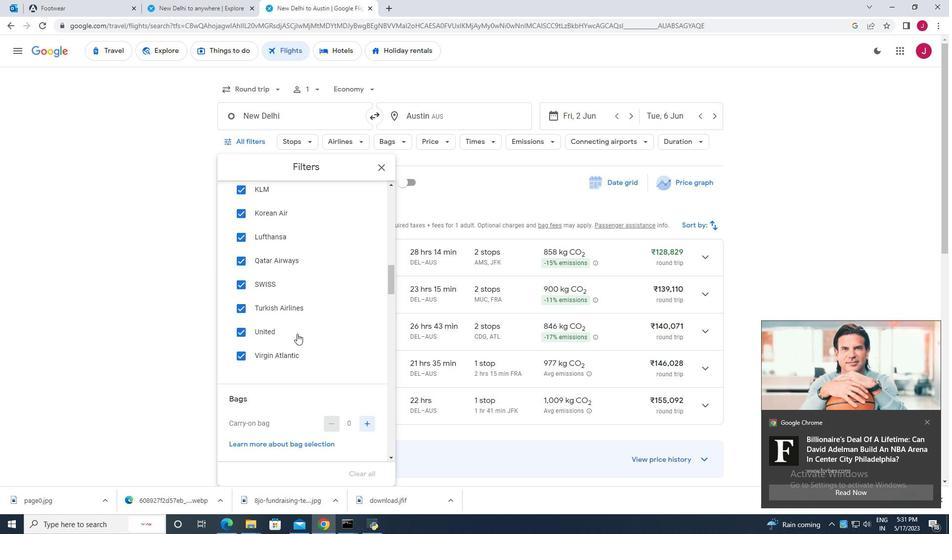 
Action: Mouse scrolled (297, 334) with delta (0, 0)
Screenshot: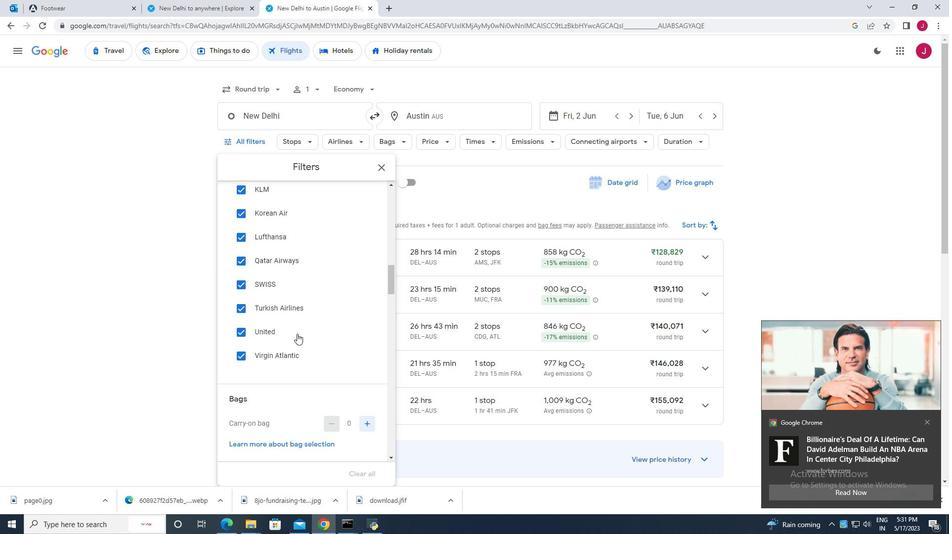 
Action: Mouse scrolled (297, 334) with delta (0, 0)
Screenshot: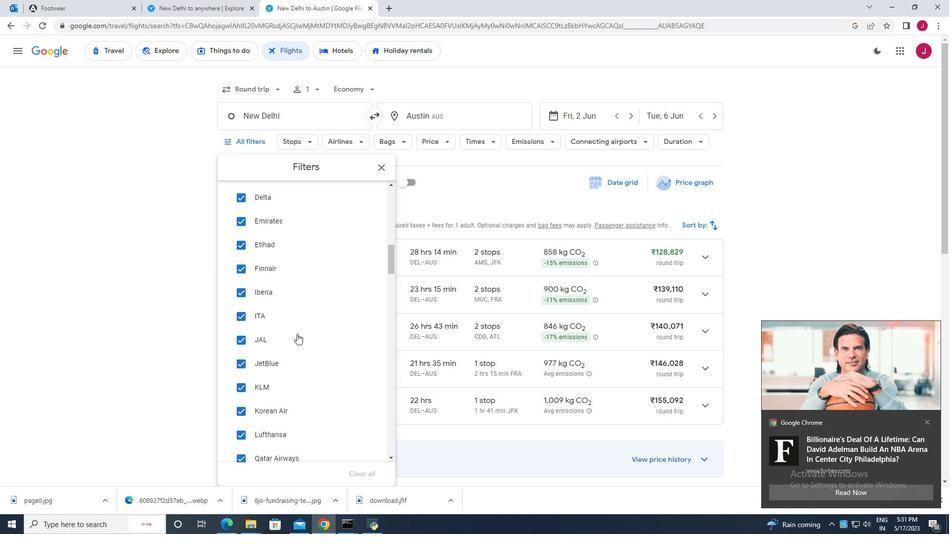 
Action: Mouse scrolled (297, 334) with delta (0, 0)
Screenshot: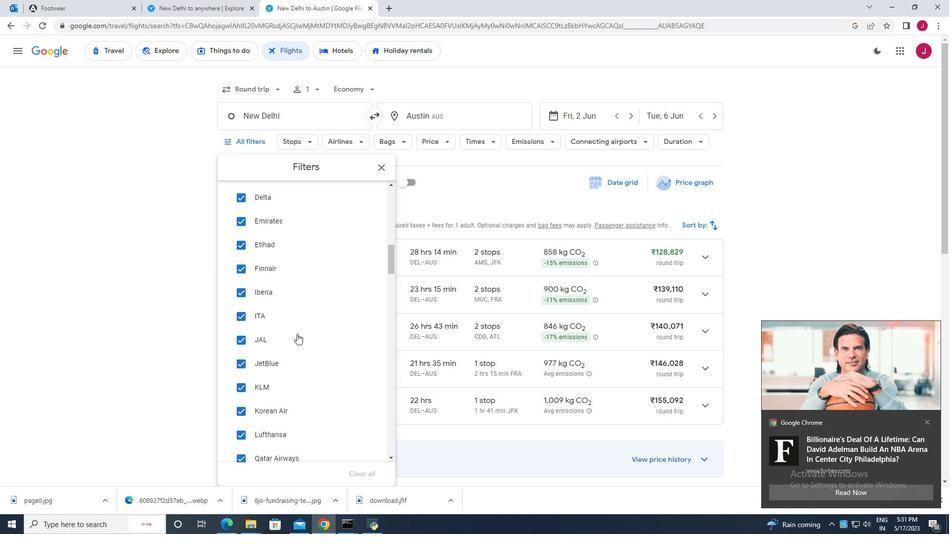 
Action: Mouse scrolled (297, 334) with delta (0, 0)
Screenshot: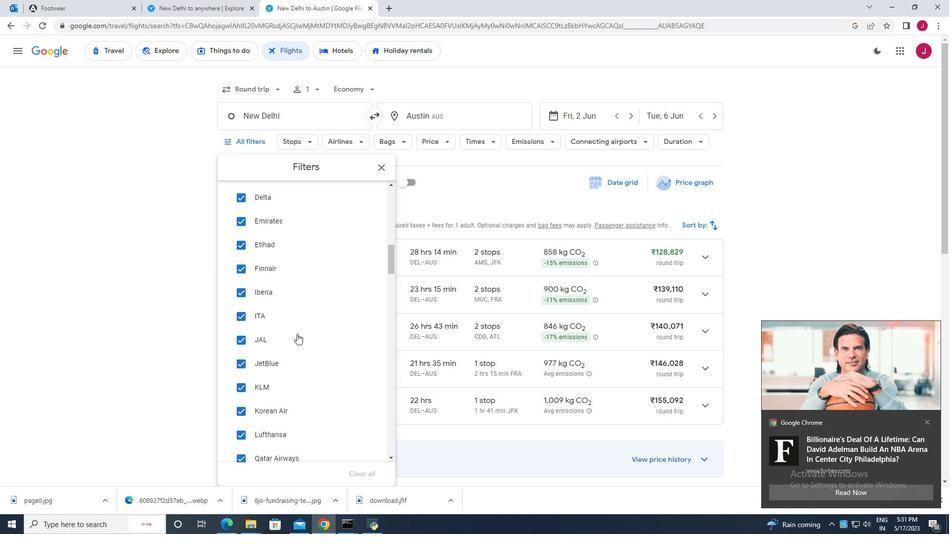 
Action: Mouse moved to (298, 319)
Screenshot: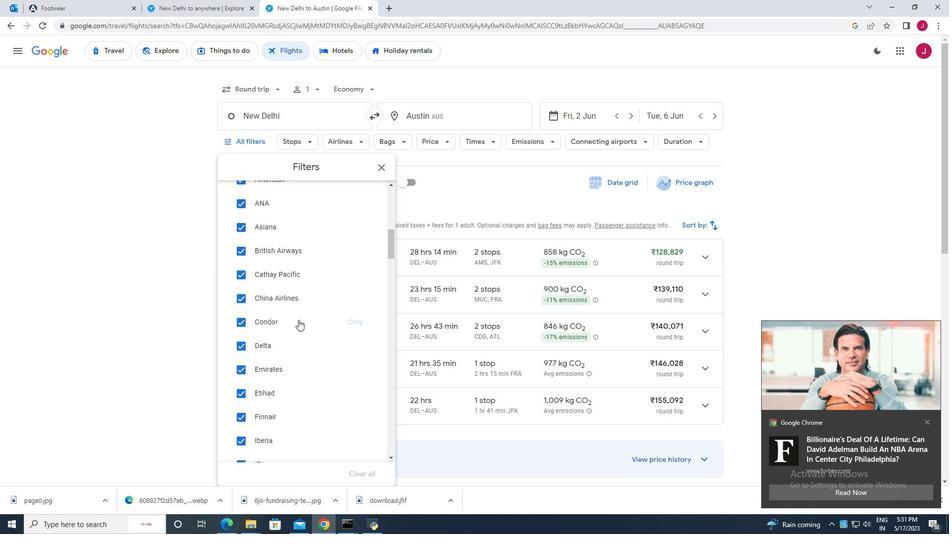 
Action: Mouse scrolled (298, 319) with delta (0, 0)
Screenshot: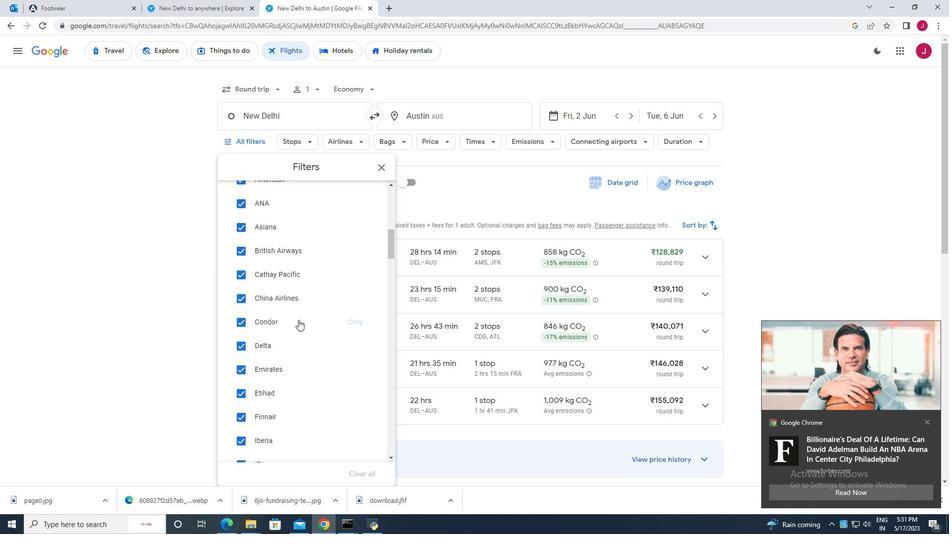 
Action: Mouse scrolled (298, 319) with delta (0, 0)
Screenshot: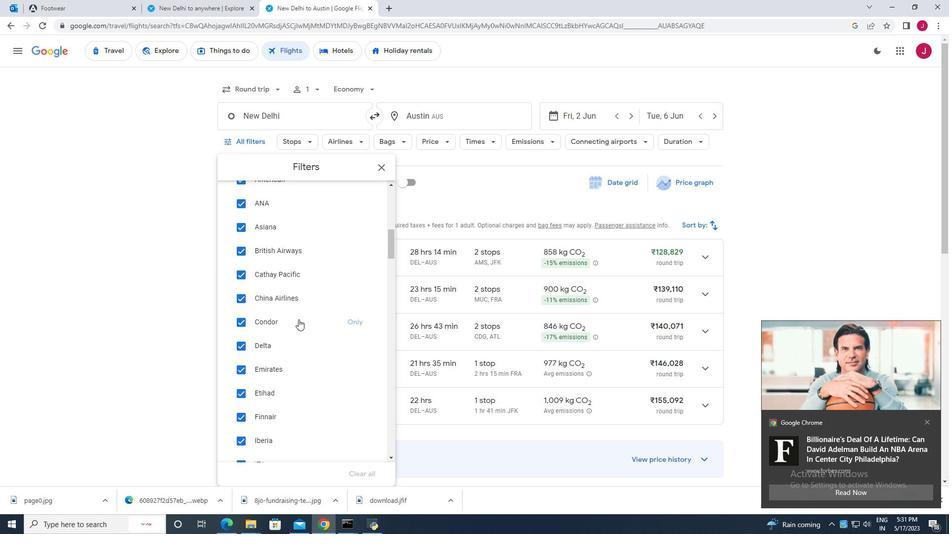 
Action: Mouse moved to (409, 181)
Screenshot: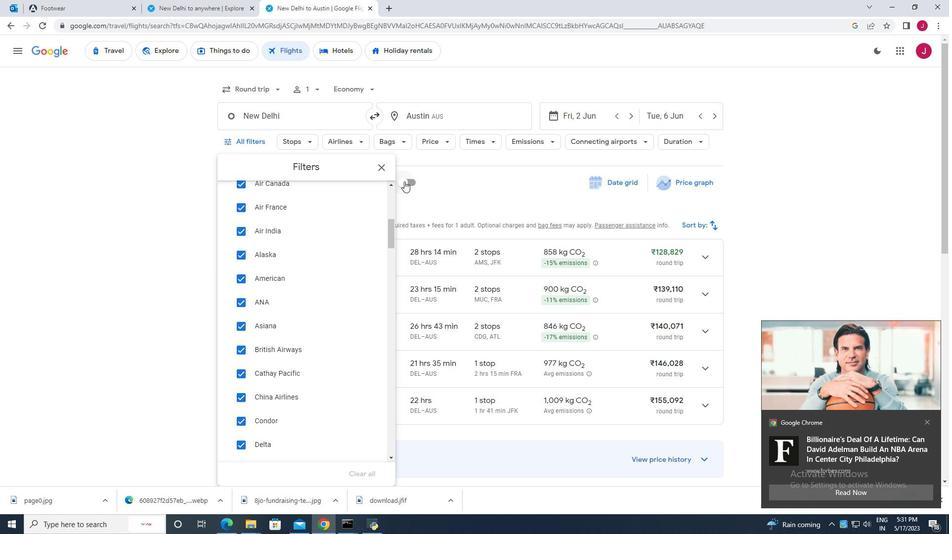 
Action: Mouse pressed left at (409, 181)
Screenshot: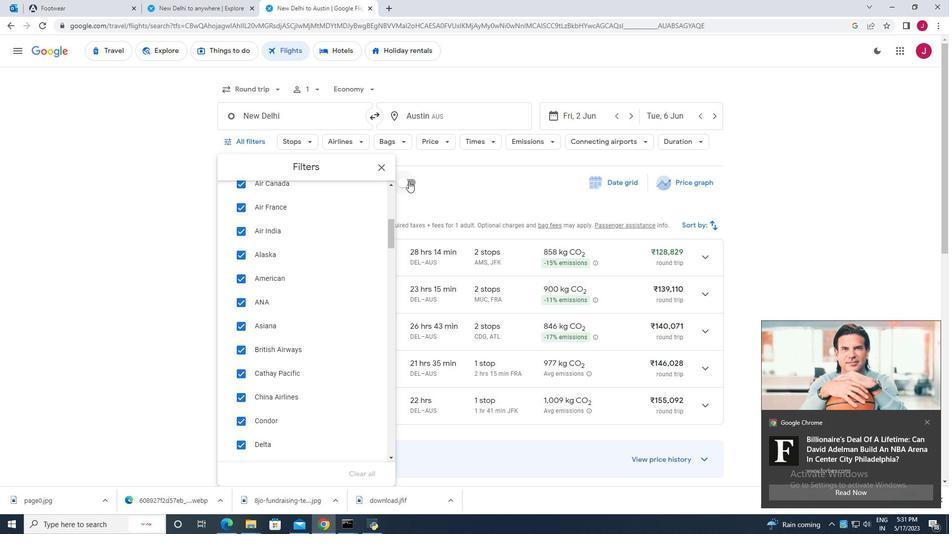 
Action: Mouse moved to (407, 180)
Screenshot: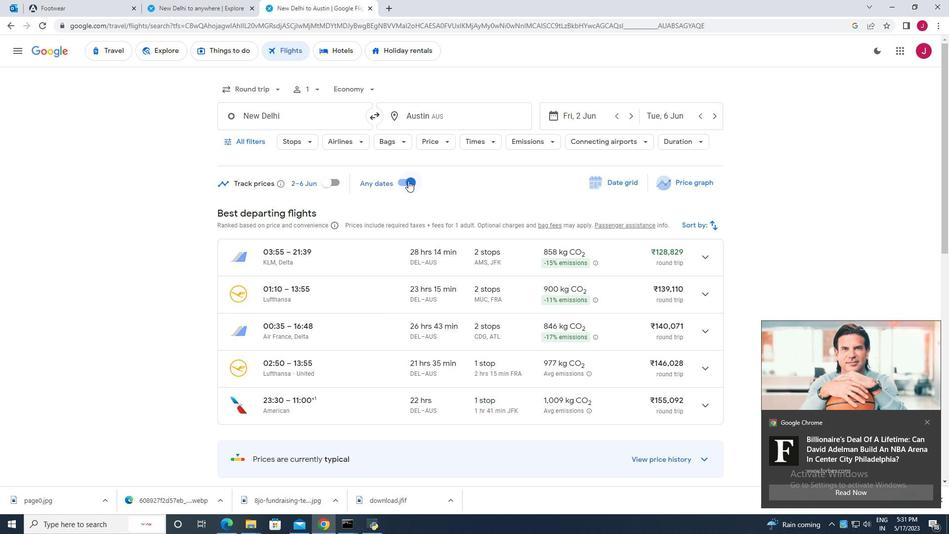 
Action: Mouse pressed left at (407, 180)
Screenshot: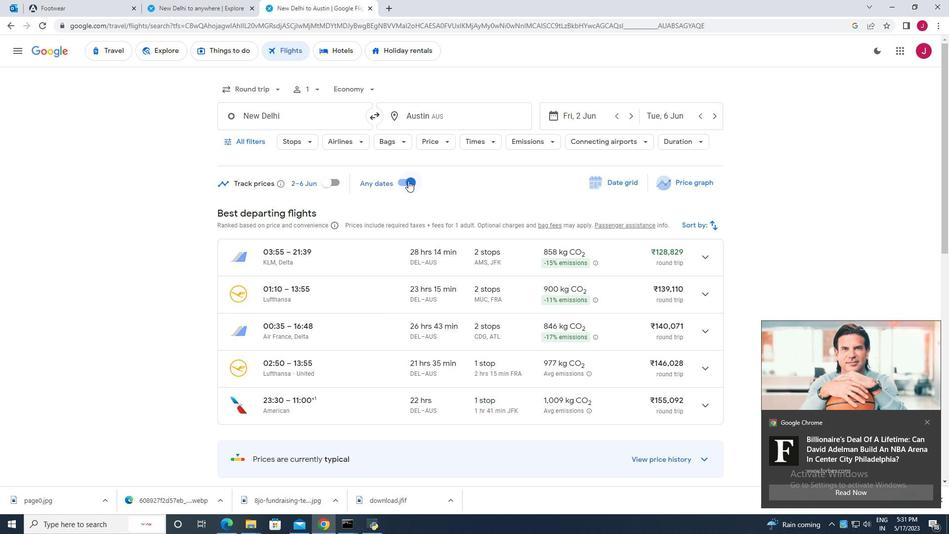 
Action: Mouse moved to (243, 142)
Screenshot: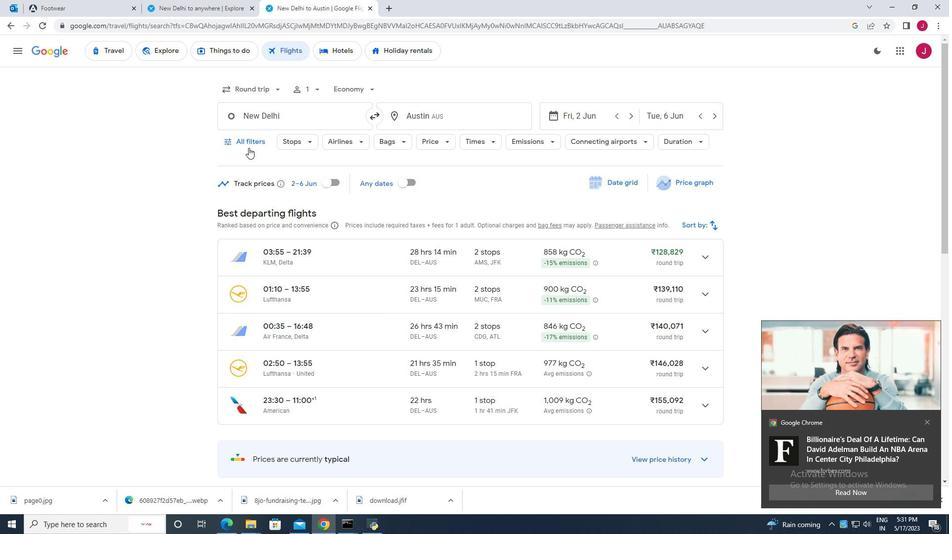 
Action: Mouse pressed left at (243, 142)
Screenshot: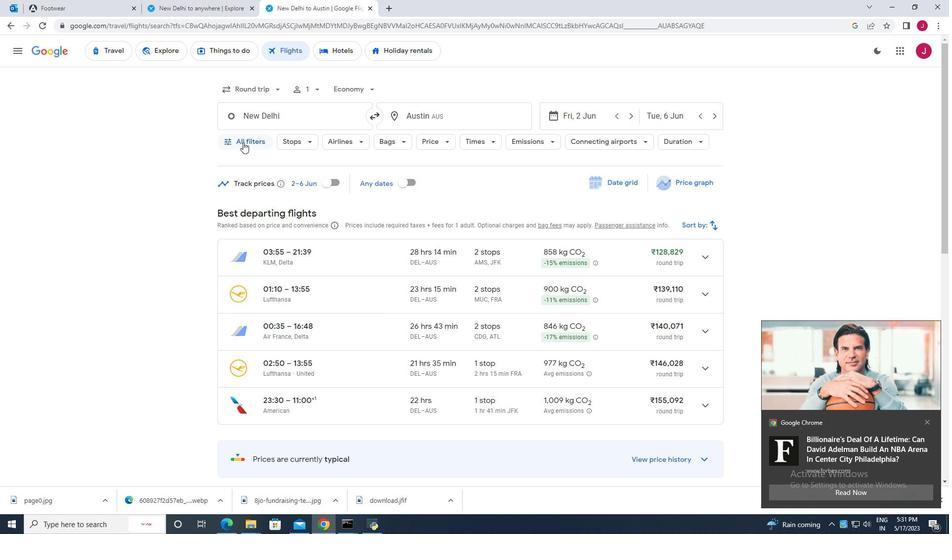 
Action: Mouse moved to (365, 355)
Screenshot: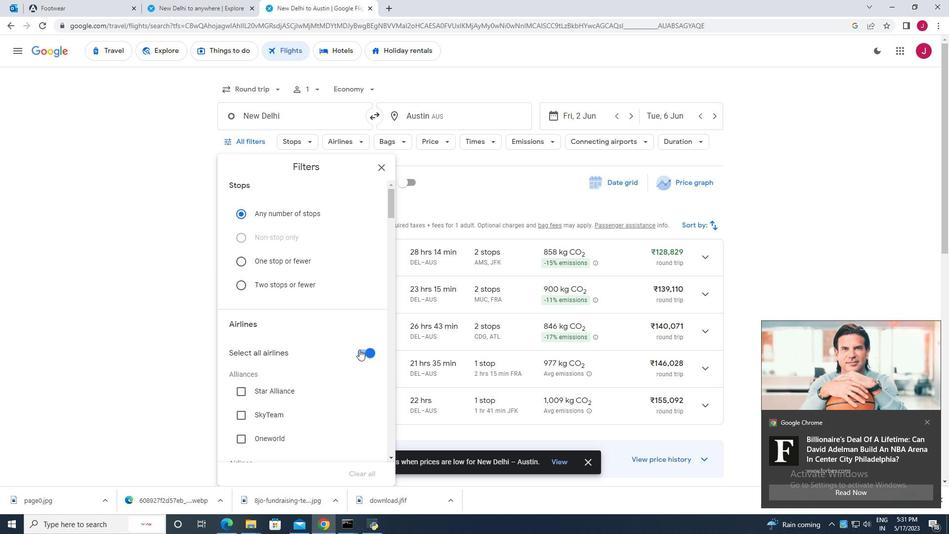 
Action: Mouse pressed left at (365, 355)
Screenshot: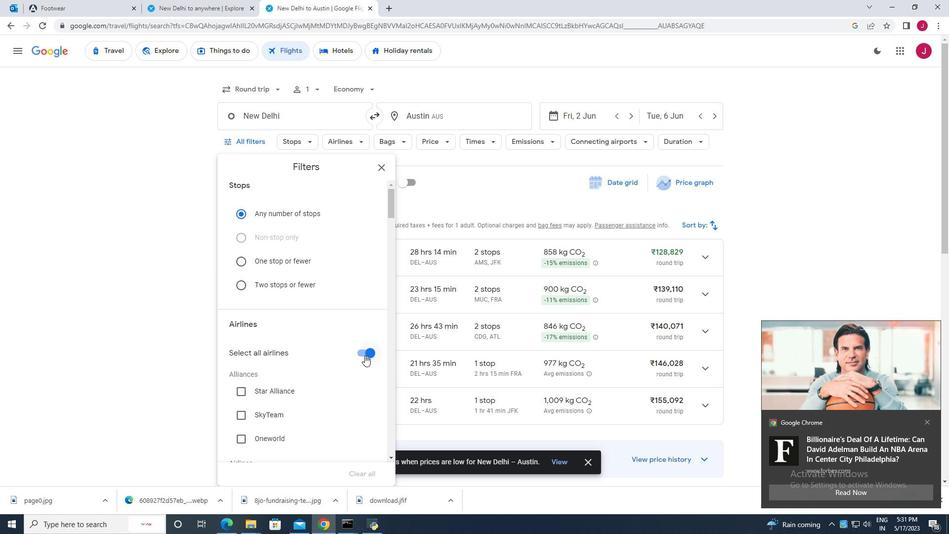 
Action: Mouse moved to (316, 340)
Screenshot: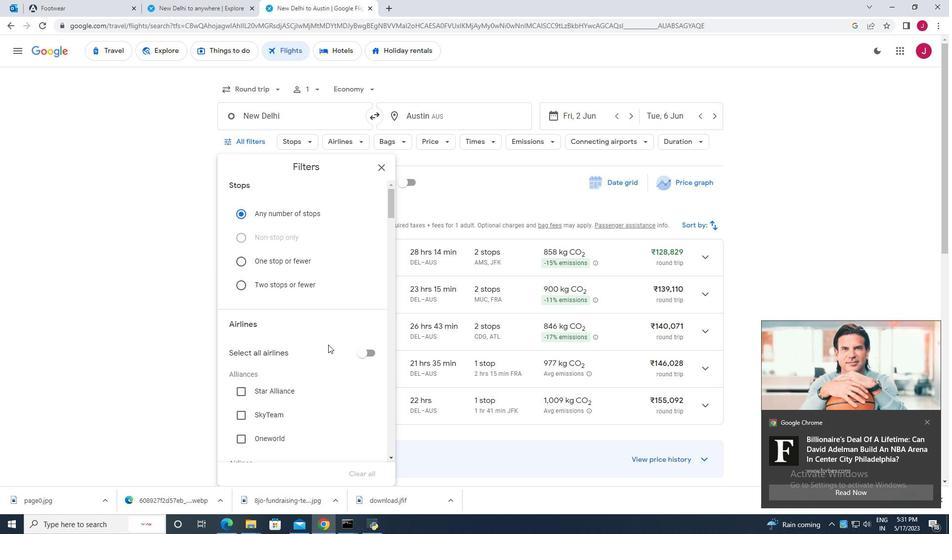 
Action: Mouse scrolled (316, 339) with delta (0, 0)
Screenshot: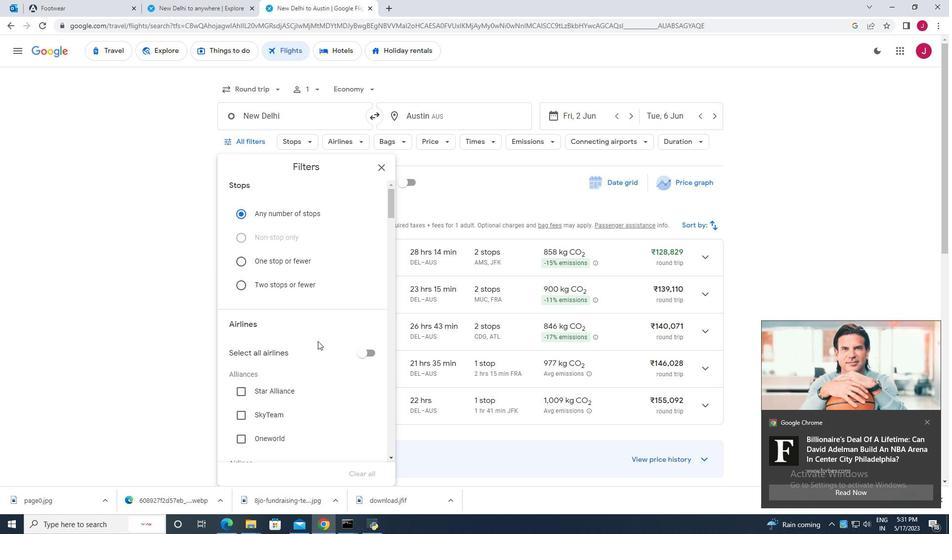 
Action: Mouse scrolled (316, 339) with delta (0, 0)
Screenshot: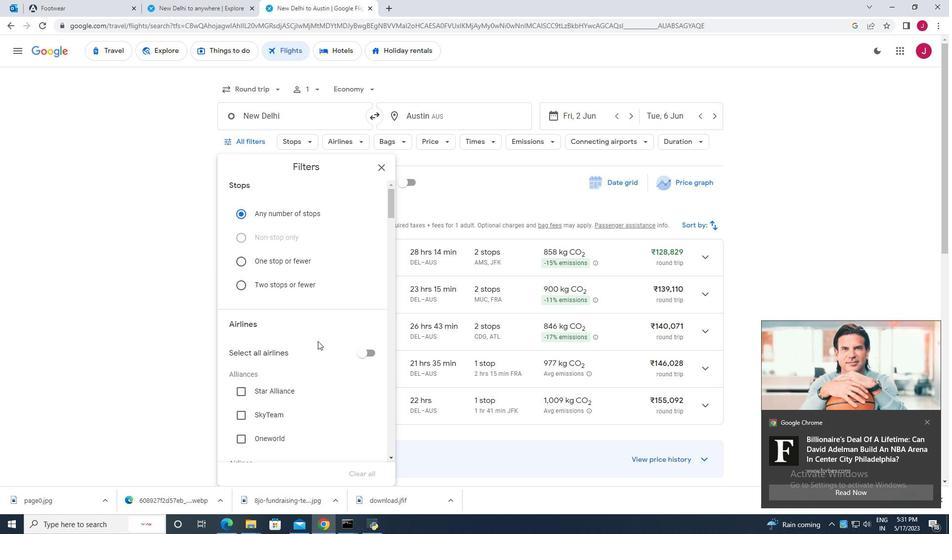 
Action: Mouse scrolled (316, 339) with delta (0, 0)
Screenshot: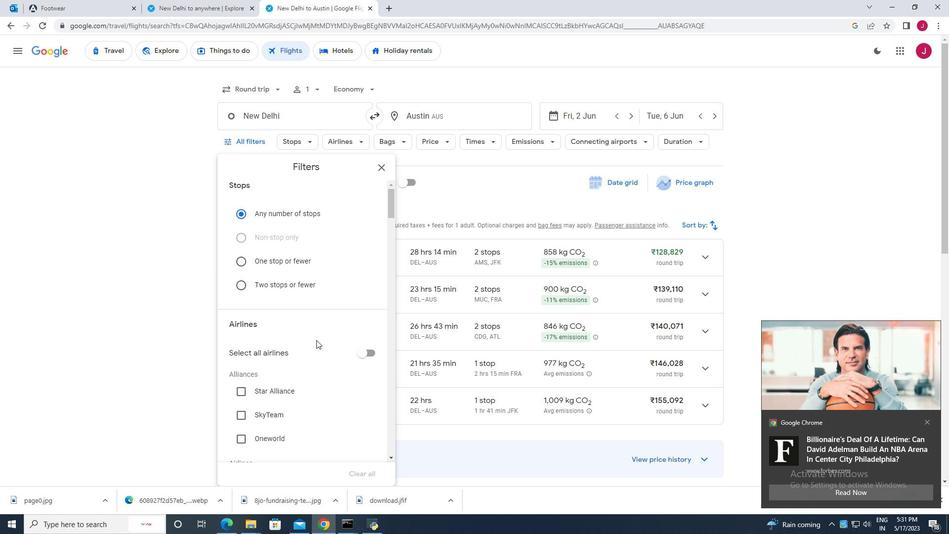 
Action: Mouse moved to (316, 340)
Screenshot: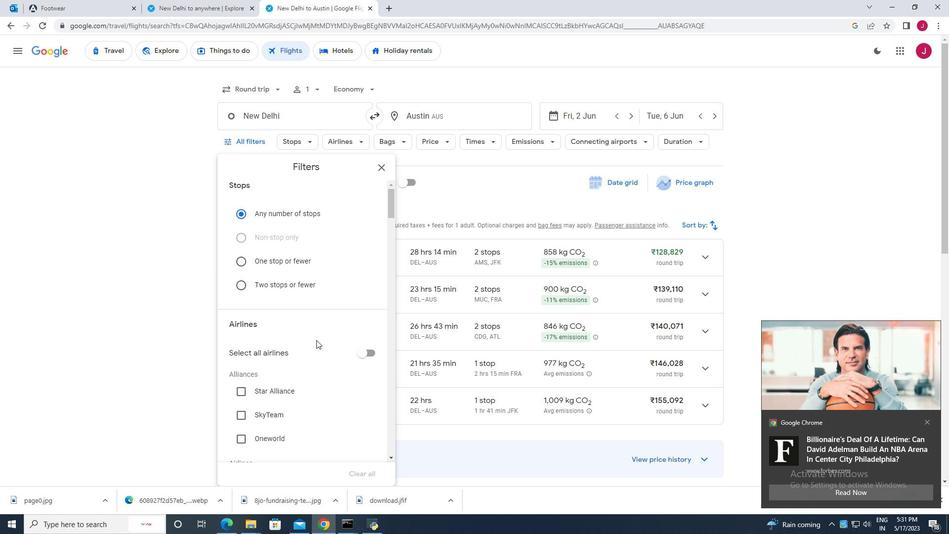 
Action: Mouse scrolled (316, 339) with delta (0, 0)
Screenshot: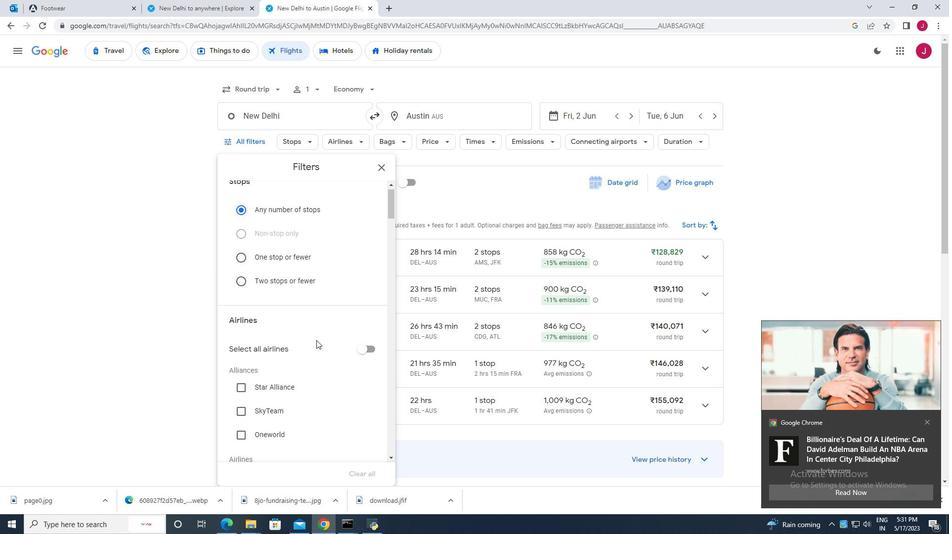
Action: Mouse moved to (306, 337)
Screenshot: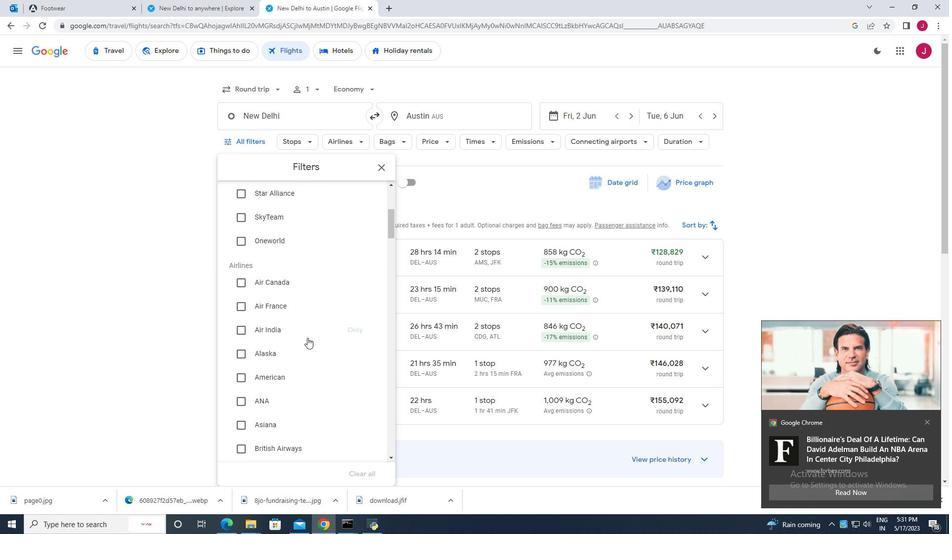
Action: Mouse scrolled (306, 336) with delta (0, 0)
Screenshot: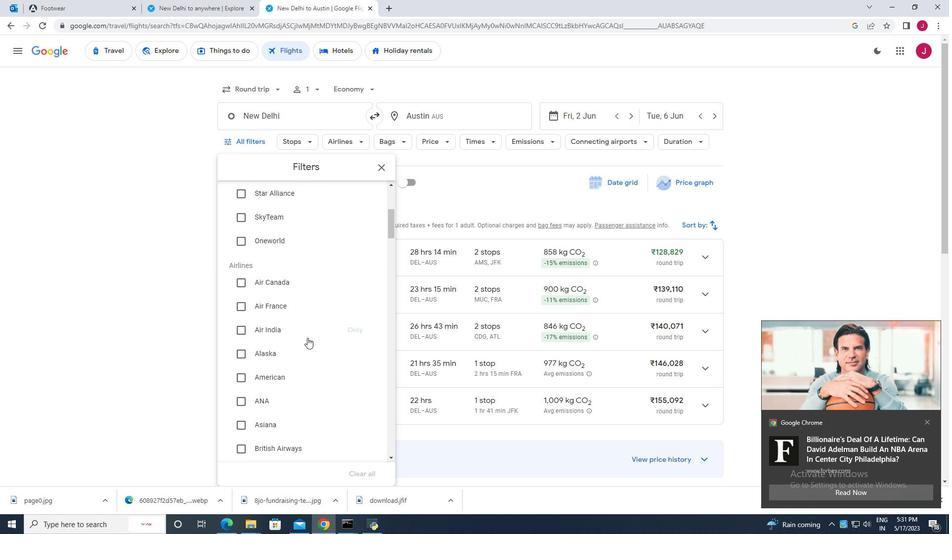 
Action: Mouse scrolled (306, 336) with delta (0, 0)
Screenshot: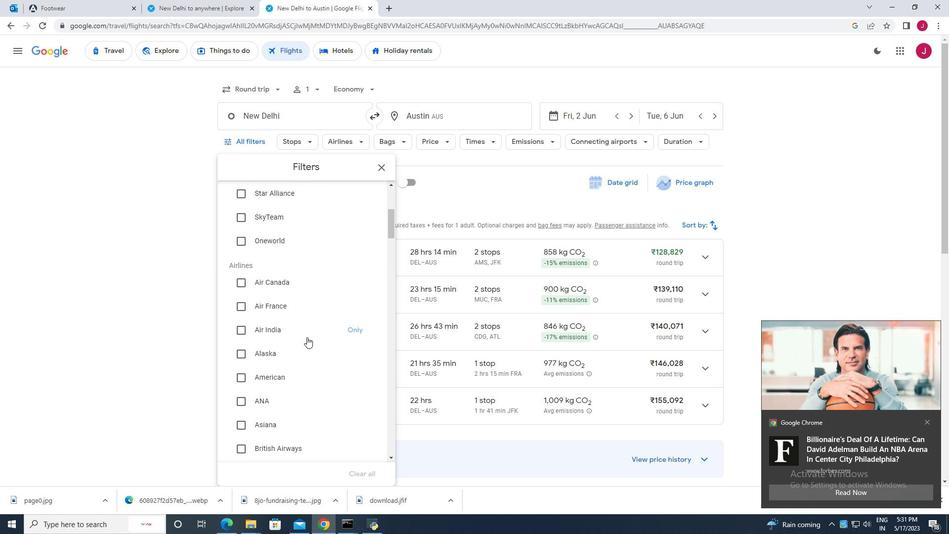 
Action: Mouse moved to (306, 337)
Screenshot: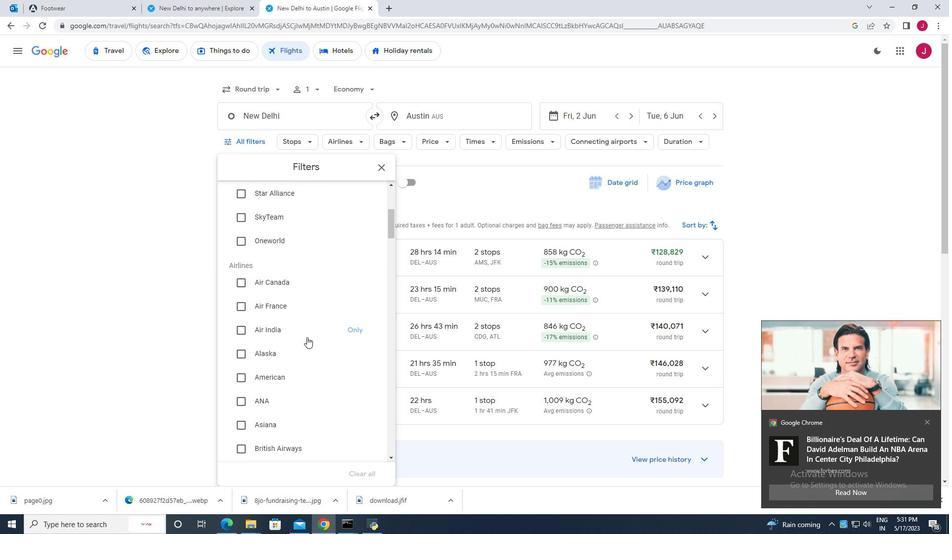 
Action: Mouse scrolled (306, 336) with delta (0, 0)
Screenshot: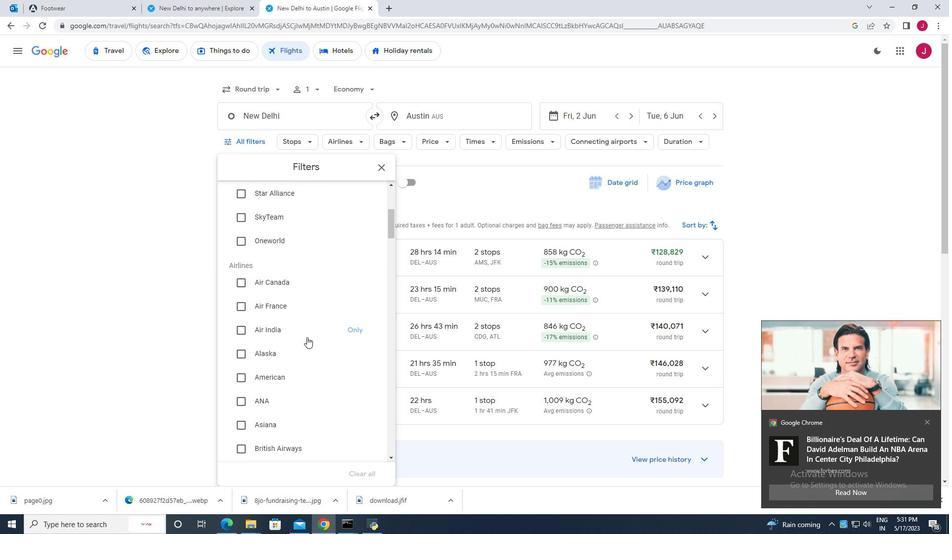 
Action: Mouse moved to (304, 336)
Screenshot: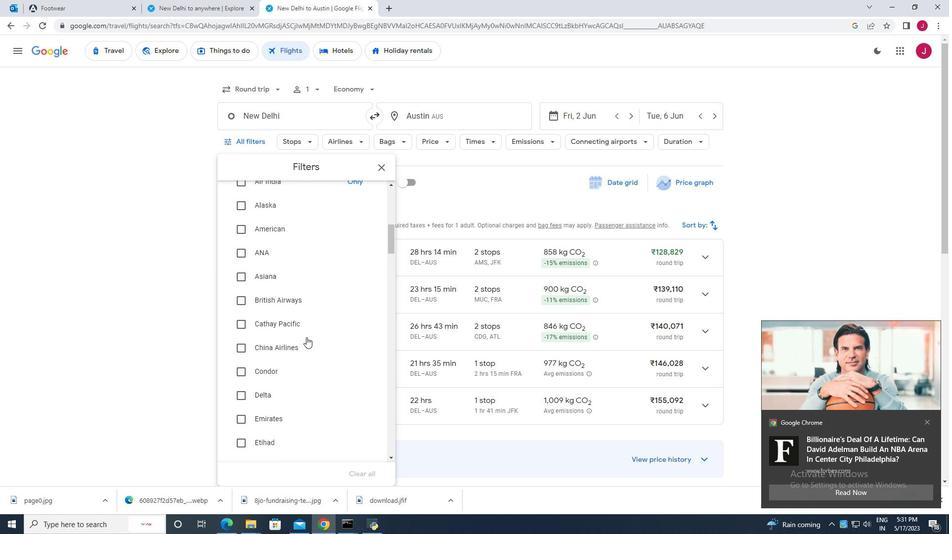 
Action: Mouse scrolled (304, 336) with delta (0, 0)
Screenshot: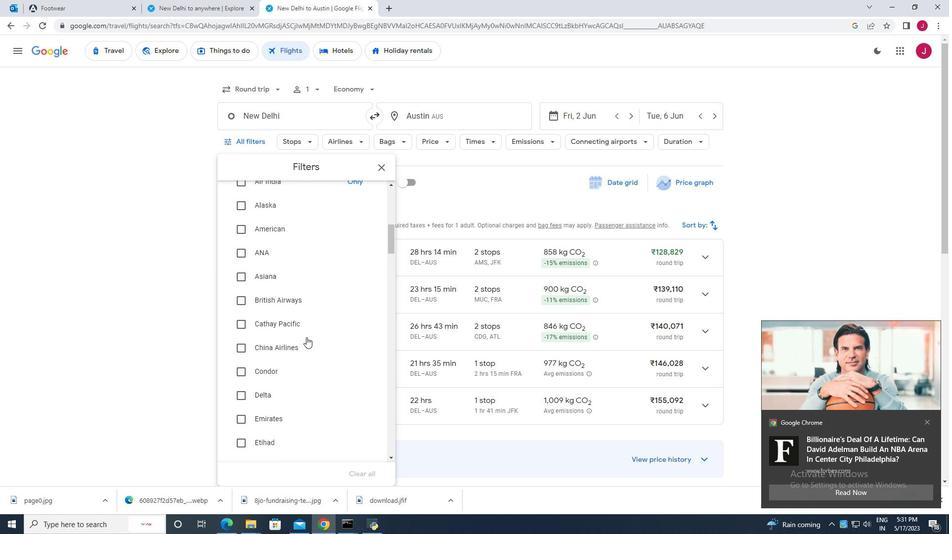 
Action: Mouse scrolled (304, 336) with delta (0, 0)
Screenshot: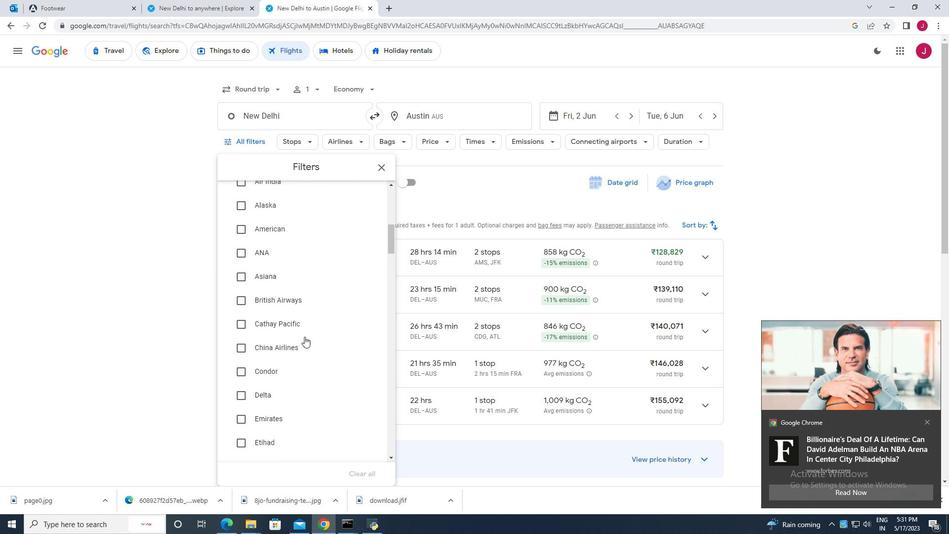
Action: Mouse scrolled (304, 336) with delta (0, 0)
Screenshot: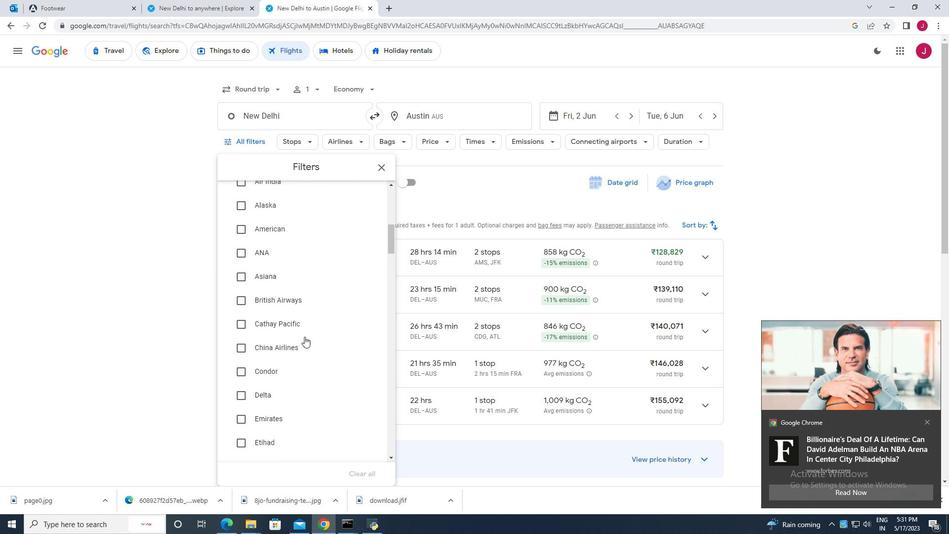 
Action: Mouse scrolled (304, 336) with delta (0, 0)
Screenshot: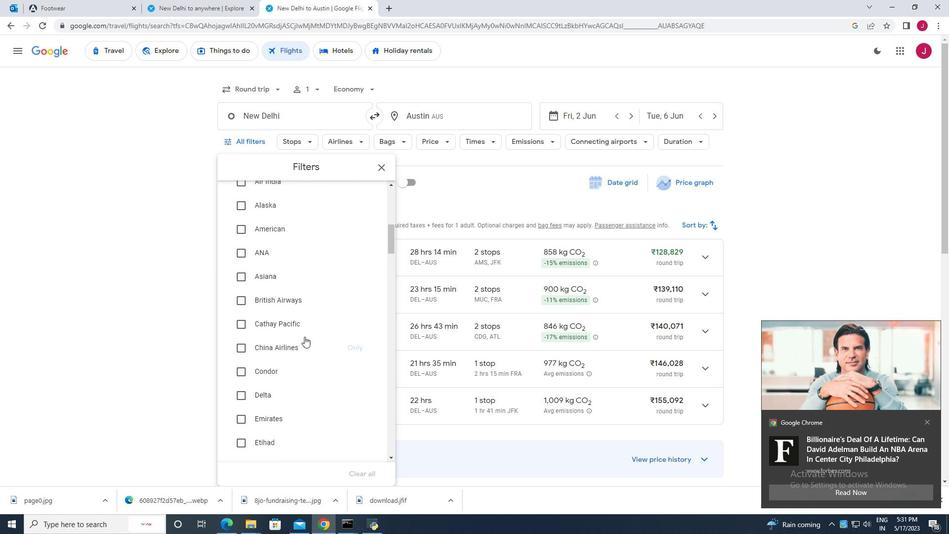 
Action: Mouse moved to (245, 363)
Screenshot: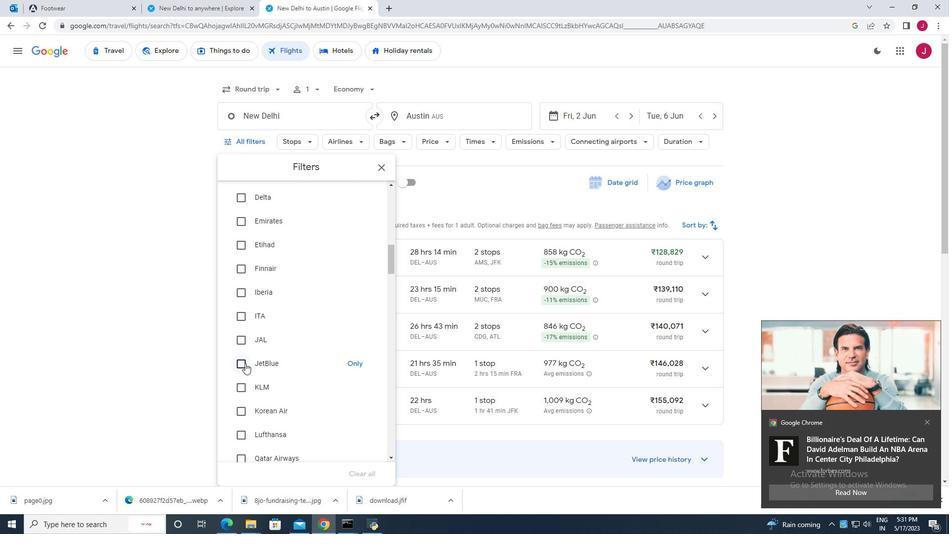 
Action: Mouse pressed left at (245, 363)
Screenshot: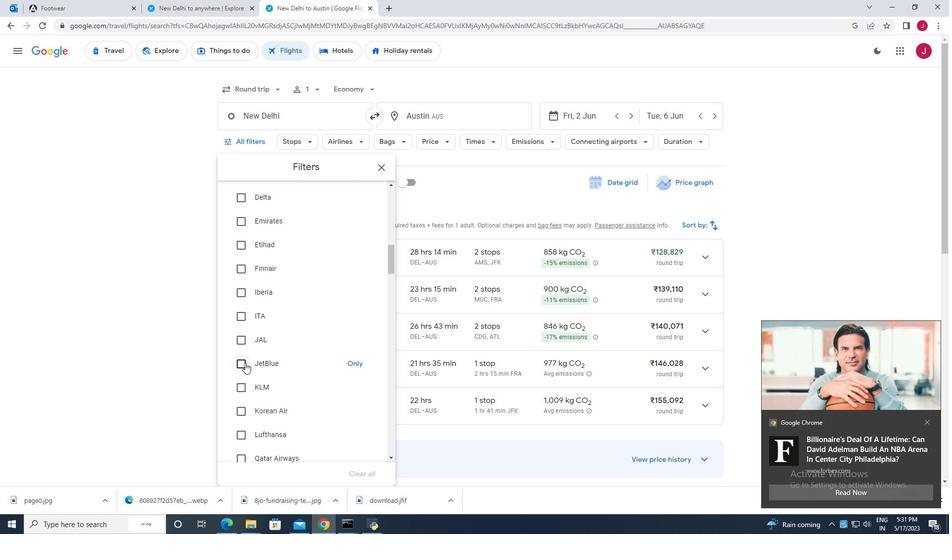 
Action: Mouse moved to (300, 345)
Screenshot: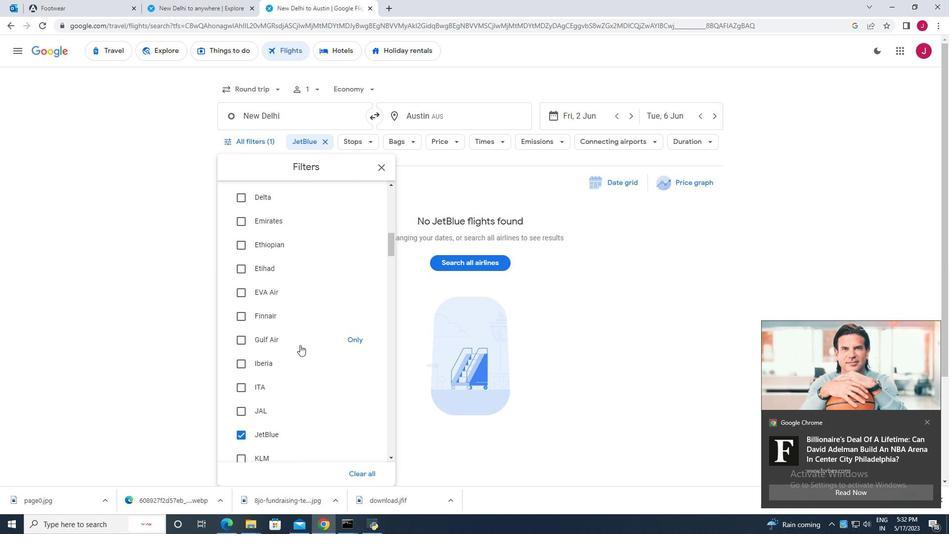 
Action: Mouse scrolled (300, 344) with delta (0, 0)
Screenshot: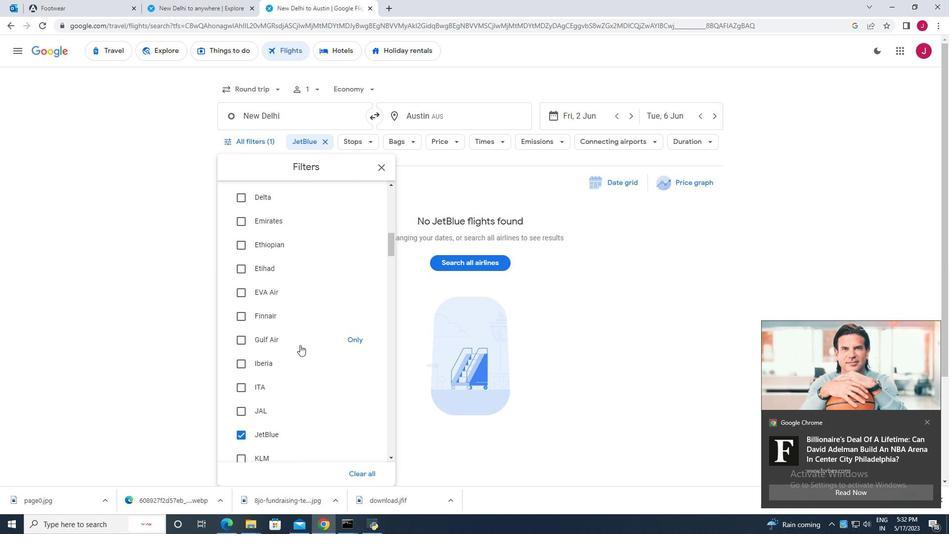 
Action: Mouse scrolled (300, 344) with delta (0, 0)
Screenshot: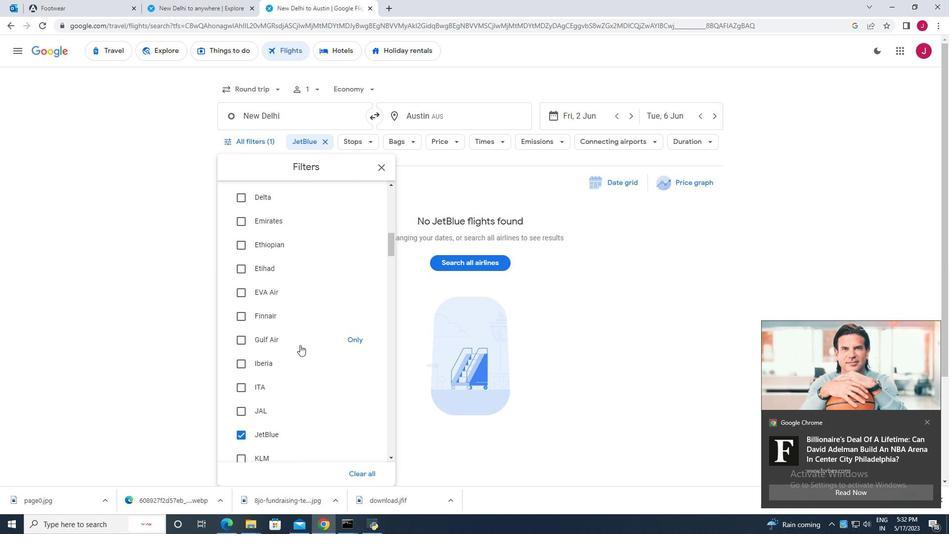 
Action: Mouse moved to (300, 345)
Screenshot: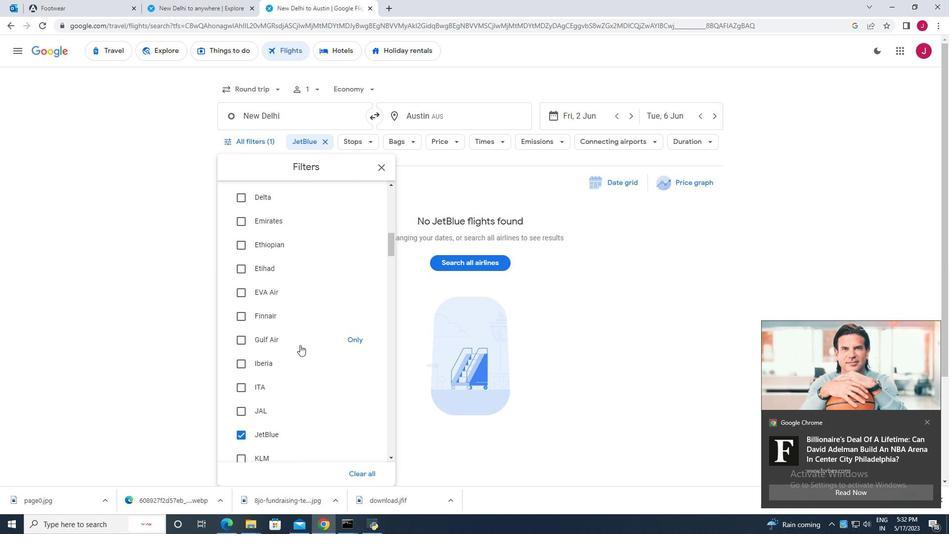 
Action: Mouse scrolled (300, 345) with delta (0, 0)
Screenshot: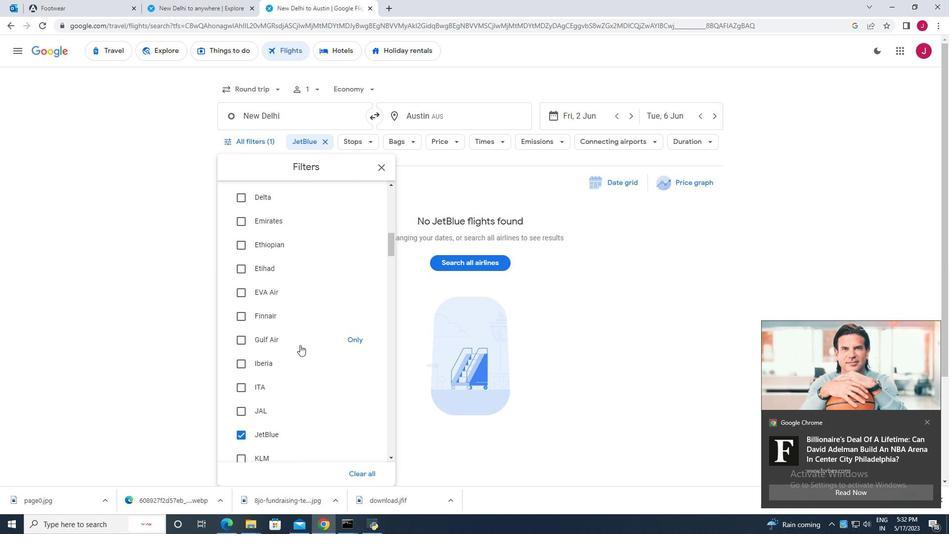 
Action: Mouse scrolled (300, 345) with delta (0, 0)
Screenshot: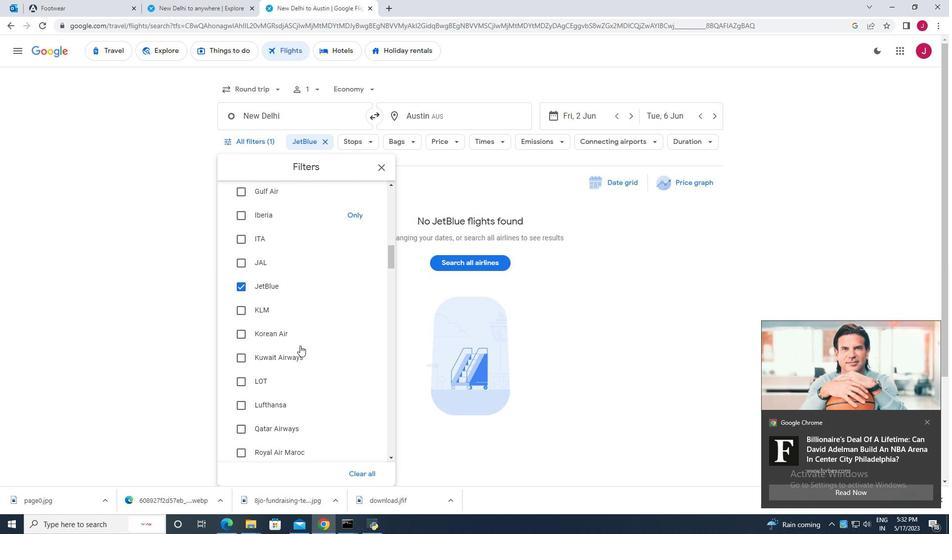 
Action: Mouse scrolled (300, 345) with delta (0, 0)
Screenshot: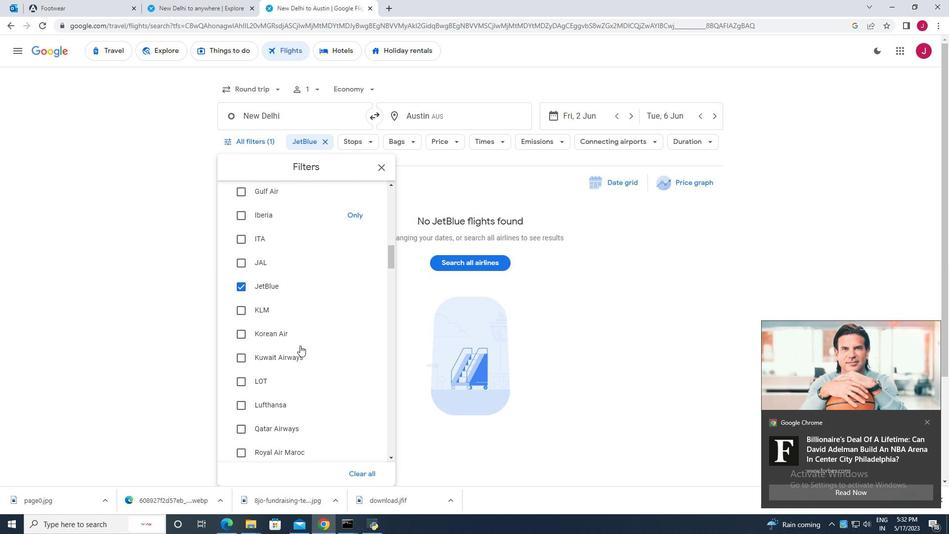 
Action: Mouse scrolled (300, 345) with delta (0, 0)
Screenshot: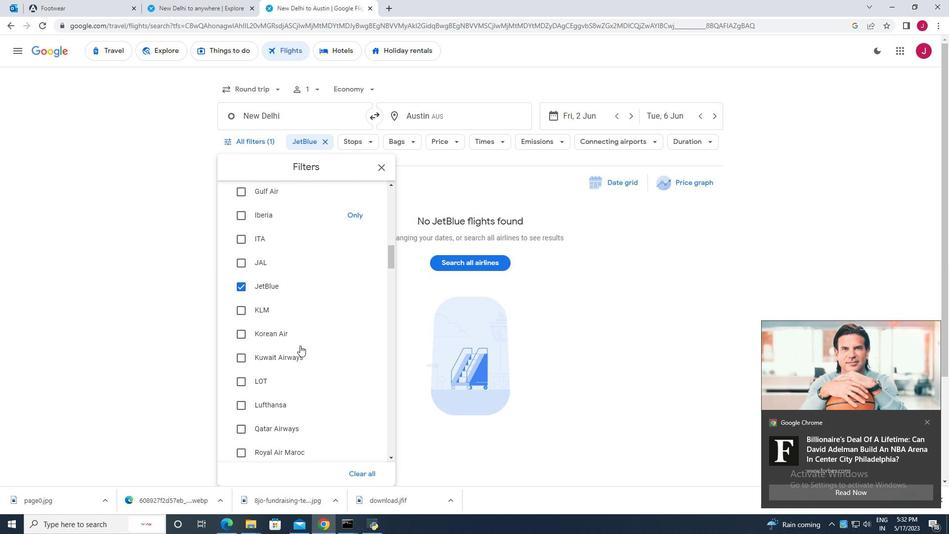 
Action: Mouse scrolled (300, 345) with delta (0, 0)
Screenshot: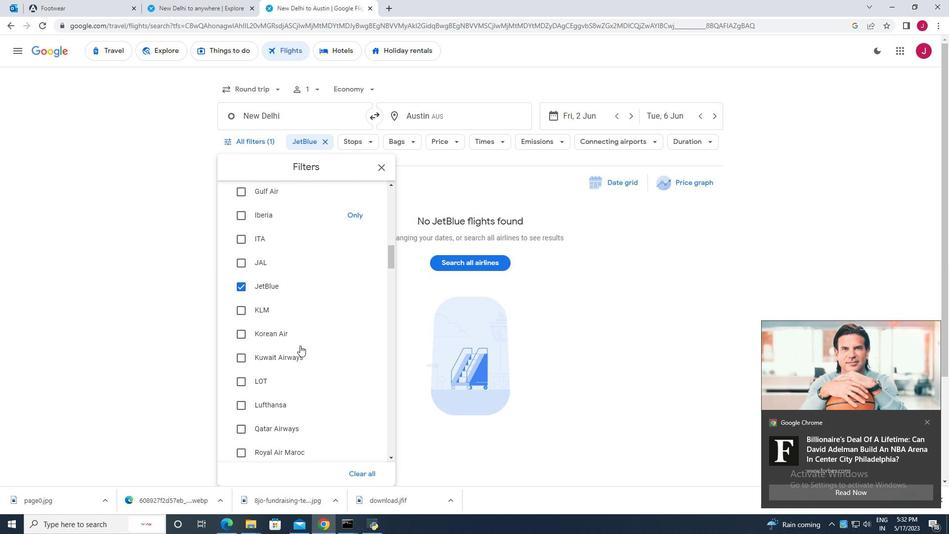 
Action: Mouse scrolled (300, 345) with delta (0, 0)
Screenshot: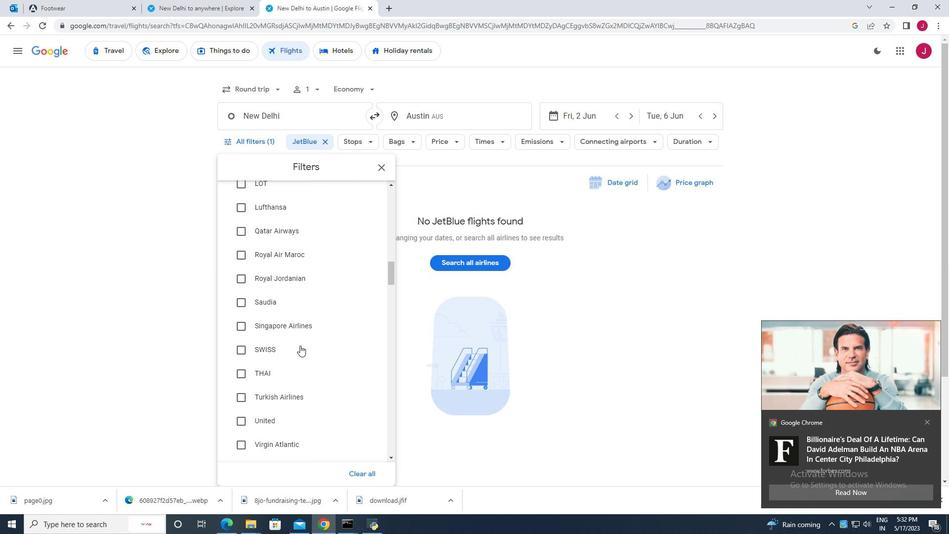 
Action: Mouse scrolled (300, 345) with delta (0, 0)
Screenshot: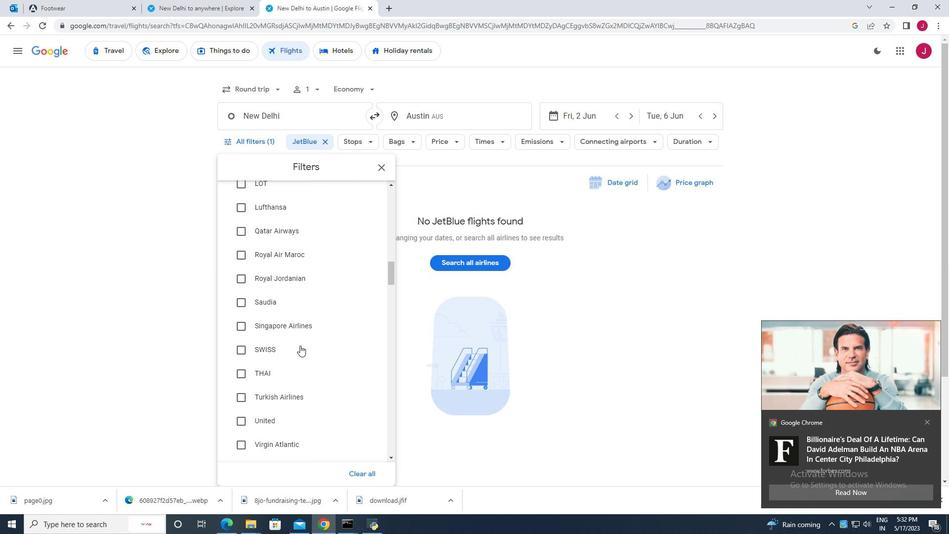 
Action: Mouse scrolled (300, 345) with delta (0, 0)
Screenshot: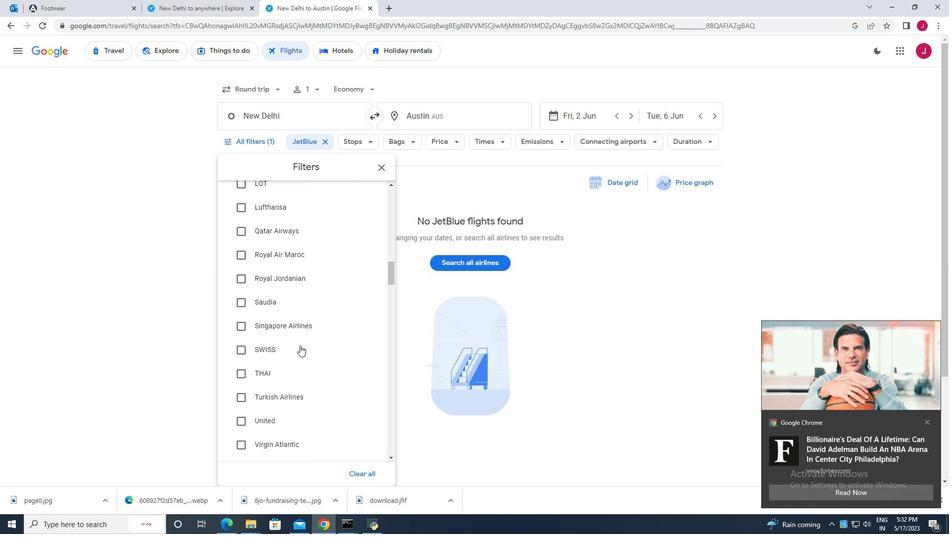 
Action: Mouse scrolled (300, 345) with delta (0, 0)
Screenshot: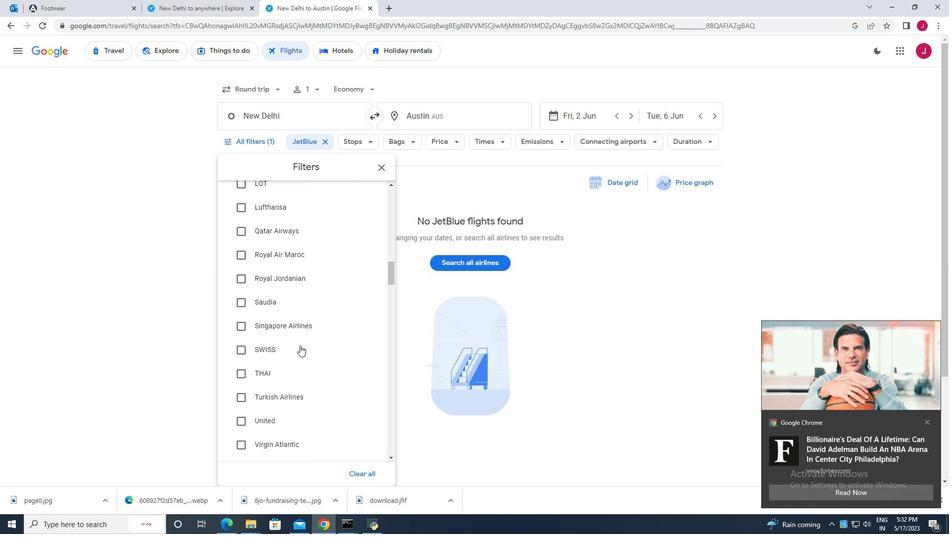 
Action: Mouse scrolled (300, 345) with delta (0, 0)
Screenshot: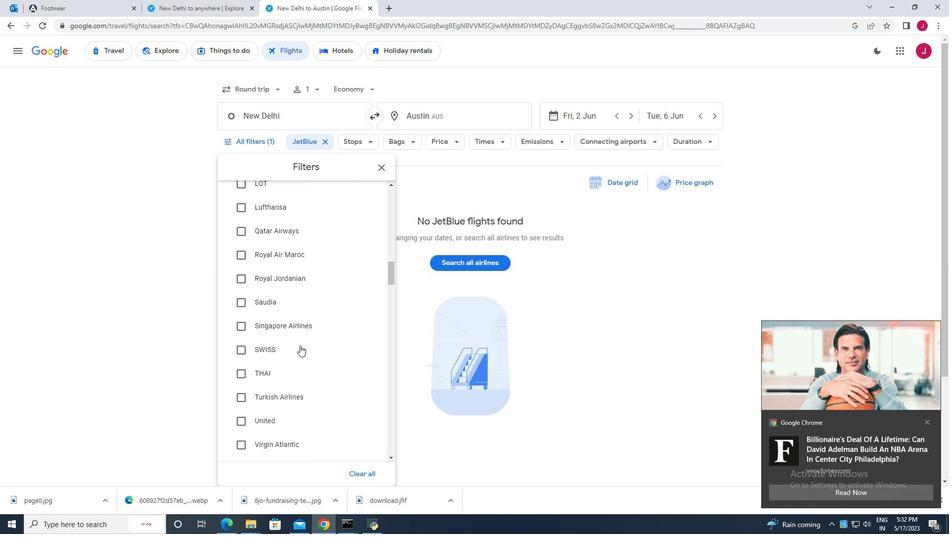 
Action: Mouse scrolled (300, 345) with delta (0, 0)
Screenshot: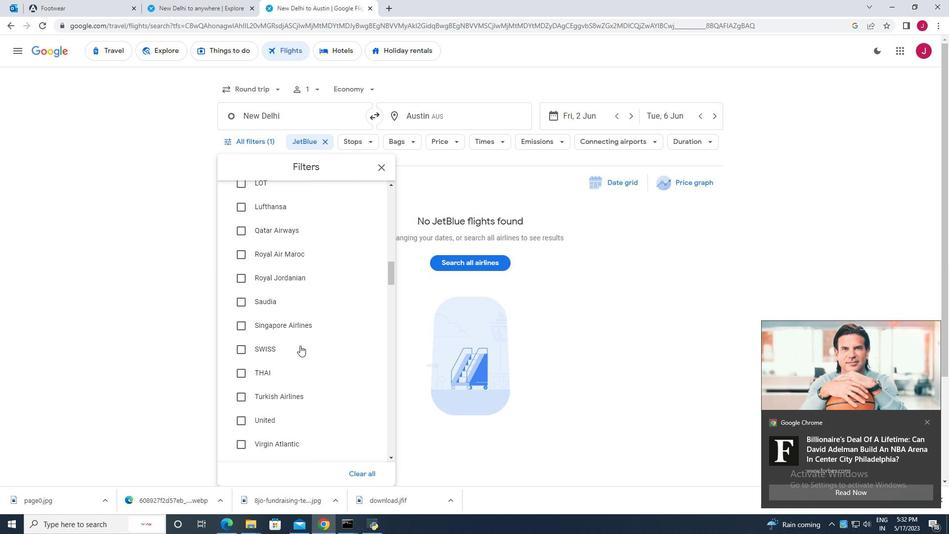 
Action: Mouse moved to (273, 331)
Screenshot: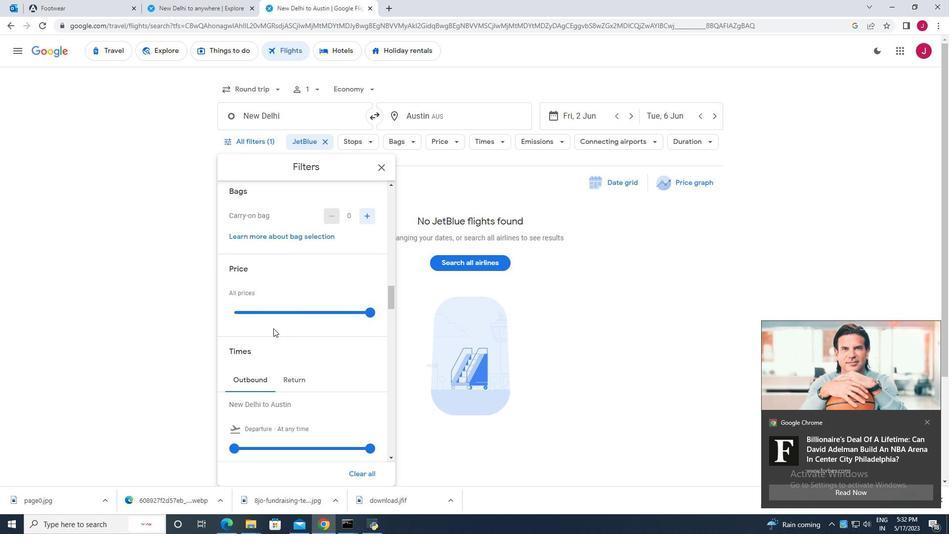 
Action: Mouse scrolled (273, 330) with delta (0, 0)
Screenshot: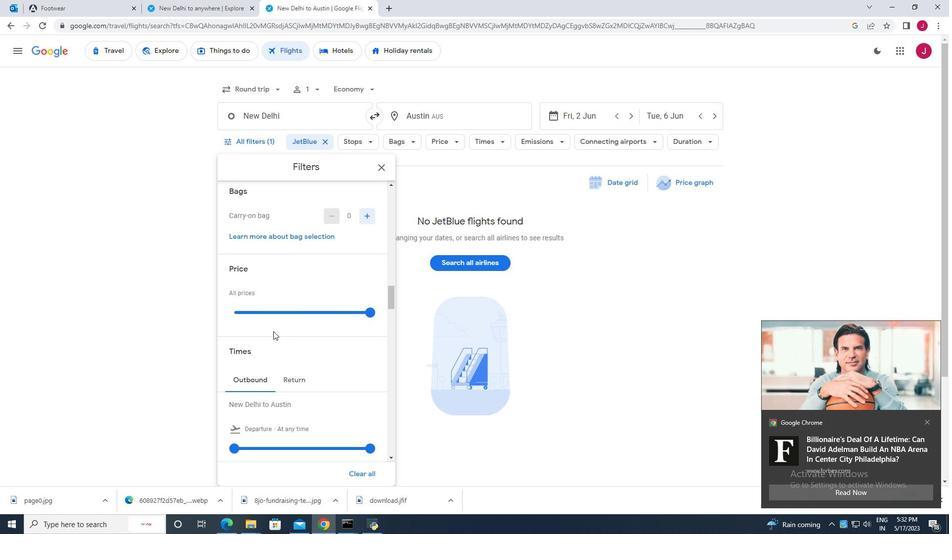 
Action: Mouse scrolled (273, 330) with delta (0, 0)
Screenshot: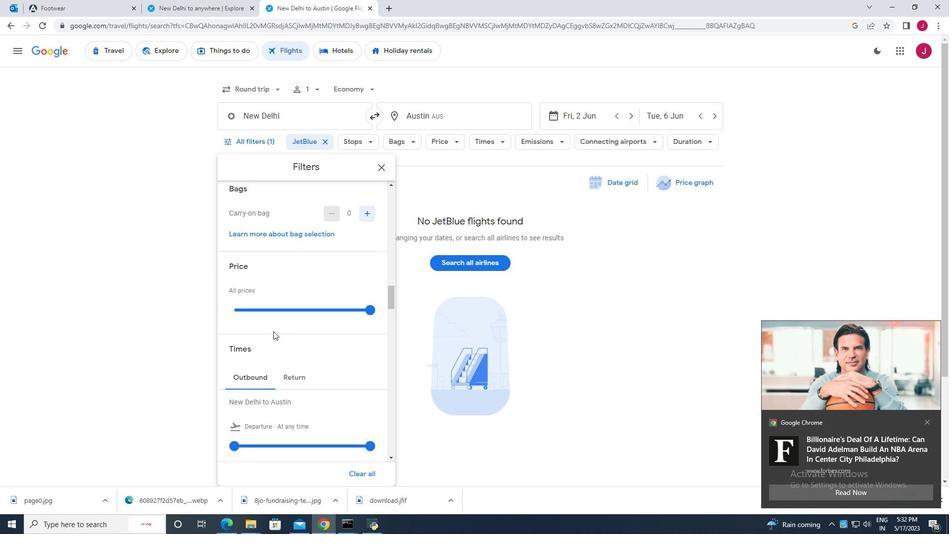 
Action: Mouse moved to (233, 349)
Screenshot: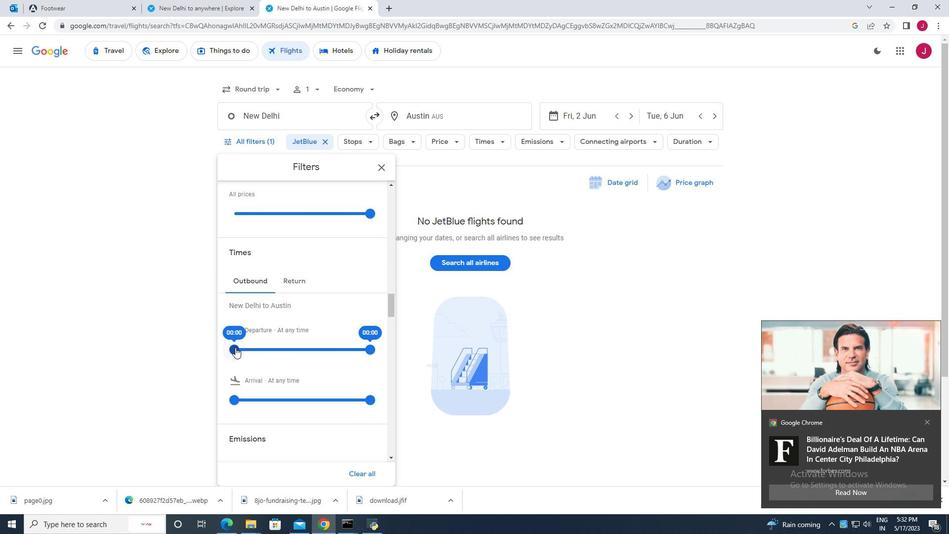 
Action: Mouse pressed left at (233, 349)
Screenshot: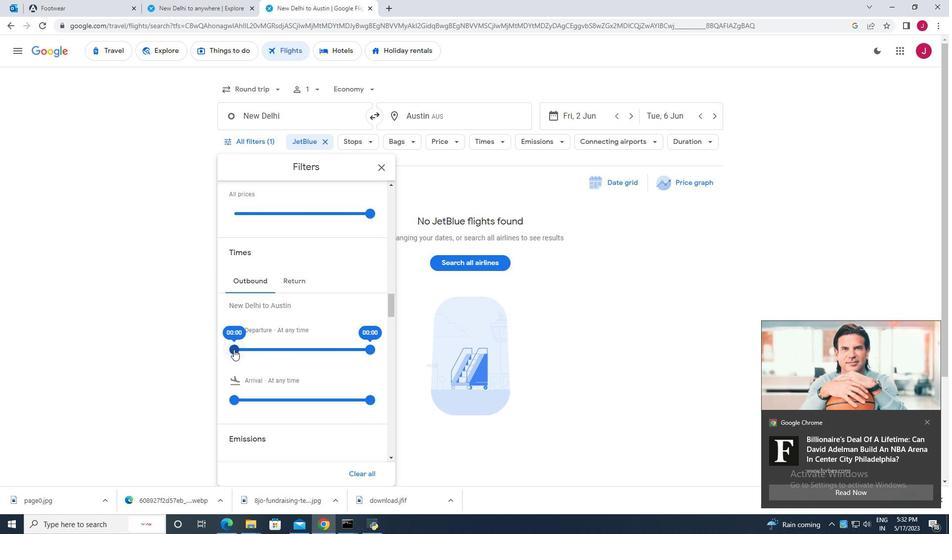 
Action: Mouse moved to (371, 351)
Screenshot: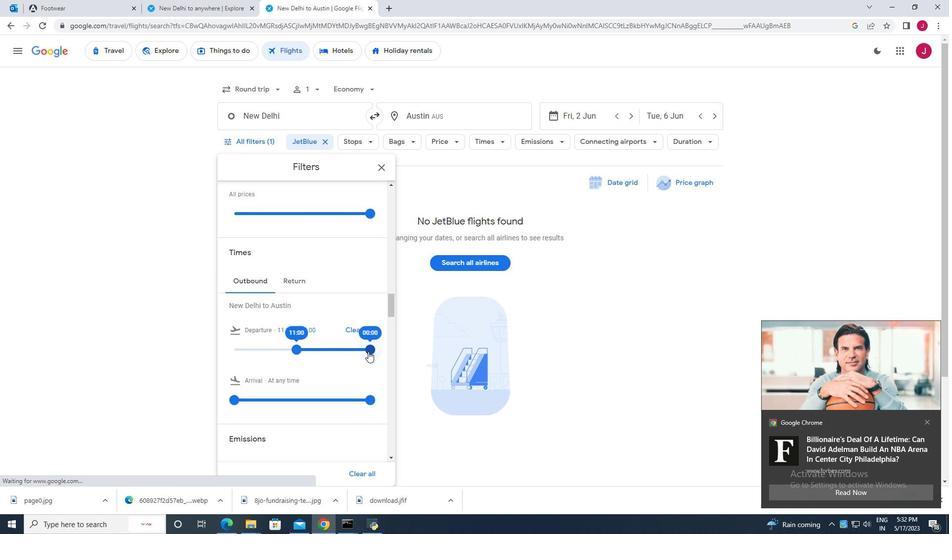 
Action: Mouse pressed left at (371, 351)
Screenshot: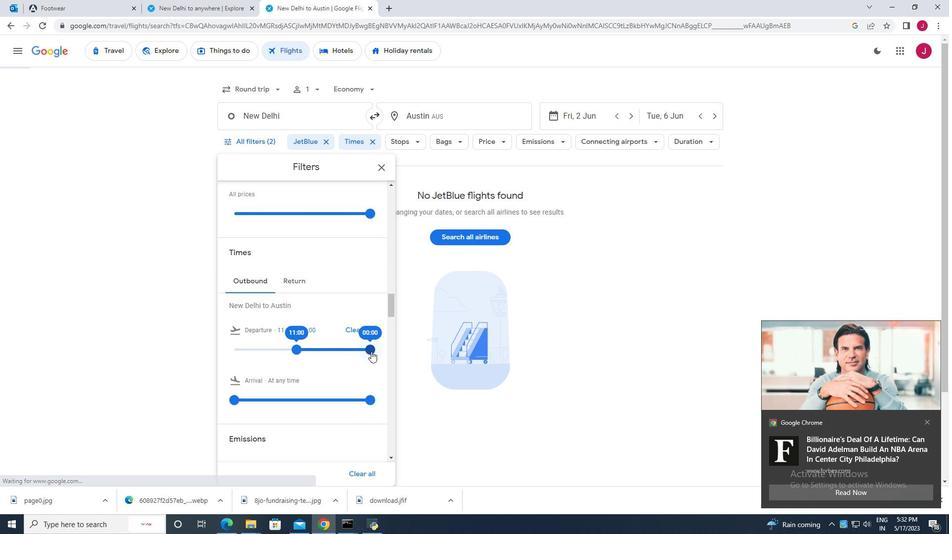 
Action: Mouse moved to (292, 341)
Screenshot: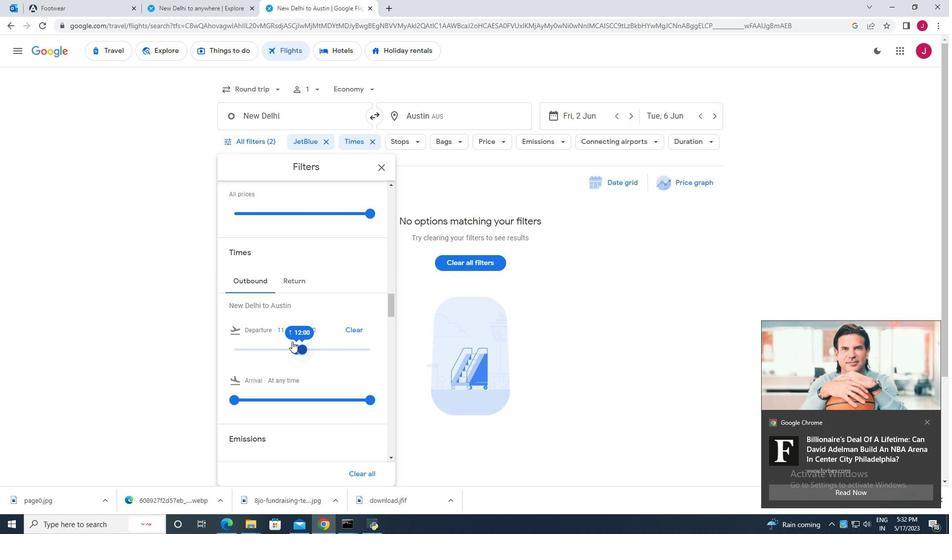 
Action: Mouse scrolled (292, 340) with delta (0, 0)
Screenshot: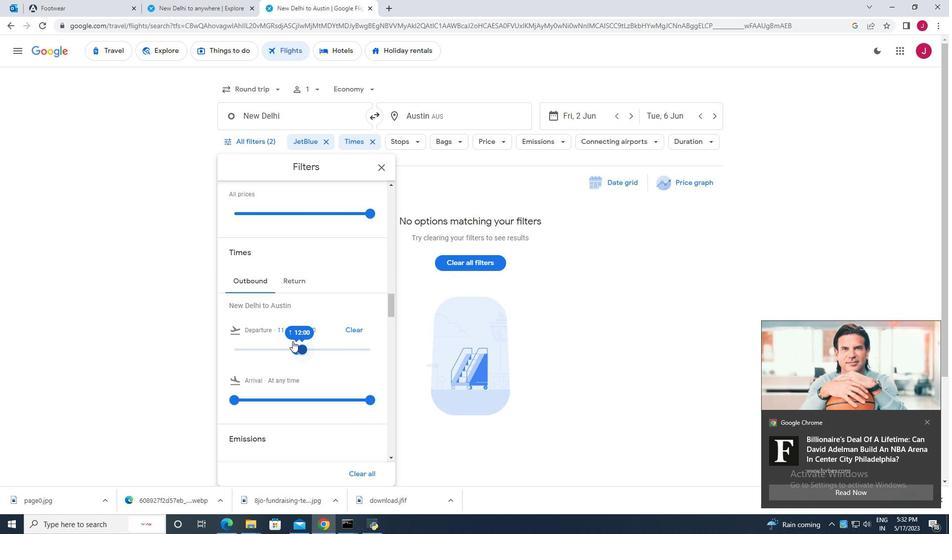 
Action: Mouse scrolled (292, 340) with delta (0, 0)
Screenshot: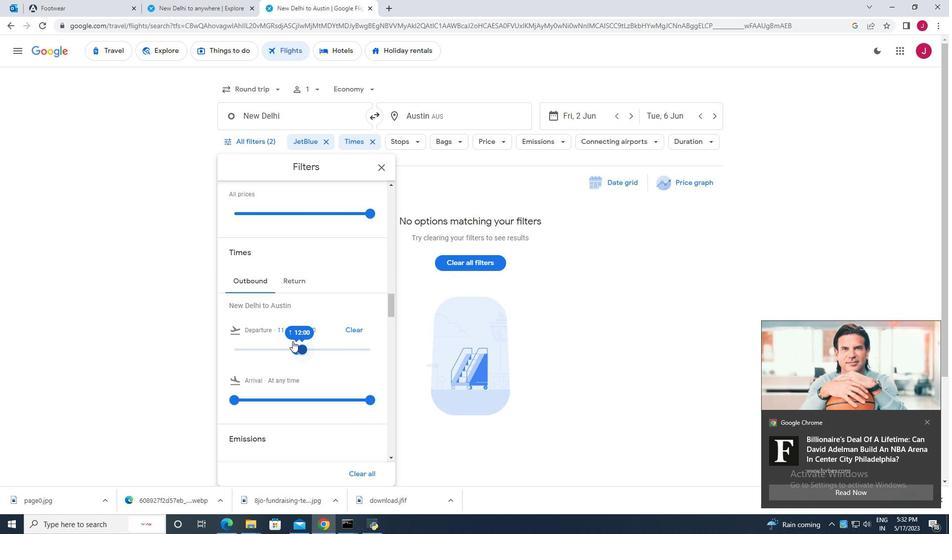 
Action: Mouse scrolled (292, 340) with delta (0, 0)
Screenshot: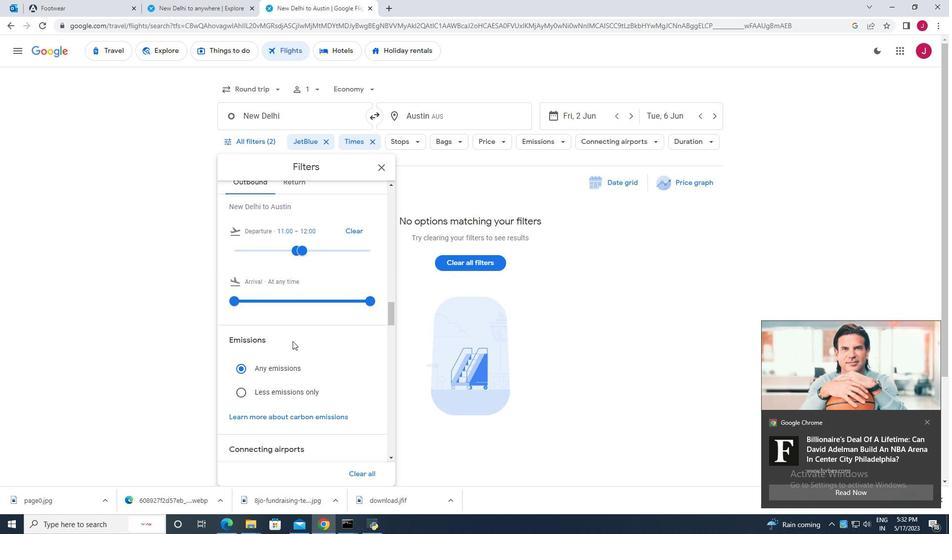 
Action: Mouse scrolled (292, 340) with delta (0, 0)
Screenshot: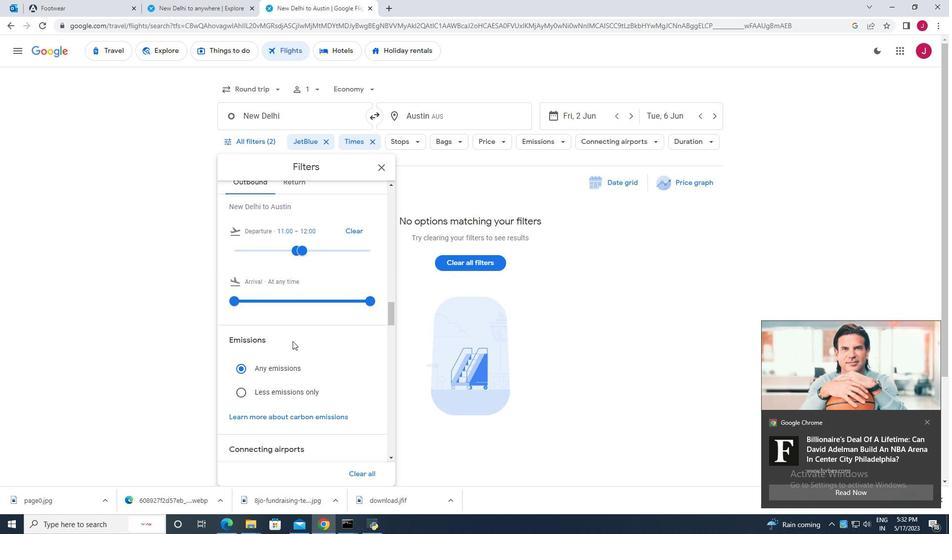 
Action: Mouse scrolled (292, 340) with delta (0, 0)
Screenshot: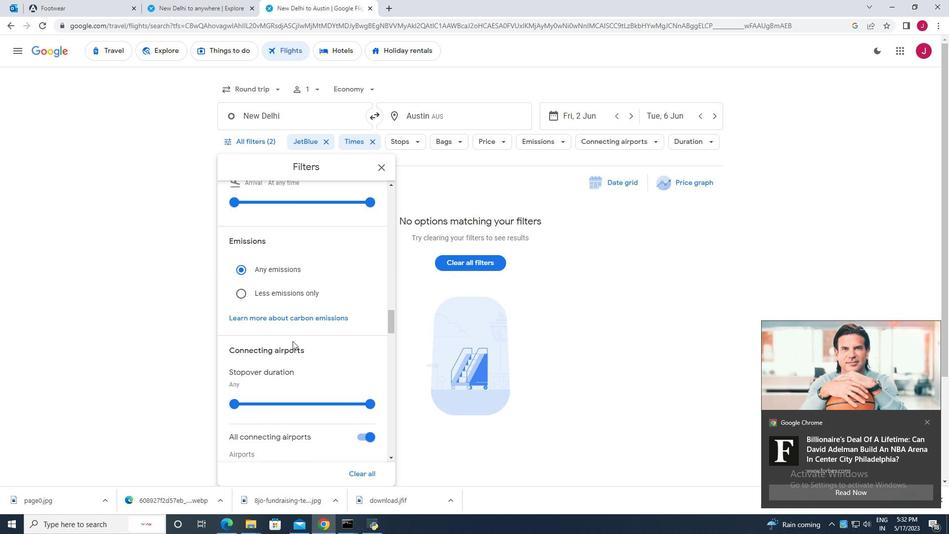 
Action: Mouse scrolled (292, 340) with delta (0, 0)
Screenshot: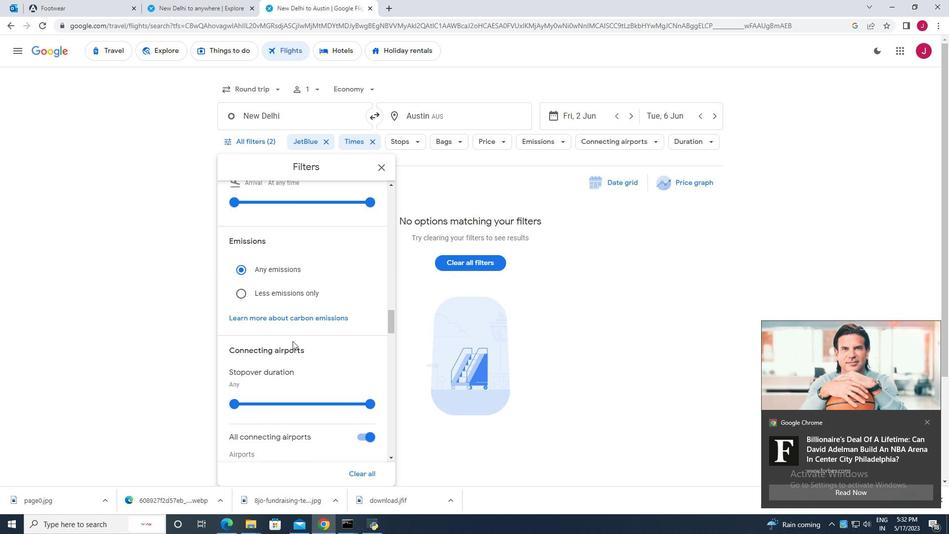 
Action: Mouse scrolled (292, 340) with delta (0, 0)
Screenshot: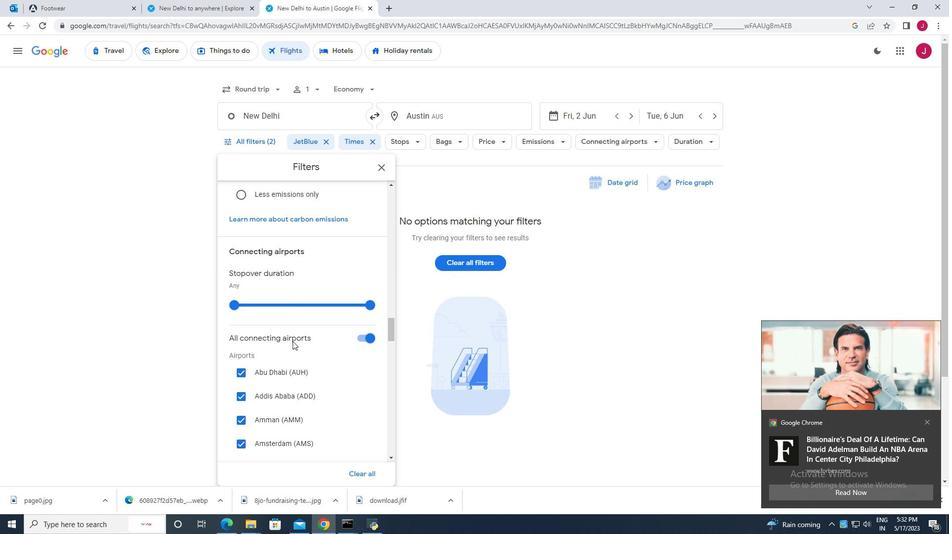 
Action: Mouse scrolled (292, 340) with delta (0, 0)
Screenshot: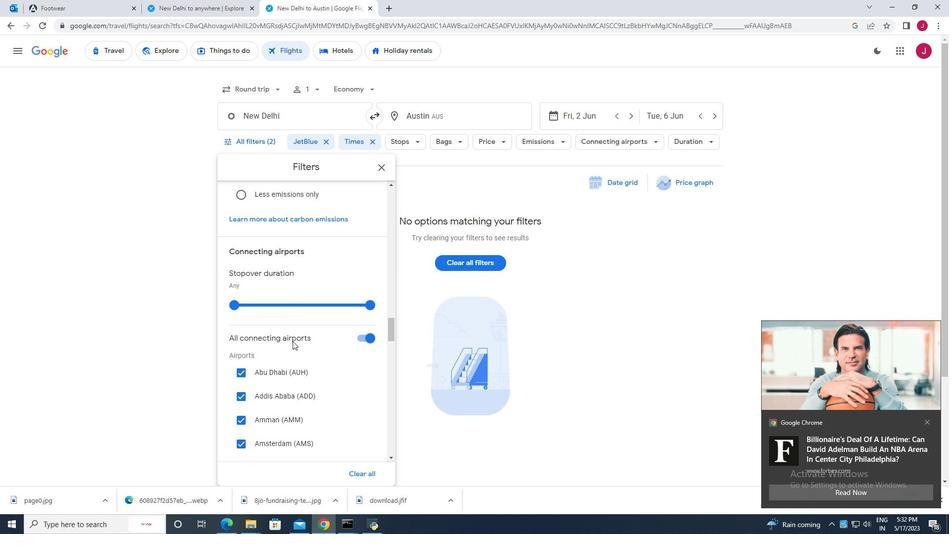 
Action: Mouse scrolled (292, 340) with delta (0, 0)
Screenshot: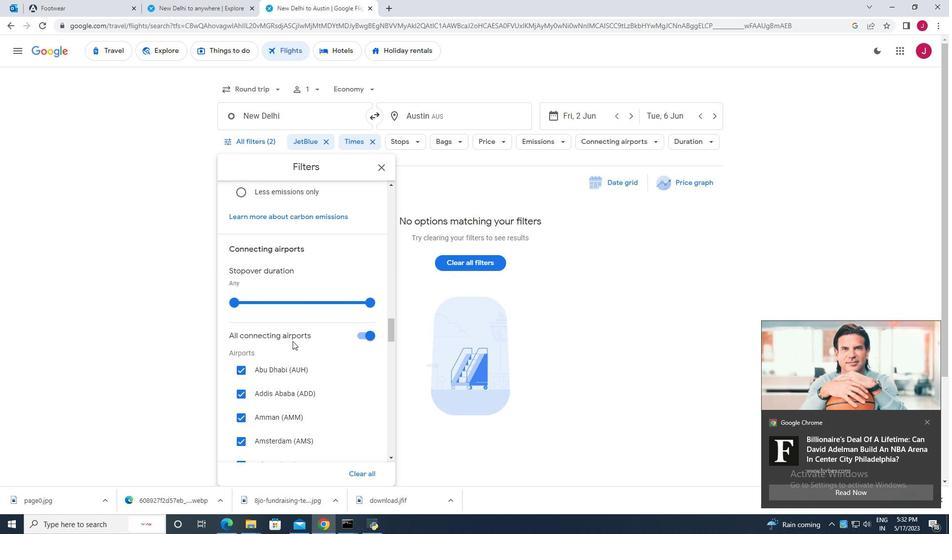 
Action: Mouse scrolled (292, 340) with delta (0, 0)
Screenshot: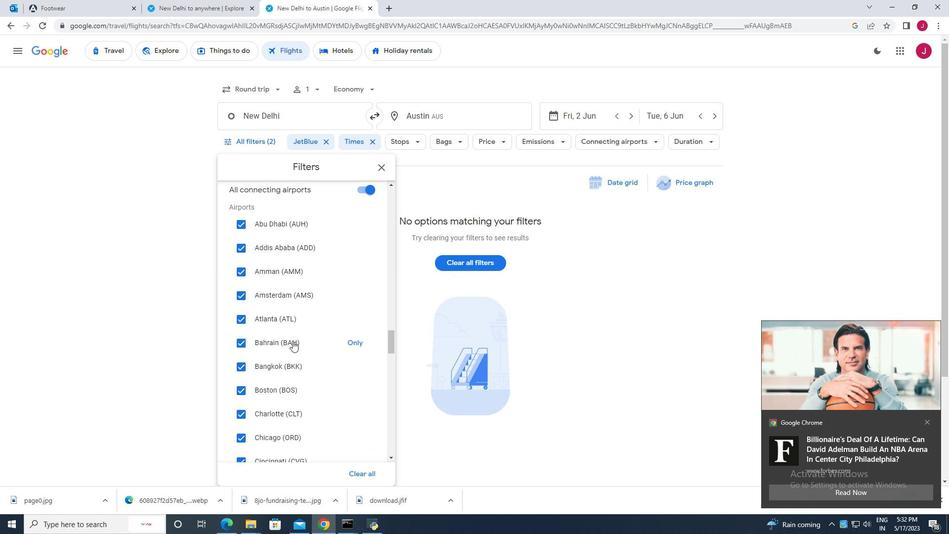 
Action: Mouse scrolled (292, 340) with delta (0, 0)
Screenshot: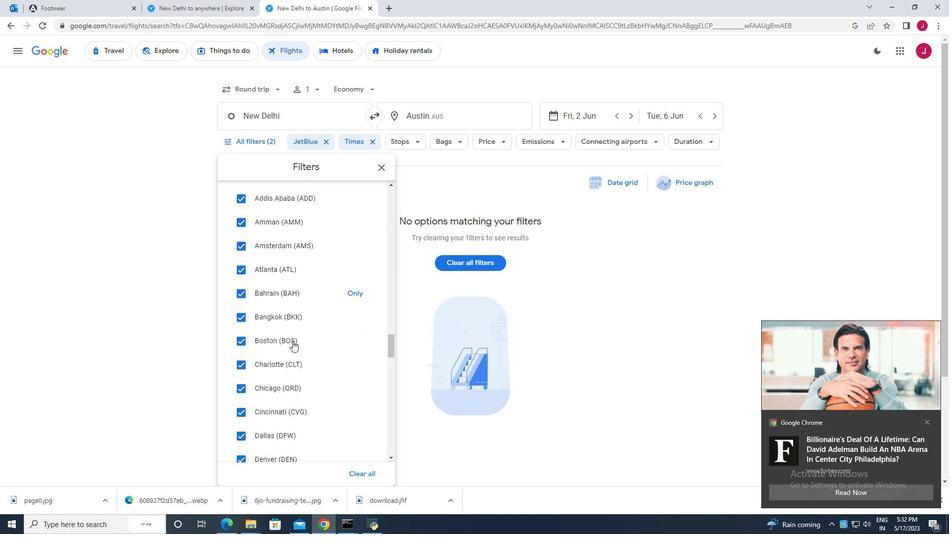 
Action: Mouse scrolled (292, 340) with delta (0, 0)
Screenshot: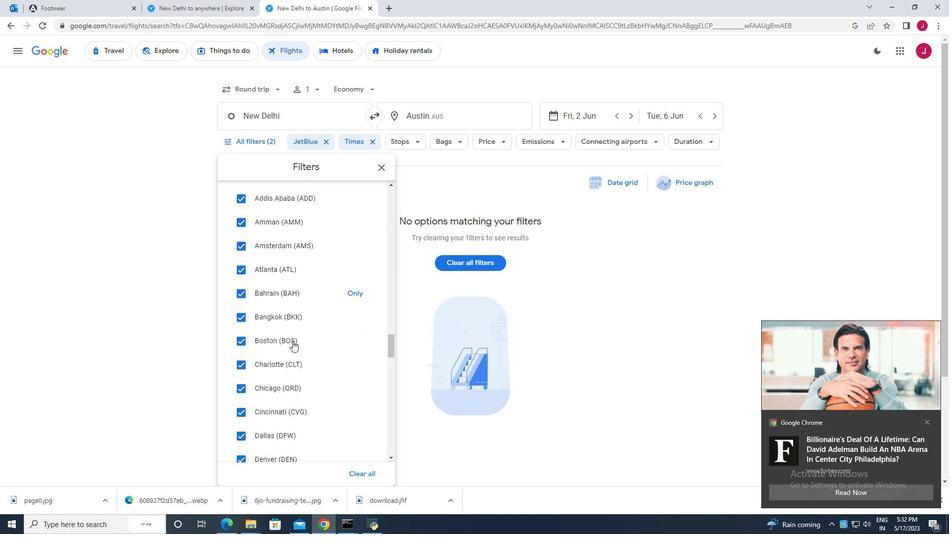 
Action: Mouse scrolled (292, 340) with delta (0, 0)
Screenshot: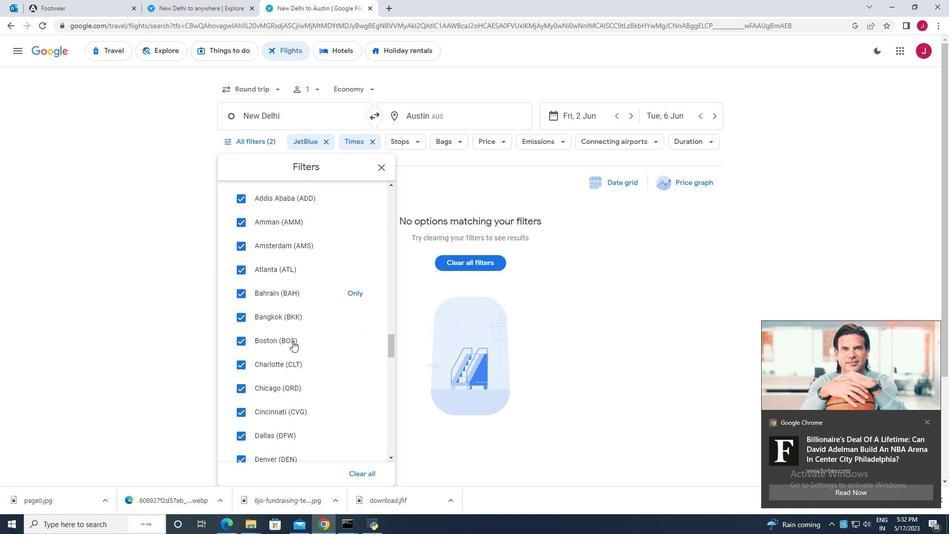
Action: Mouse scrolled (292, 340) with delta (0, 0)
Screenshot: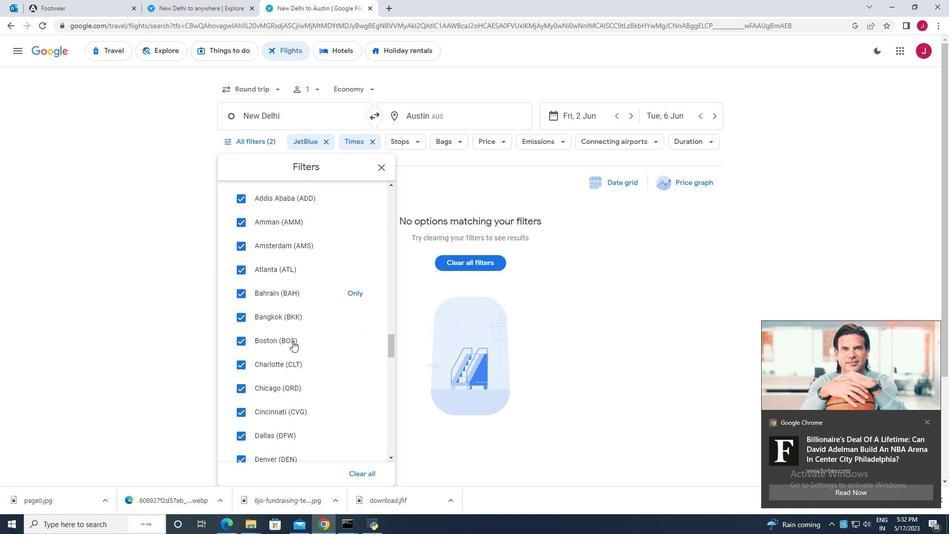 
Action: Mouse scrolled (292, 340) with delta (0, 0)
Screenshot: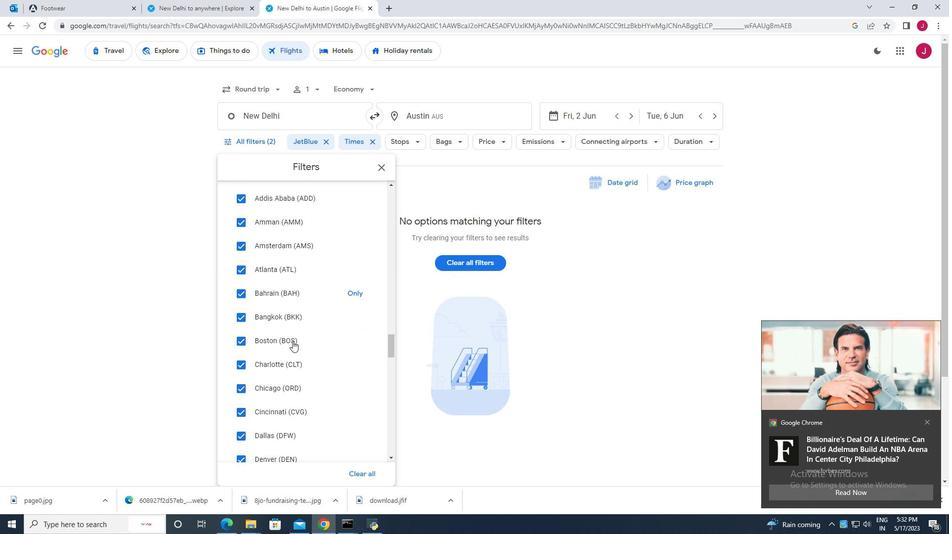 
Action: Mouse scrolled (292, 340) with delta (0, 0)
Screenshot: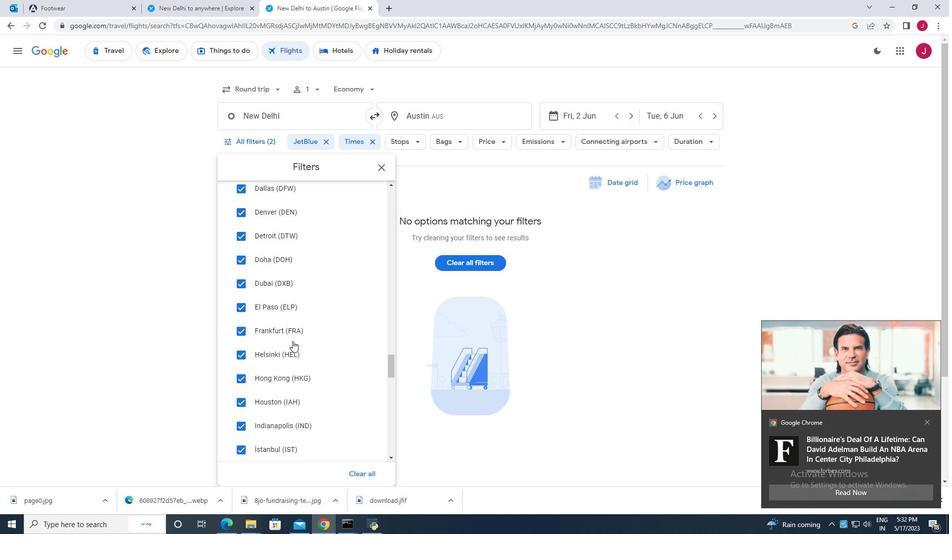
Action: Mouse scrolled (292, 340) with delta (0, 0)
Screenshot: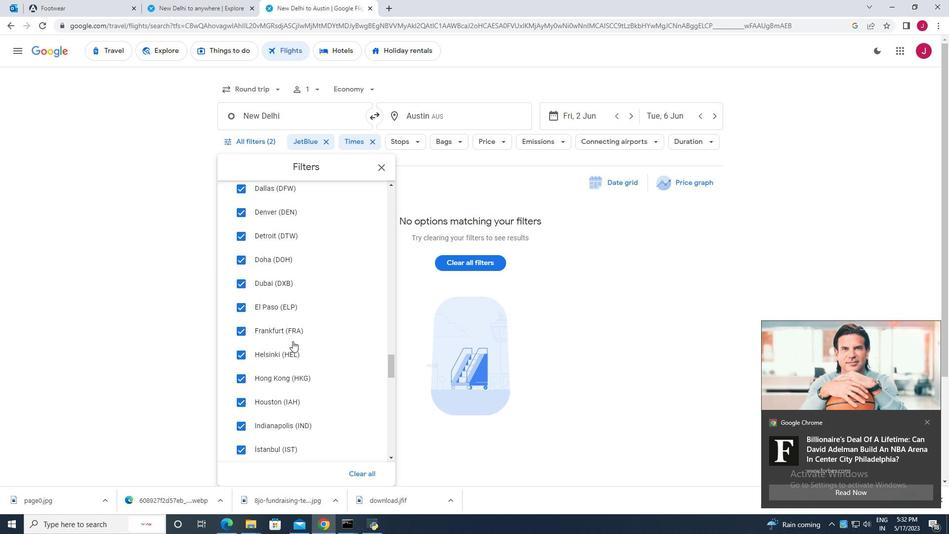 
Action: Mouse scrolled (292, 340) with delta (0, 0)
Screenshot: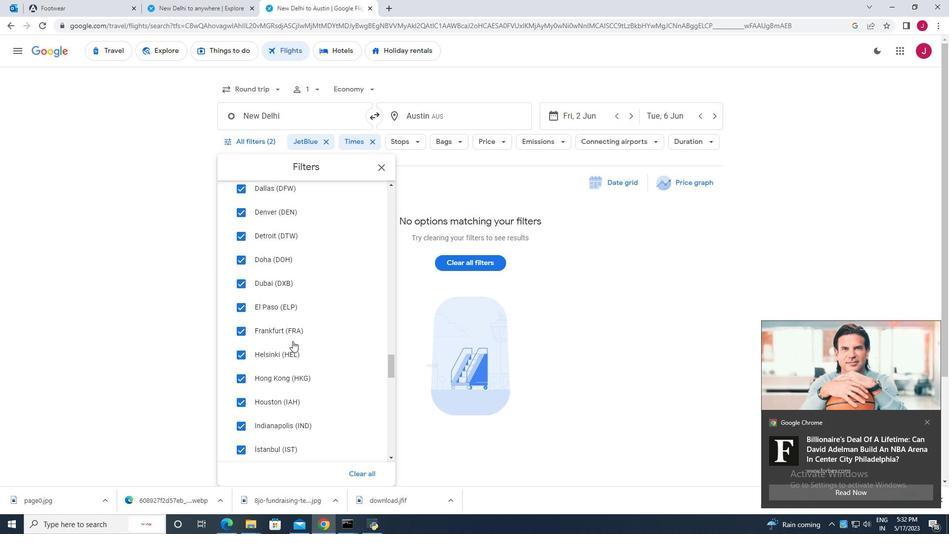 
Action: Mouse scrolled (292, 340) with delta (0, 0)
Screenshot: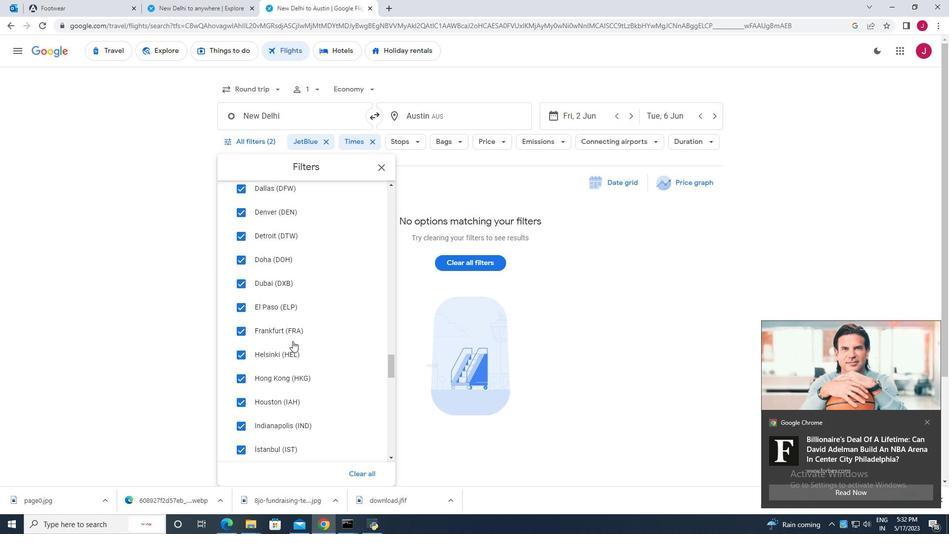 
Action: Mouse scrolled (292, 340) with delta (0, 0)
Screenshot: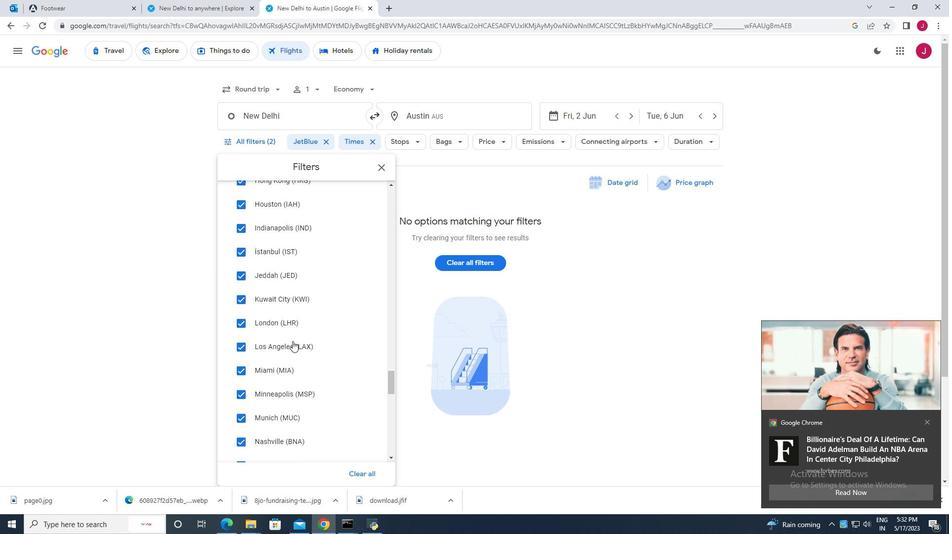
Action: Mouse scrolled (292, 340) with delta (0, 0)
Screenshot: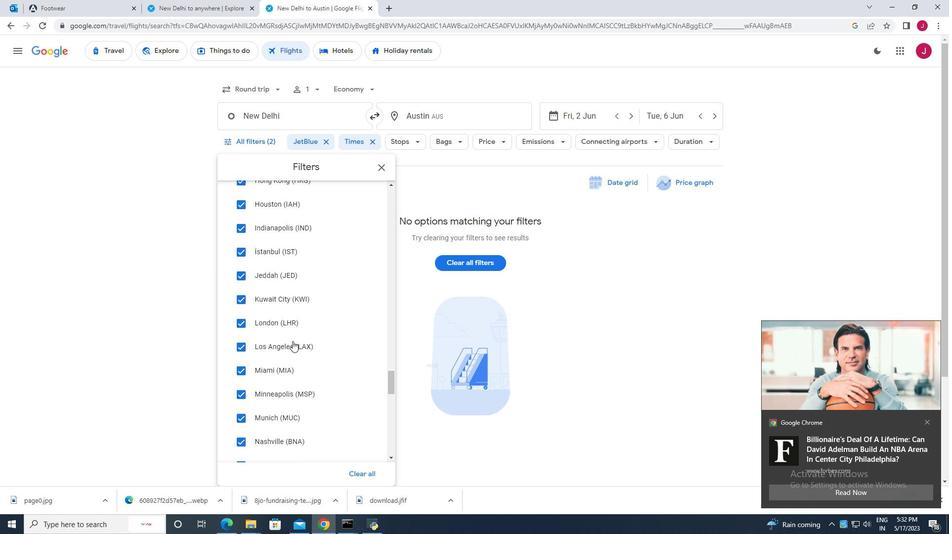 
Action: Mouse scrolled (292, 340) with delta (0, 0)
Screenshot: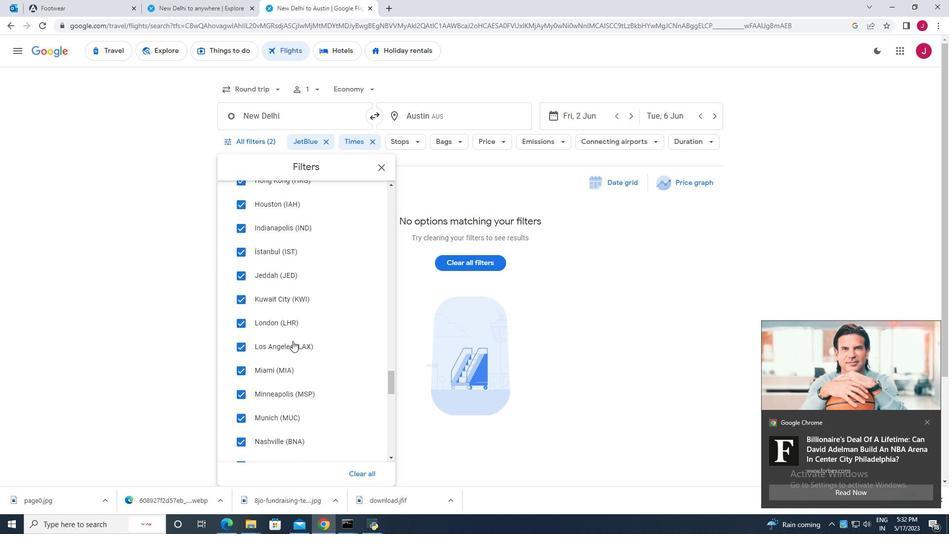 
Action: Mouse scrolled (292, 340) with delta (0, 0)
Screenshot: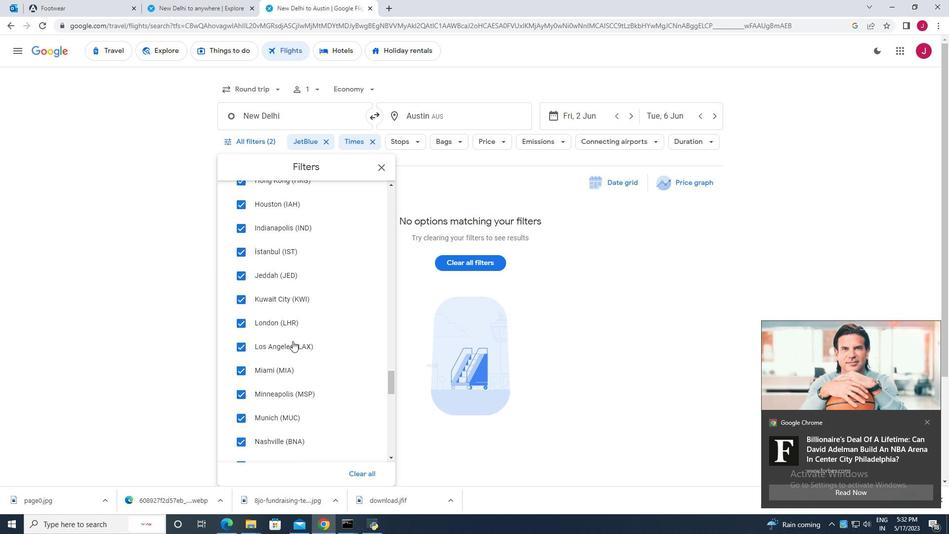 
Action: Mouse scrolled (292, 340) with delta (0, 0)
Screenshot: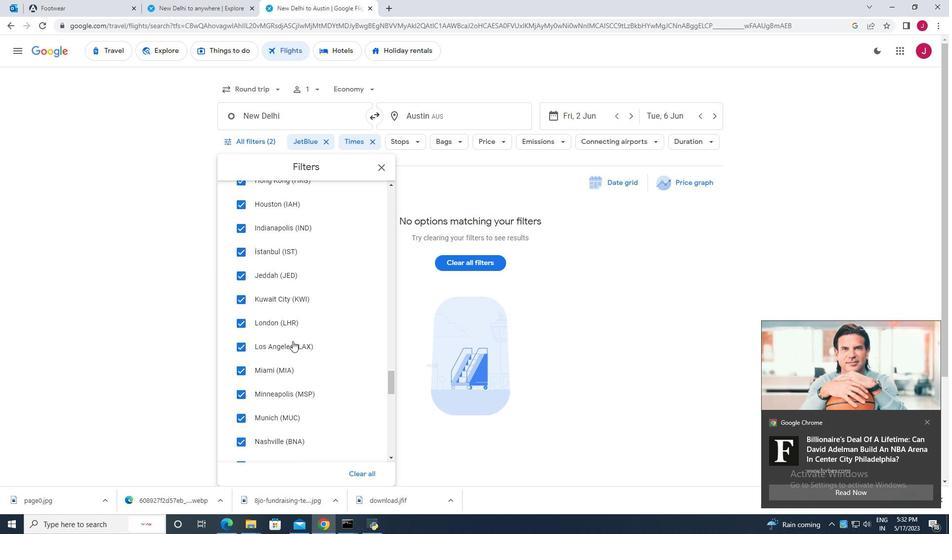 
Action: Mouse scrolled (292, 340) with delta (0, 0)
Screenshot: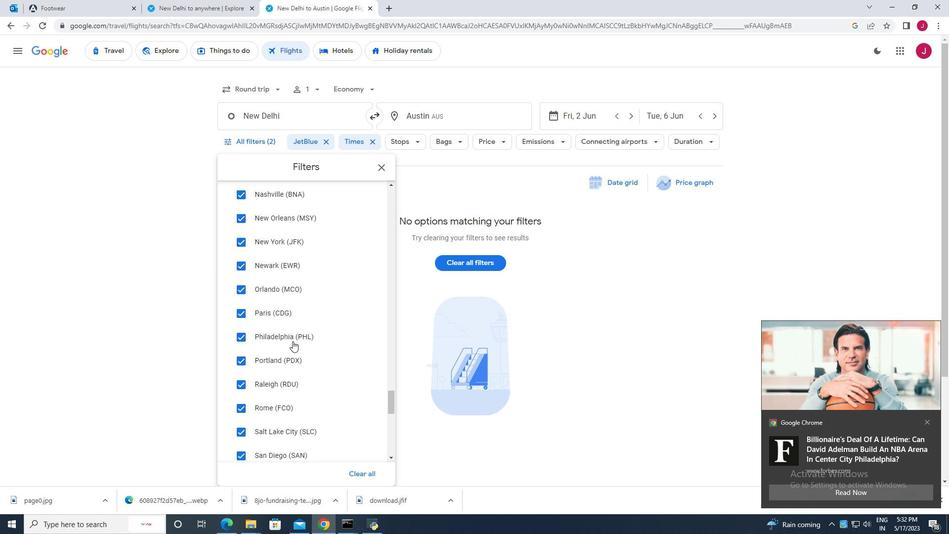 
Action: Mouse scrolled (292, 340) with delta (0, 0)
Screenshot: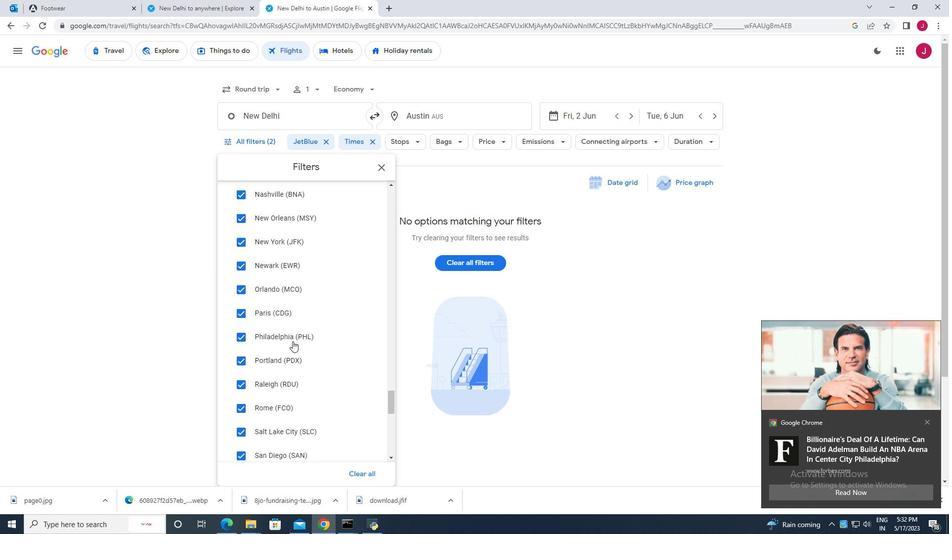 
Action: Mouse scrolled (292, 340) with delta (0, 0)
Screenshot: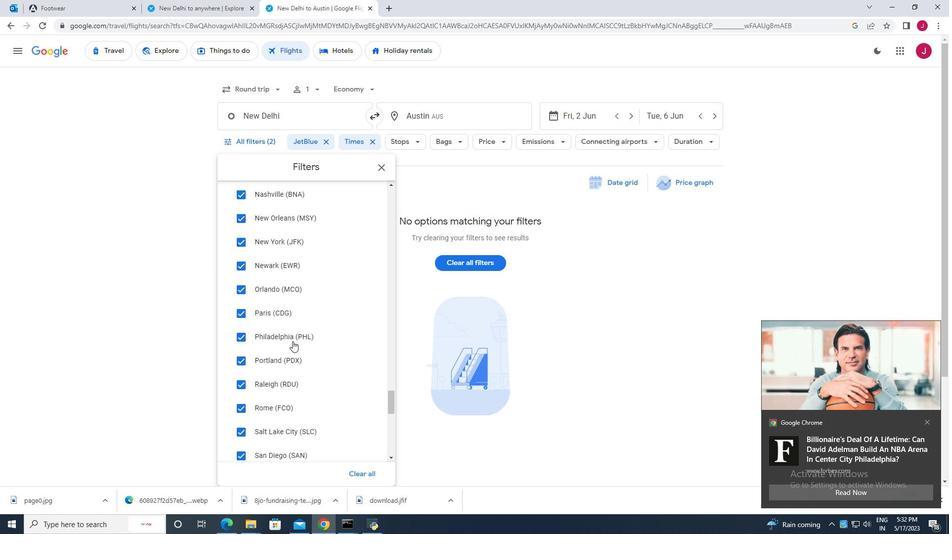 
Action: Mouse scrolled (292, 340) with delta (0, 0)
Screenshot: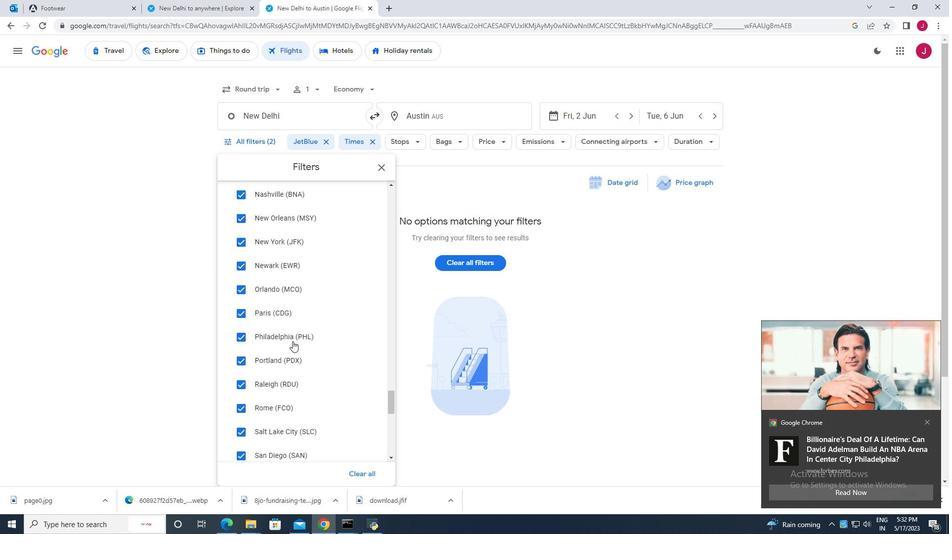 
Action: Mouse scrolled (292, 340) with delta (0, 0)
Screenshot: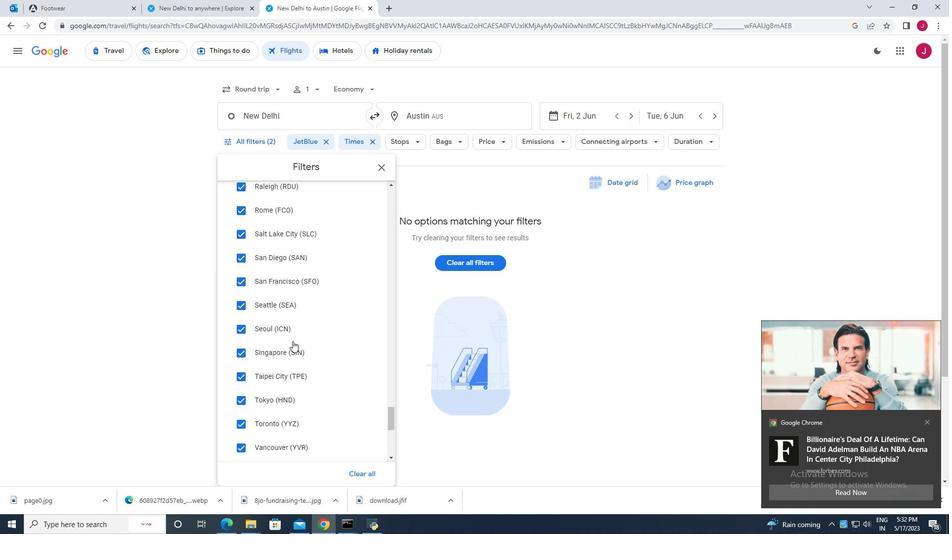 
Action: Mouse scrolled (292, 340) with delta (0, 0)
Screenshot: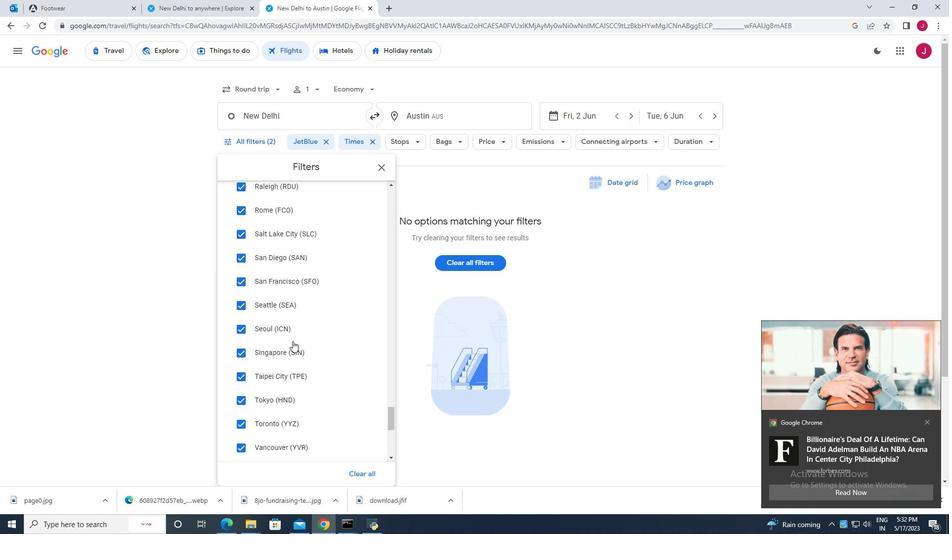 
Action: Mouse scrolled (292, 340) with delta (0, 0)
Screenshot: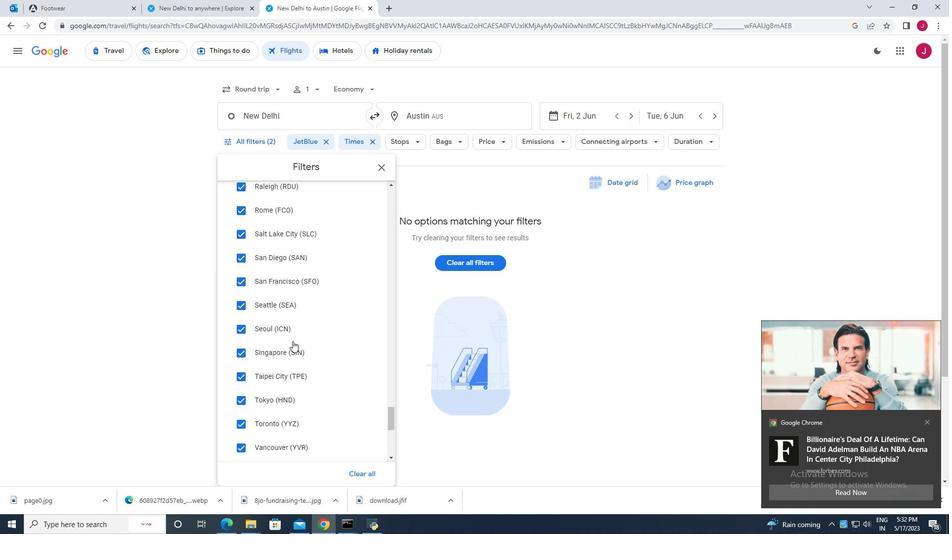 
Action: Mouse scrolled (292, 340) with delta (0, 0)
Screenshot: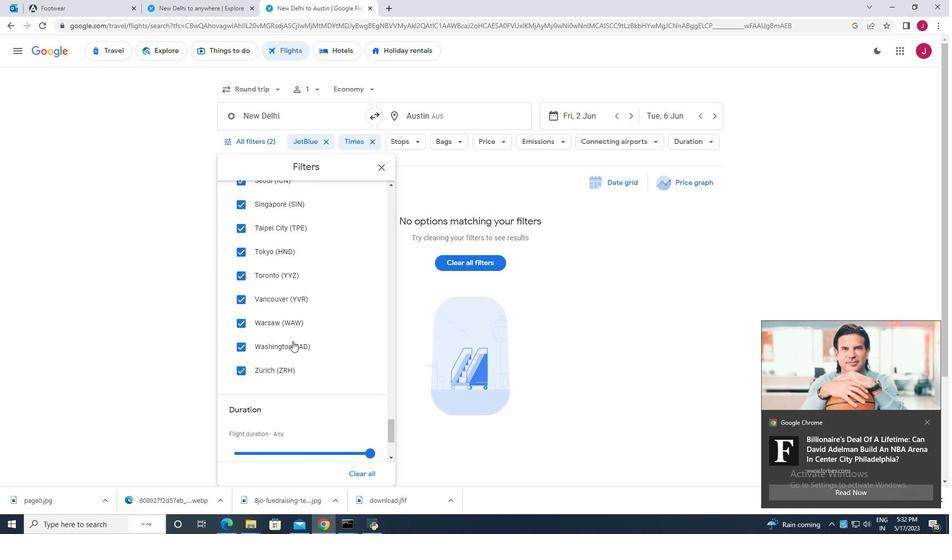
Action: Mouse scrolled (292, 340) with delta (0, 0)
Screenshot: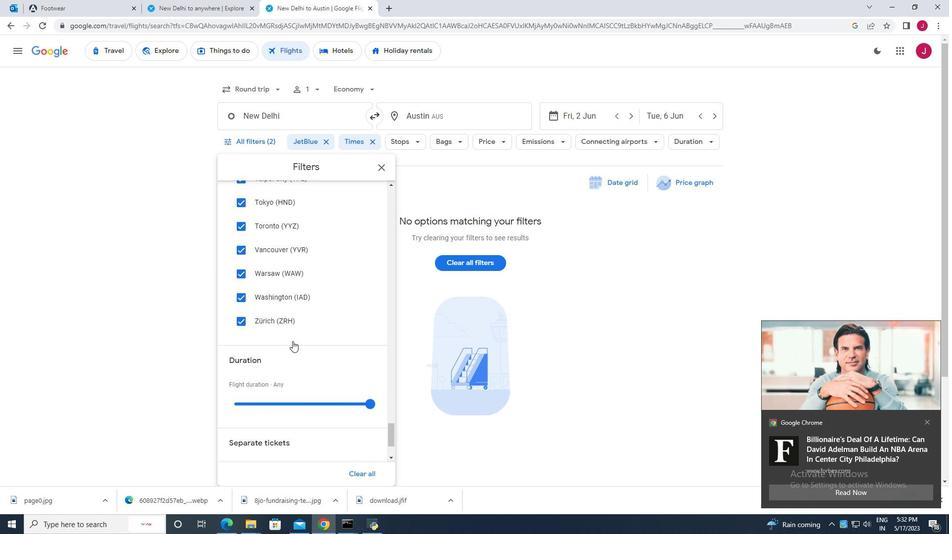
Action: Mouse scrolled (292, 340) with delta (0, 0)
Screenshot: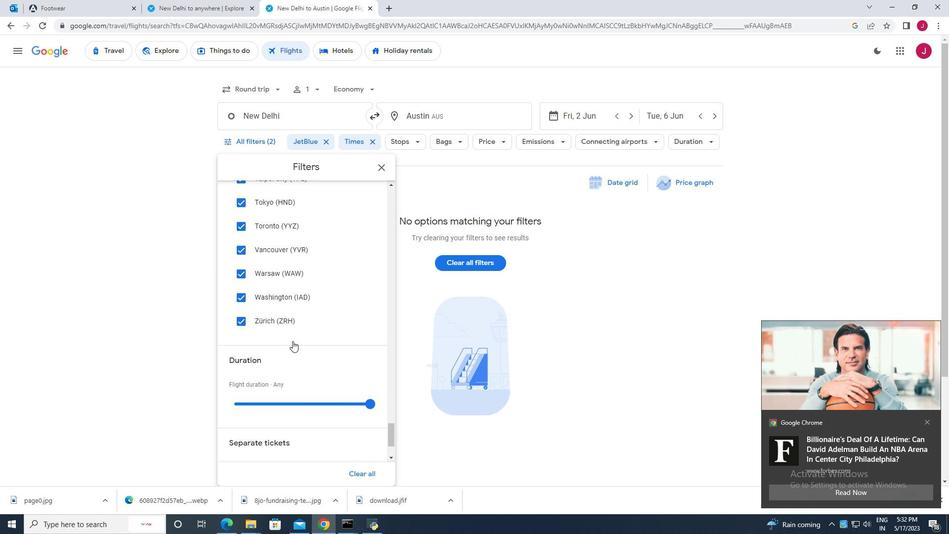 
Action: Mouse scrolled (292, 340) with delta (0, 0)
Screenshot: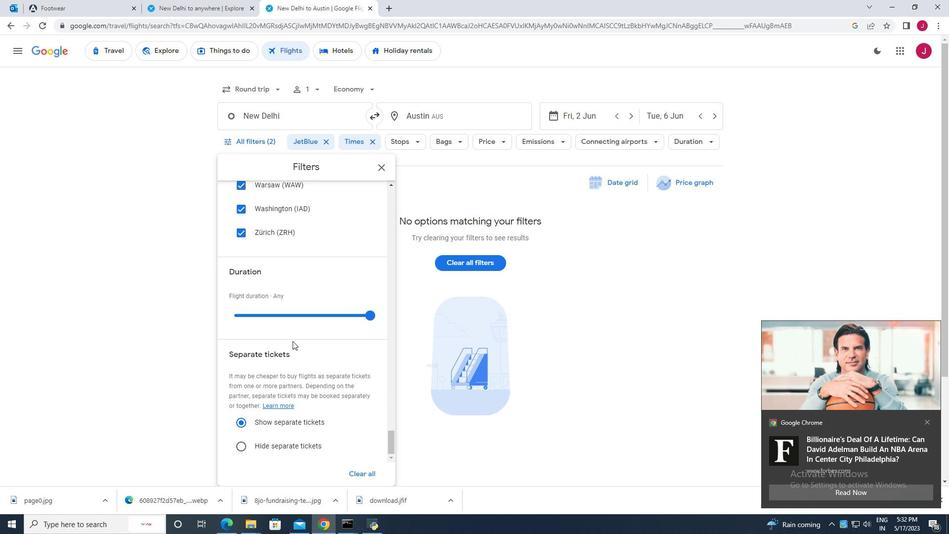 
Action: Mouse scrolled (292, 340) with delta (0, 0)
Screenshot: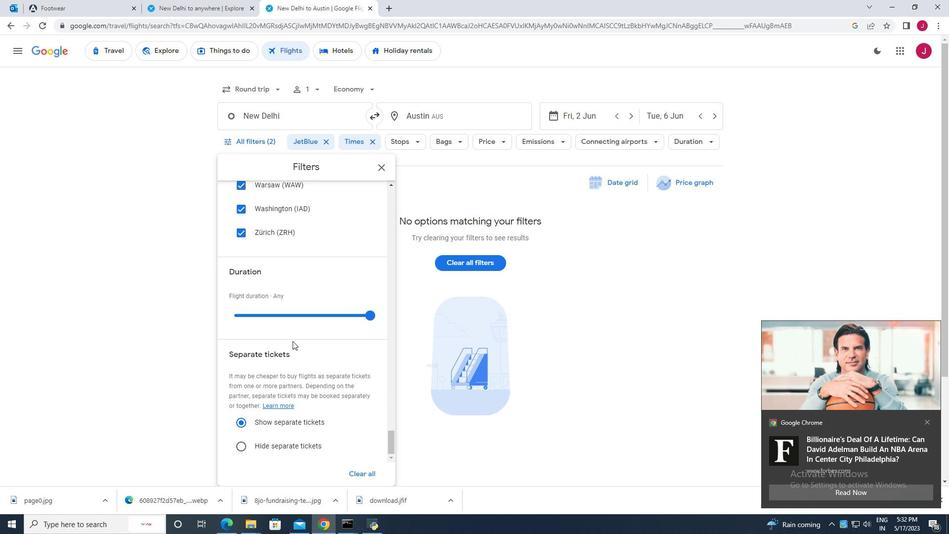 
Action: Mouse moved to (277, 380)
Screenshot: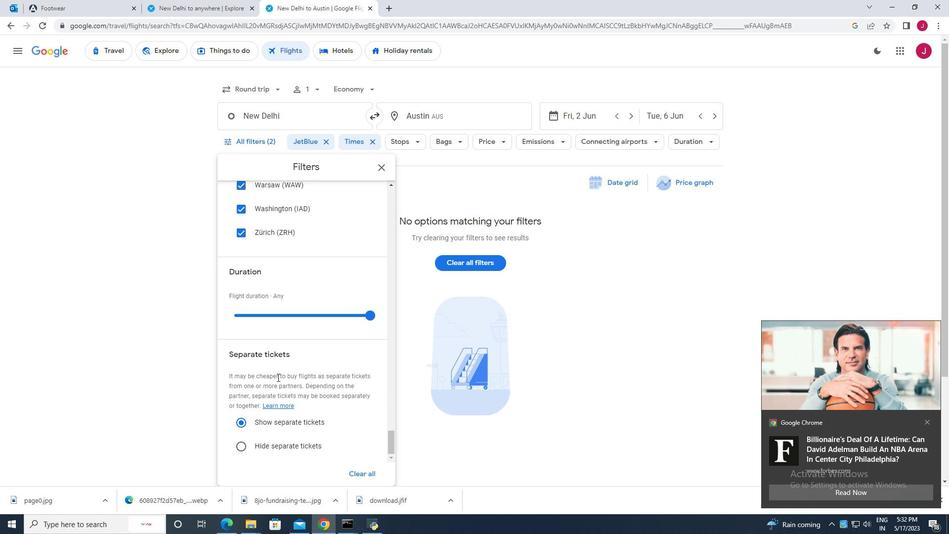 
Action: Mouse scrolled (277, 380) with delta (0, 0)
Screenshot: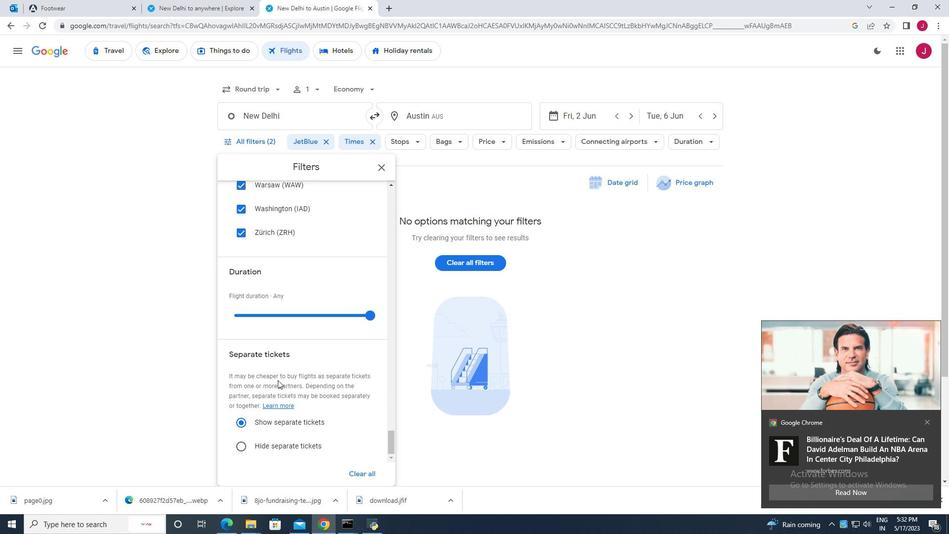 
Action: Mouse scrolled (277, 380) with delta (0, 0)
Screenshot: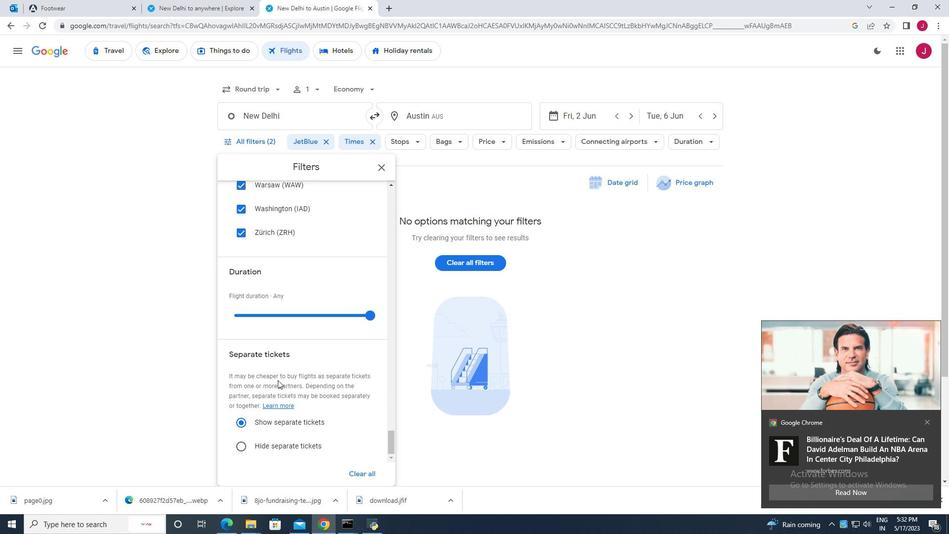 
Action: Mouse scrolled (277, 380) with delta (0, 0)
Screenshot: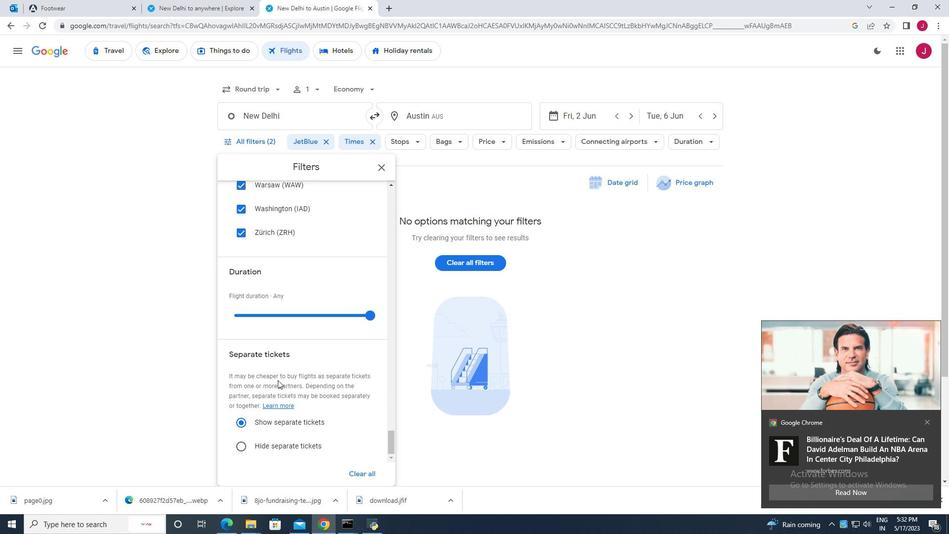 
Action: Mouse scrolled (277, 380) with delta (0, 0)
Screenshot: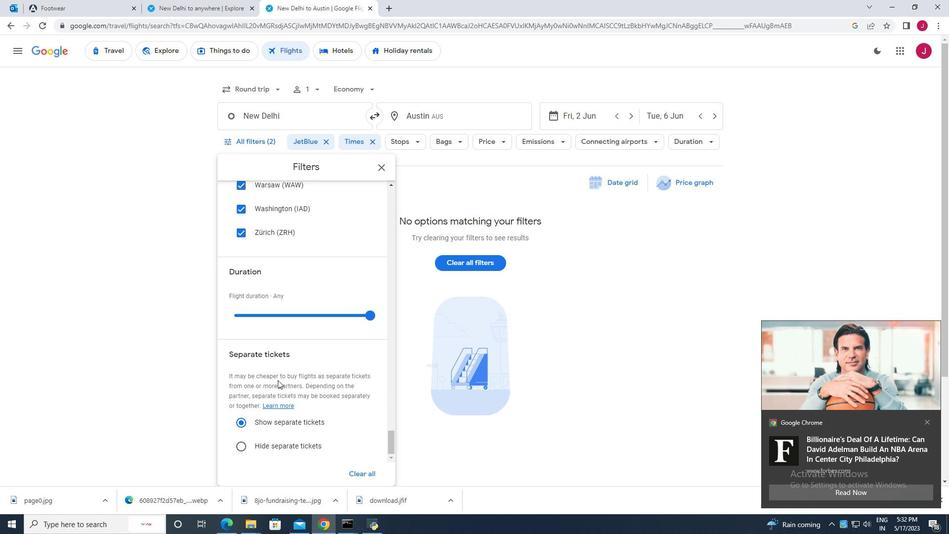 
Action: Mouse moved to (280, 372)
Screenshot: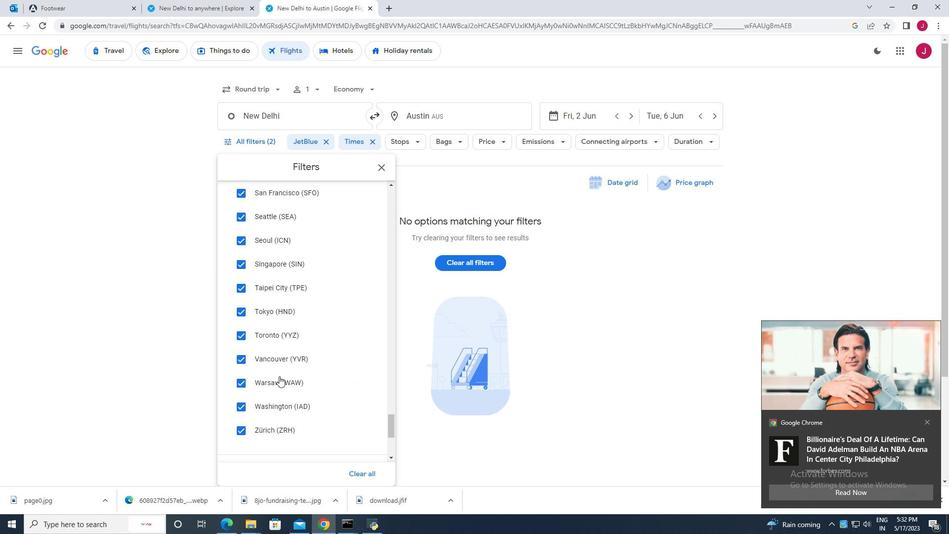 
Action: Mouse scrolled (280, 372) with delta (0, 0)
Screenshot: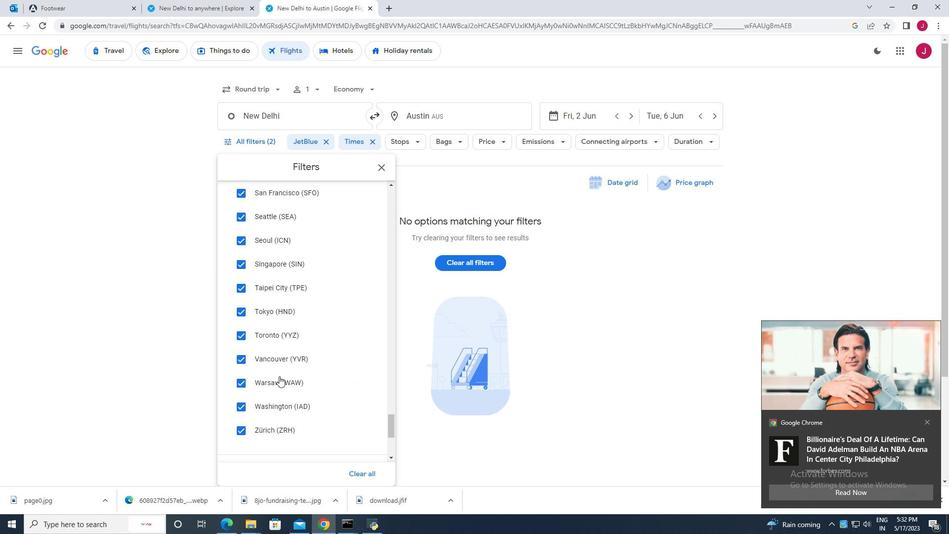
Action: Mouse scrolled (280, 372) with delta (0, 0)
Screenshot: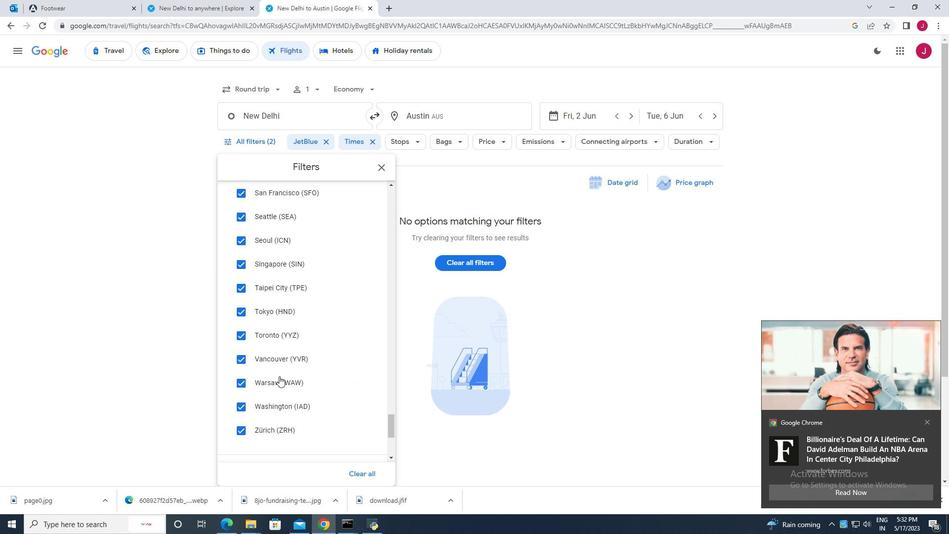 
Action: Mouse scrolled (280, 372) with delta (0, 0)
Screenshot: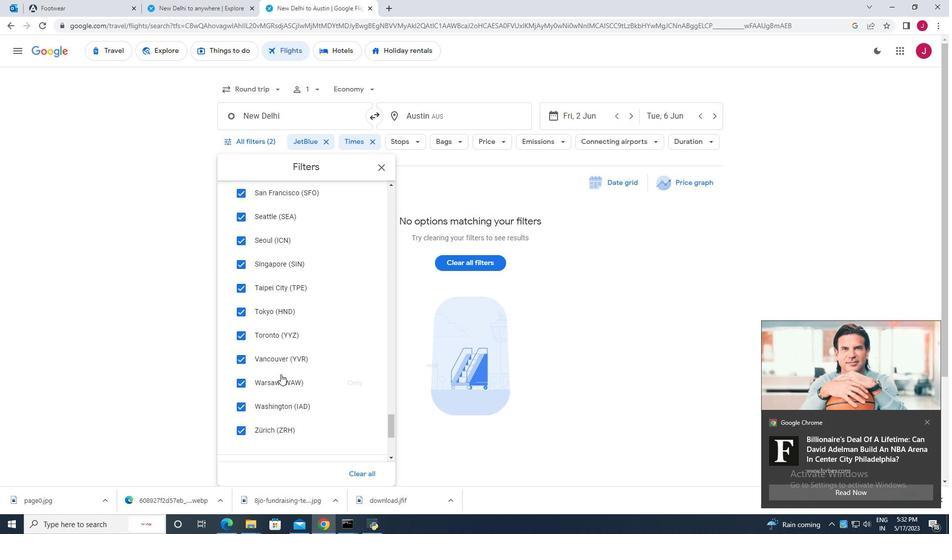 
Action: Mouse moved to (280, 372)
Screenshot: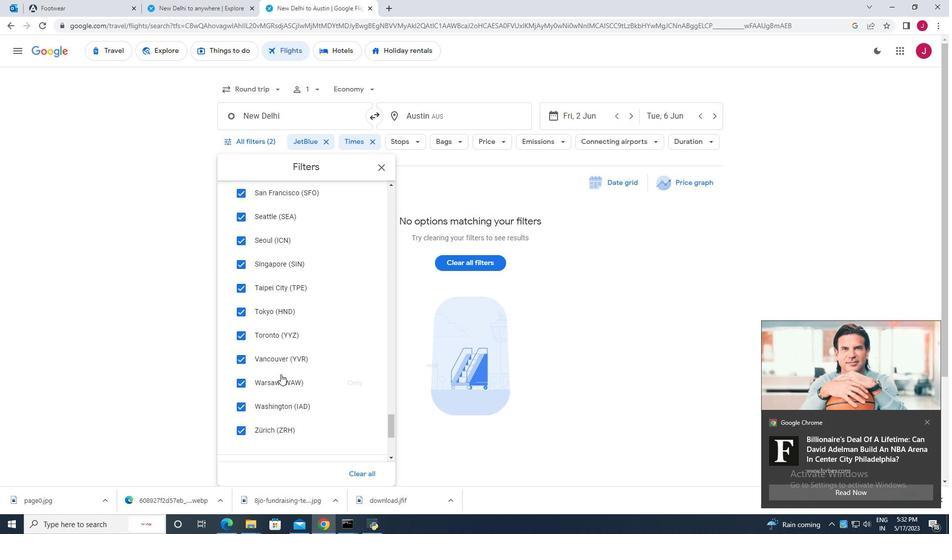 
Action: Mouse scrolled (280, 372) with delta (0, 0)
Screenshot: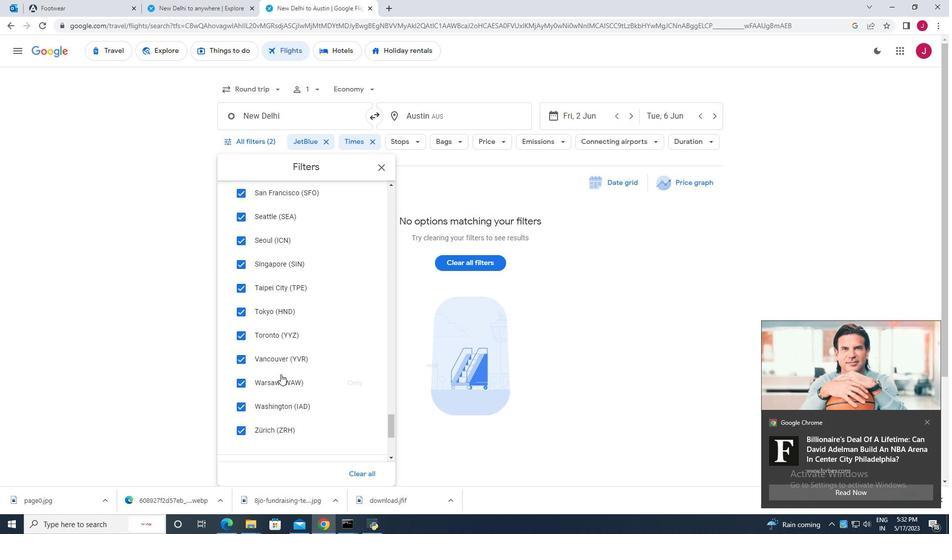 
Action: Mouse scrolled (280, 372) with delta (0, 0)
Screenshot: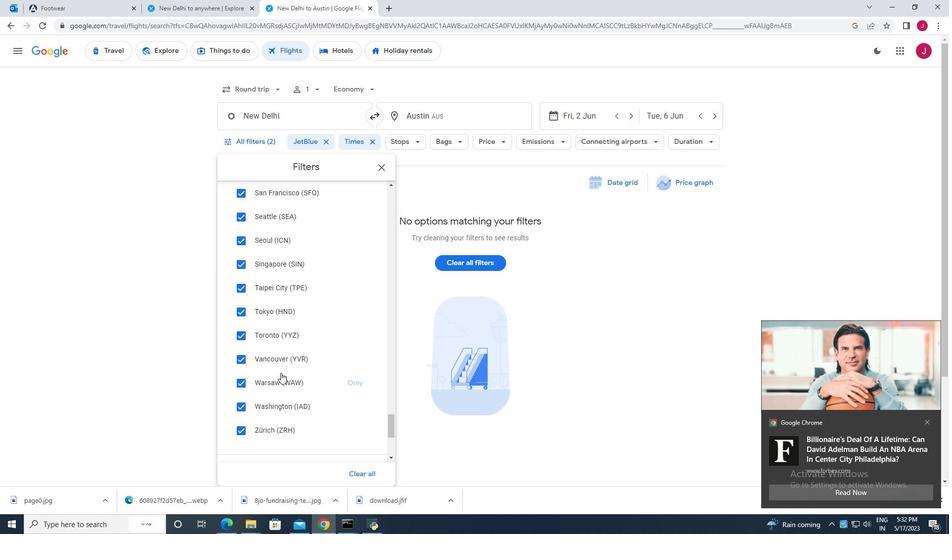 
Action: Mouse moved to (276, 351)
Screenshot: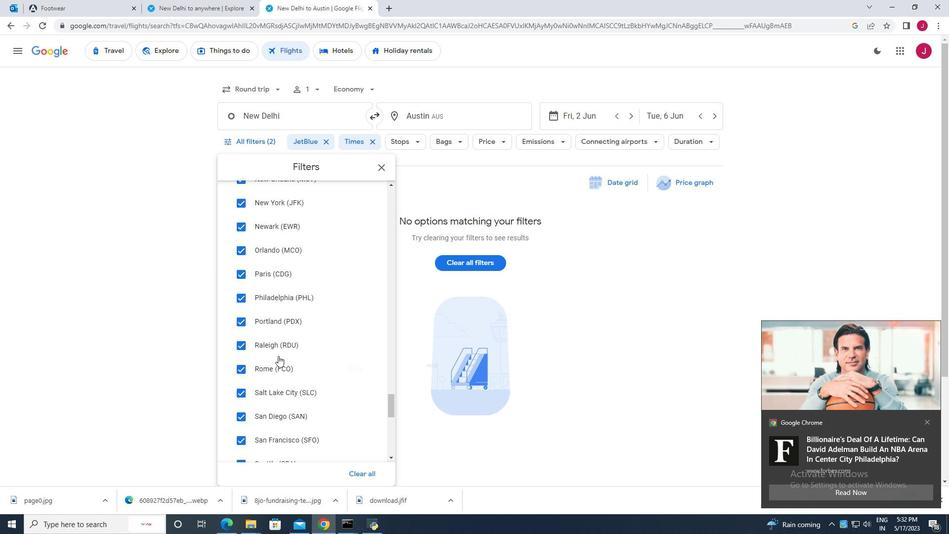 
Action: Mouse scrolled (276, 352) with delta (0, 0)
Screenshot: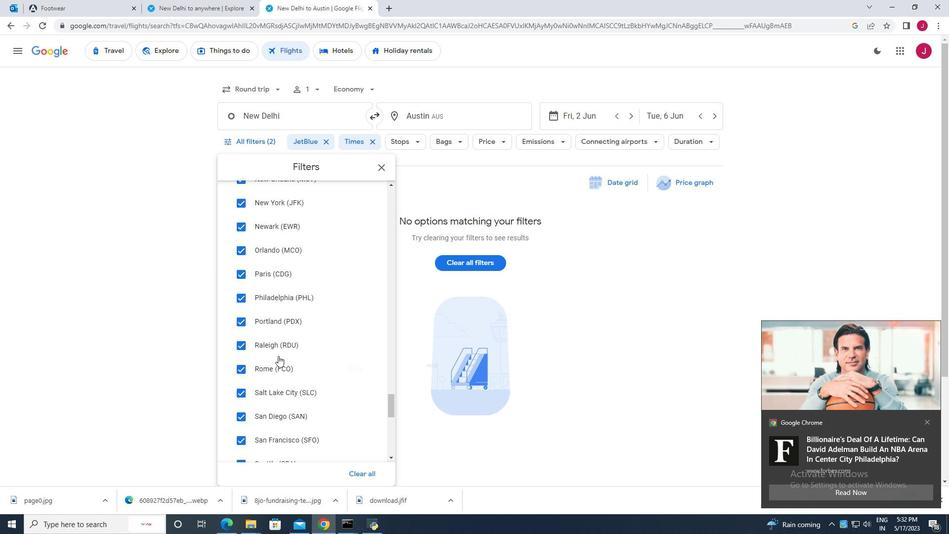 
Action: Mouse moved to (276, 351)
Screenshot: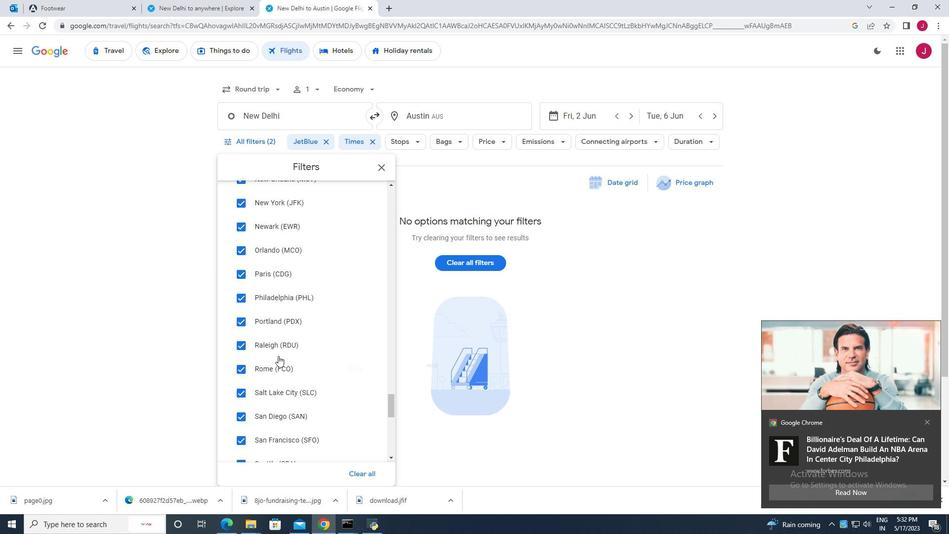 
Action: Mouse scrolled (276, 351) with delta (0, 0)
Screenshot: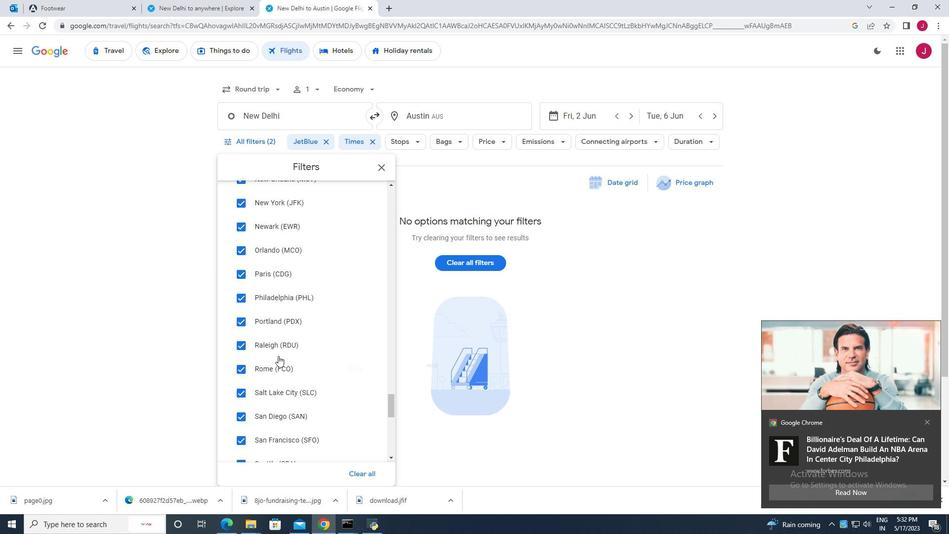 
Action: Mouse moved to (276, 349)
Screenshot: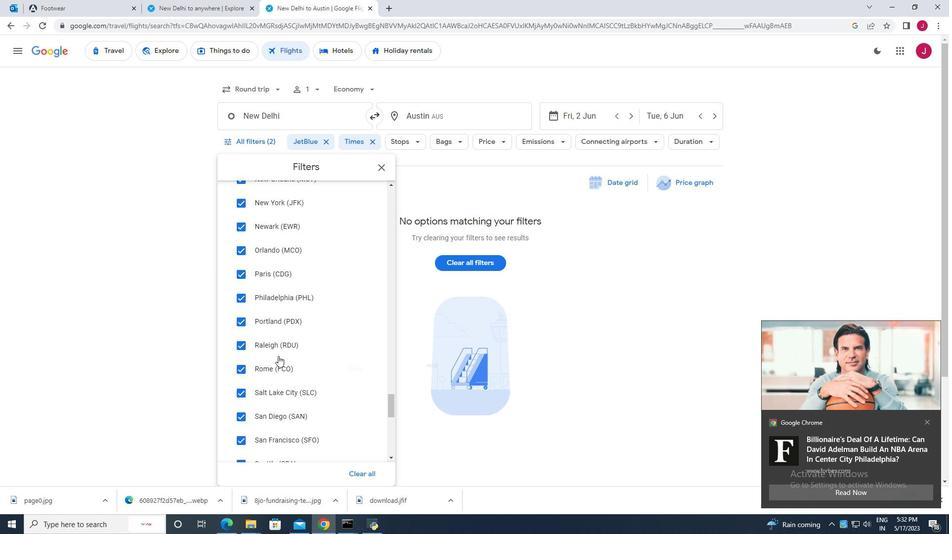
Action: Mouse scrolled (276, 350) with delta (0, 0)
Screenshot: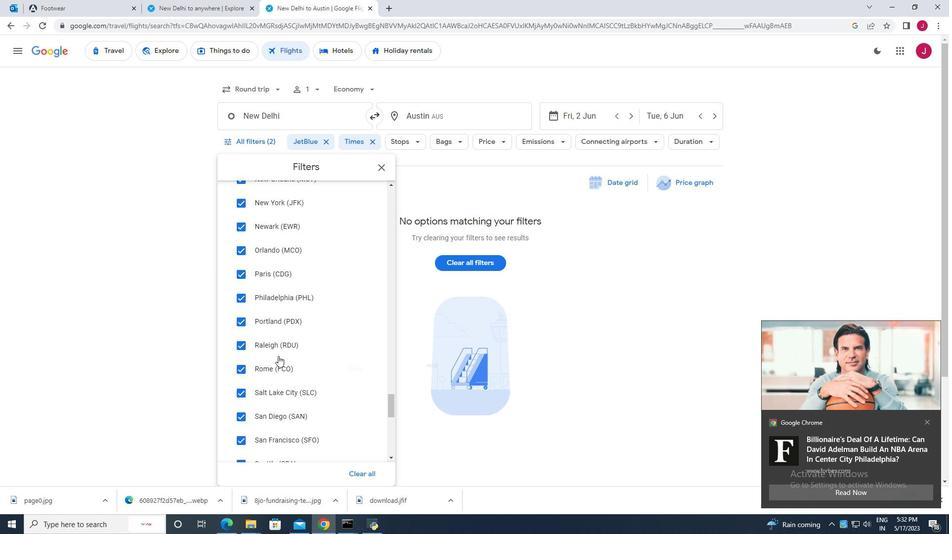 
Action: Mouse moved to (274, 343)
Screenshot: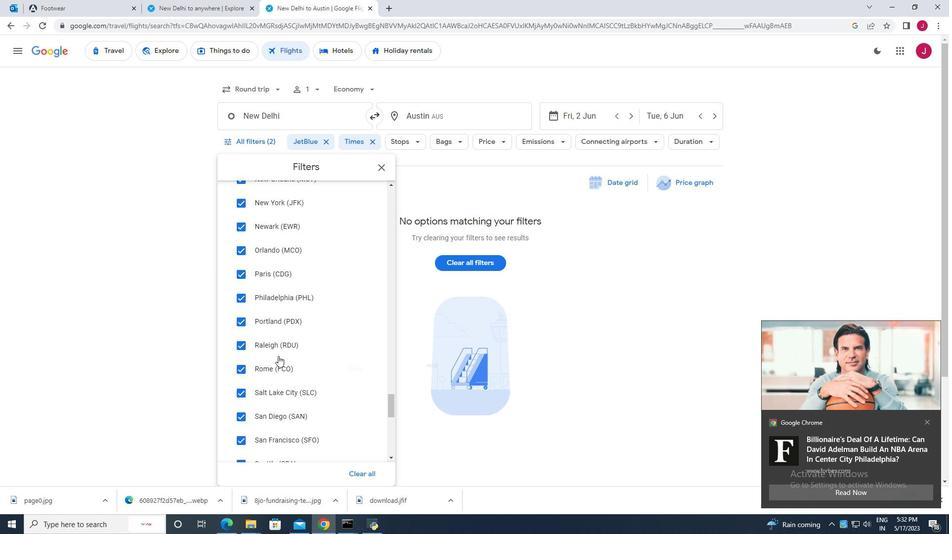 
Action: Mouse scrolled (274, 343) with delta (0, 0)
Screenshot: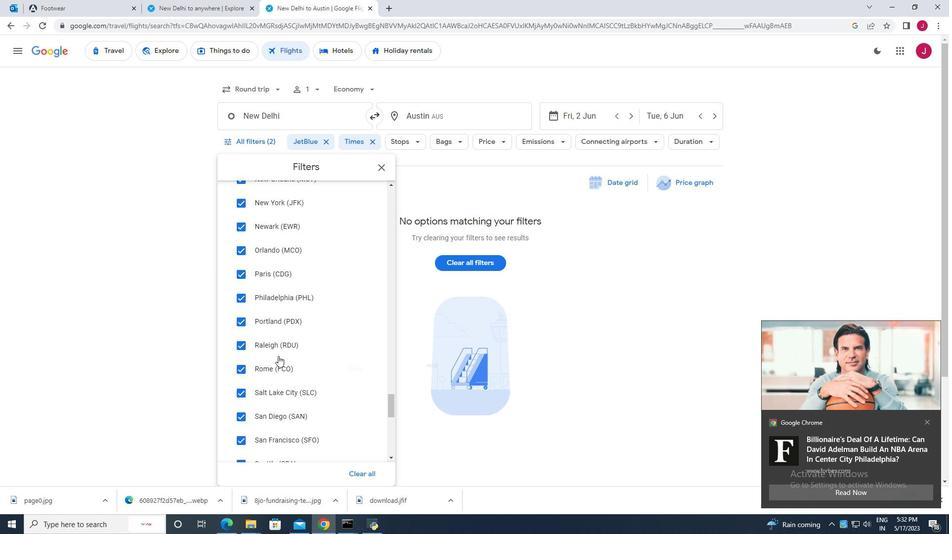 
Action: Mouse moved to (268, 322)
Screenshot: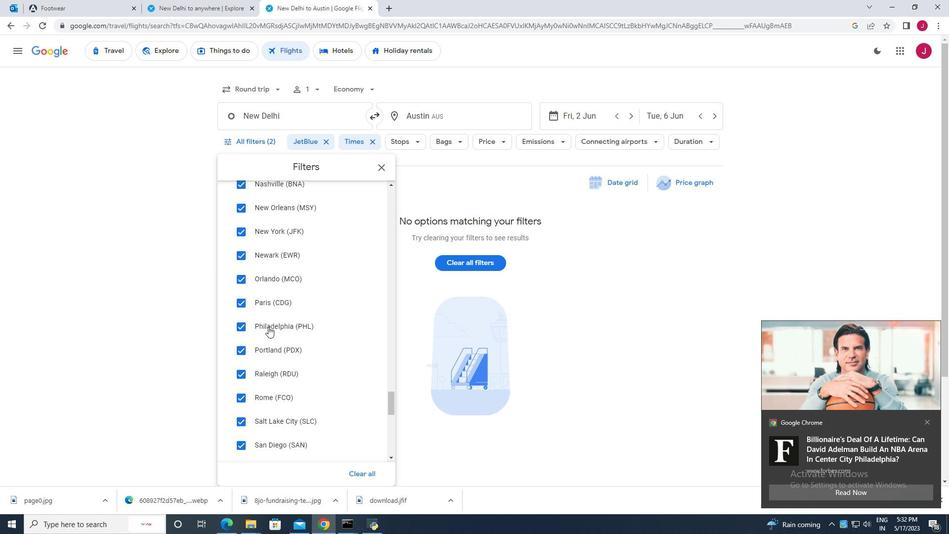 
Action: Mouse scrolled (268, 322) with delta (0, 0)
Screenshot: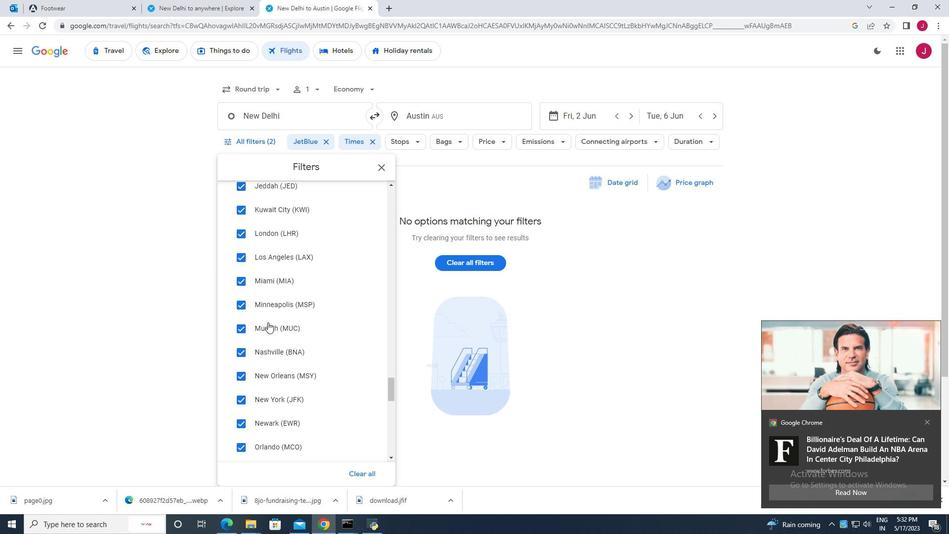 
Action: Mouse scrolled (268, 322) with delta (0, 0)
Screenshot: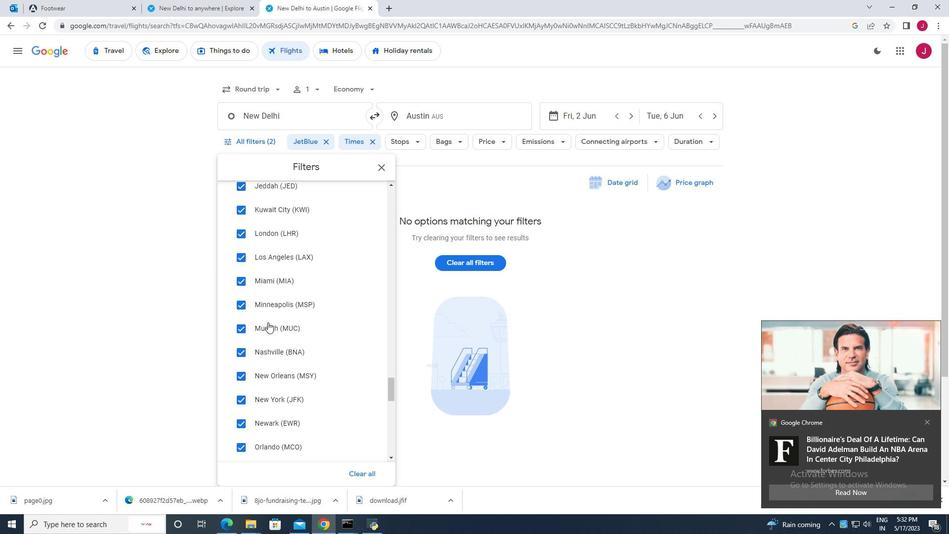 
Action: Mouse scrolled (268, 322) with delta (0, 0)
Screenshot: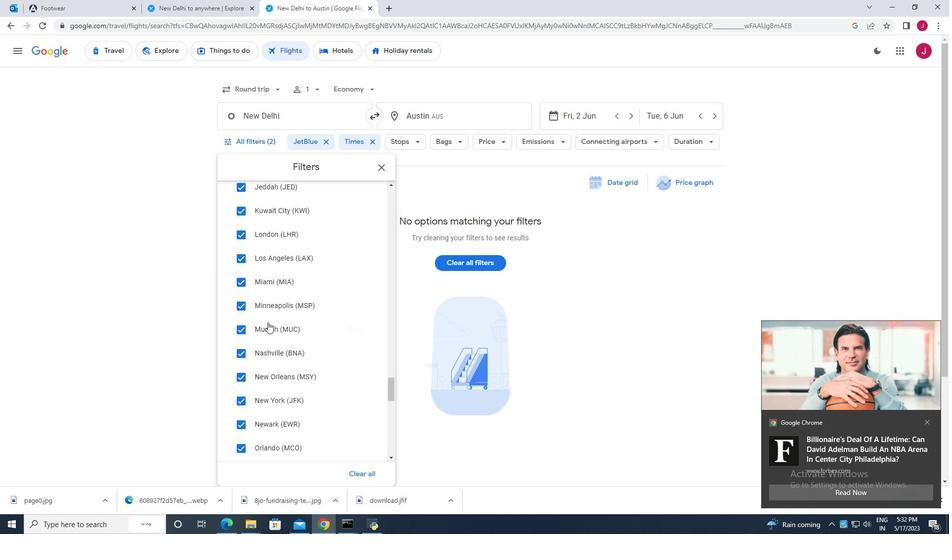 
Action: Mouse scrolled (268, 322) with delta (0, 0)
Screenshot: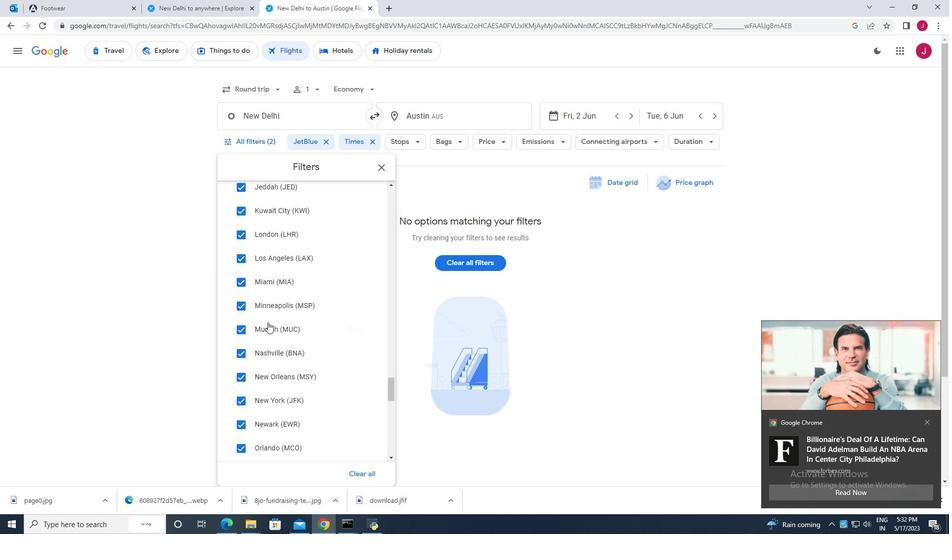 
Action: Mouse scrolled (268, 322) with delta (0, 0)
Screenshot: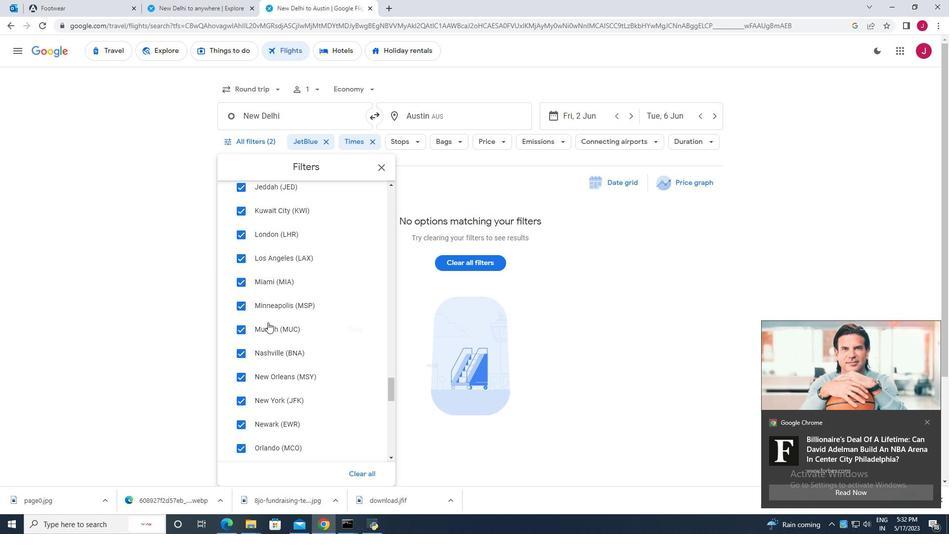 
Action: Mouse scrolled (268, 322) with delta (0, 0)
Screenshot: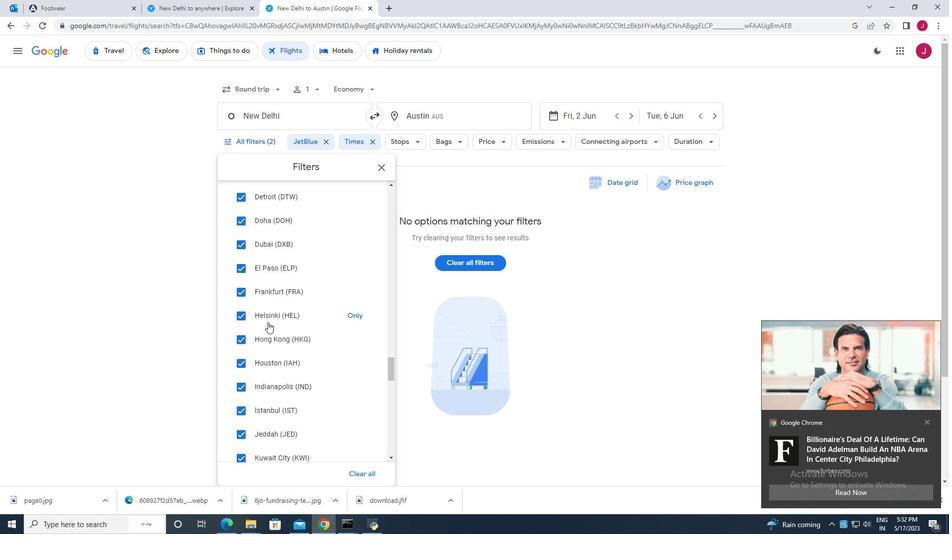 
Action: Mouse scrolled (268, 322) with delta (0, 0)
Screenshot: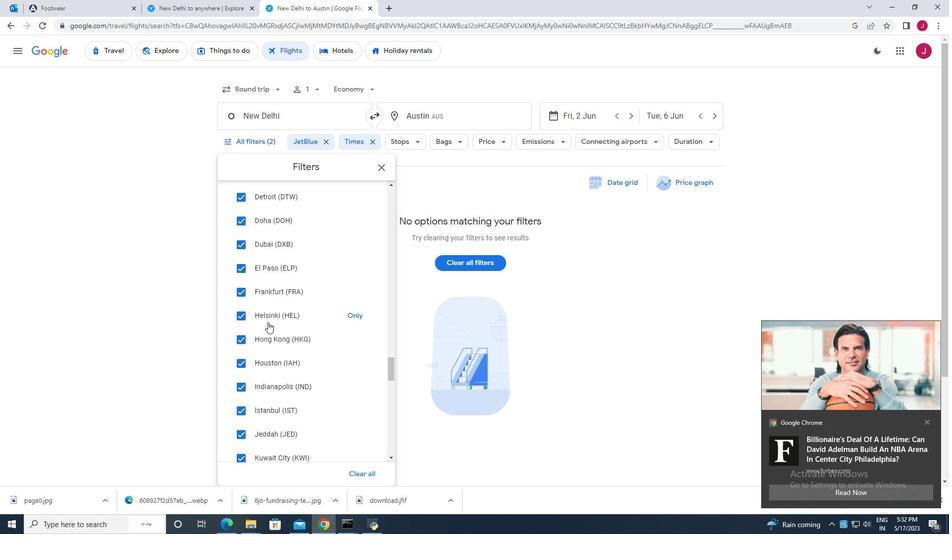 
Action: Mouse scrolled (268, 322) with delta (0, 0)
Screenshot: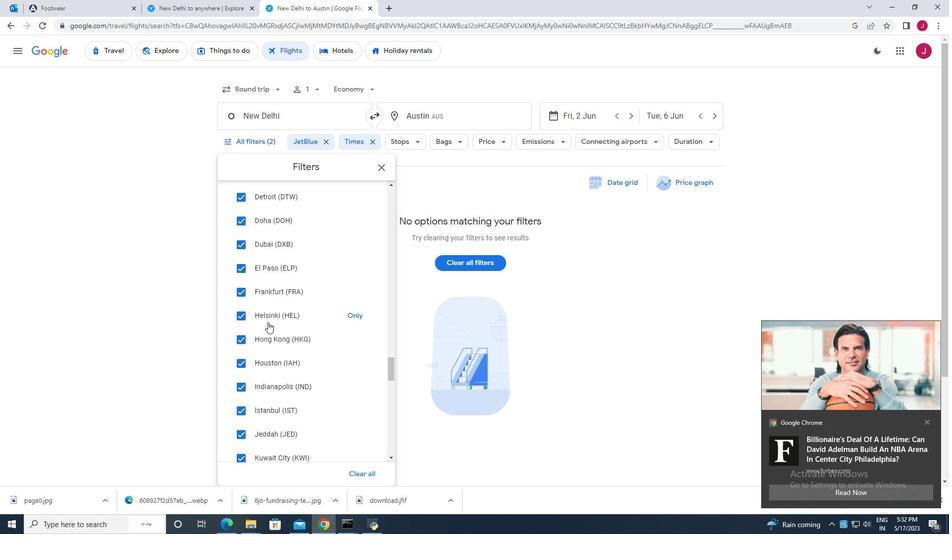 
Action: Mouse scrolled (268, 322) with delta (0, 0)
